 Task: Look for space in Holzkirchen, Germany from 5th June, 2023 to 16th June, 2023 for 2 adults in price range Rs.14000 to Rs.18000. Place can be entire place with 1  bedroom having 1 bed and 1 bathroom. Property type can be house, flat, guest house, hotel. Booking option can be shelf check-in. Required host language is English.
Action: Mouse moved to (504, 132)
Screenshot: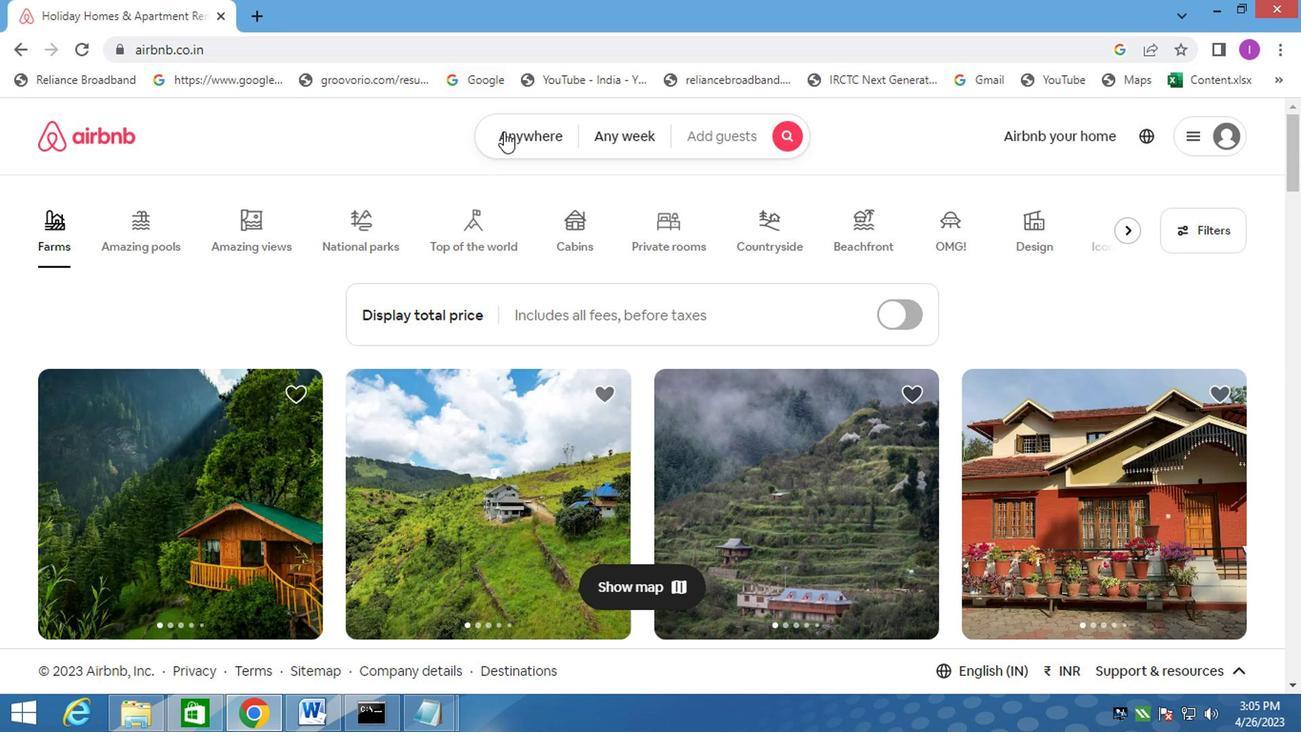 
Action: Mouse pressed left at (504, 132)
Screenshot: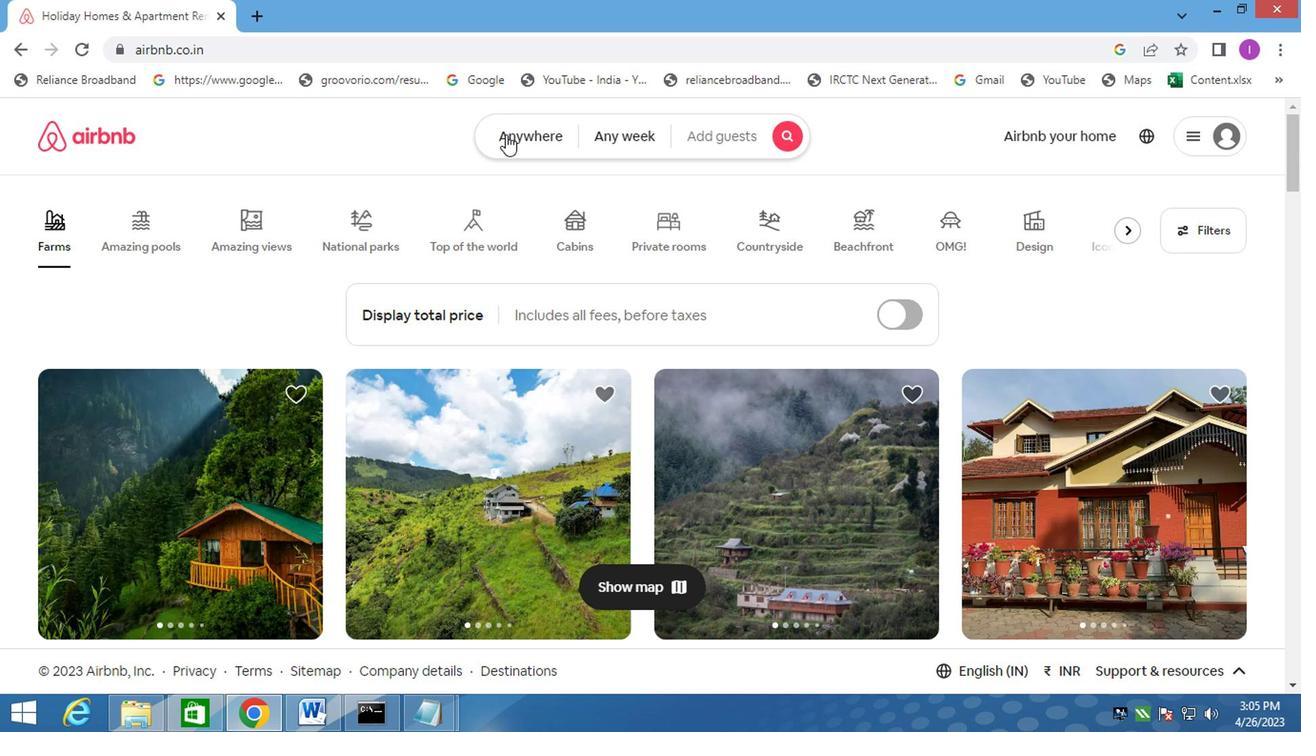
Action: Mouse moved to (322, 221)
Screenshot: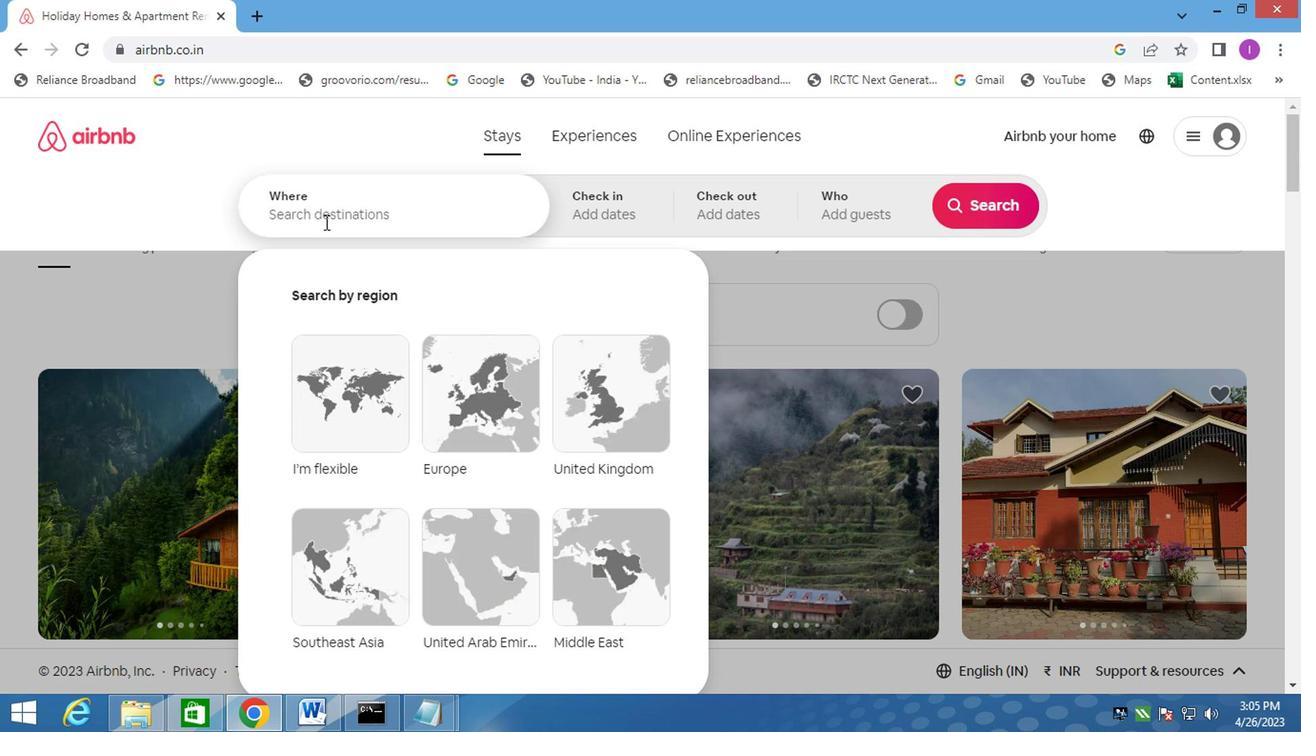 
Action: Mouse pressed left at (322, 221)
Screenshot: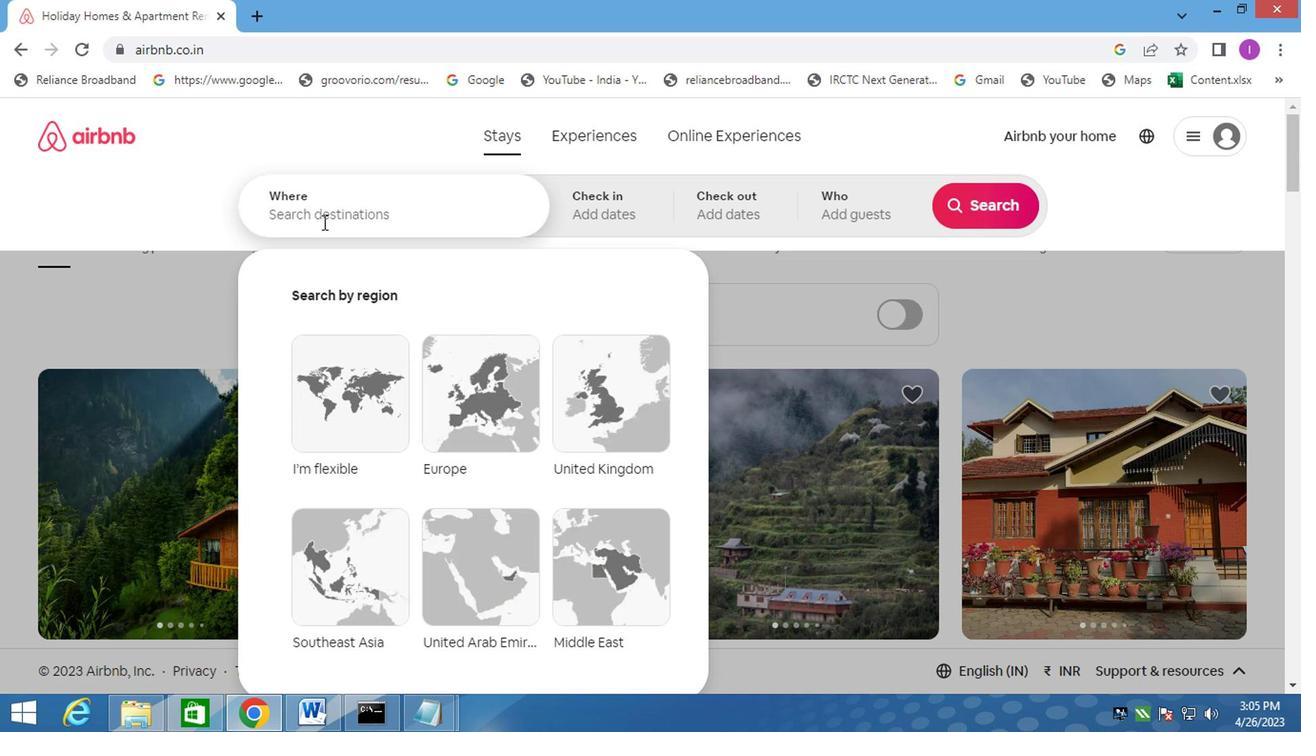 
Action: Mouse moved to (410, 201)
Screenshot: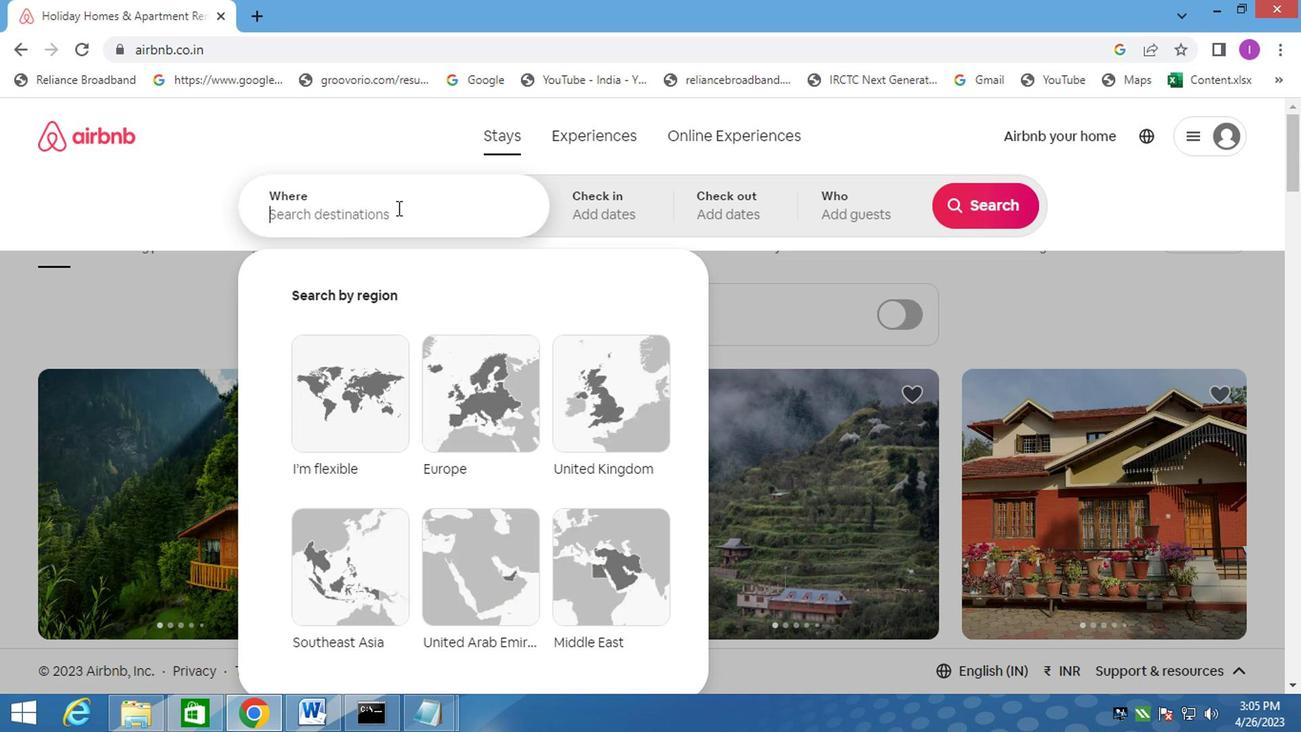 
Action: Key pressed h
Screenshot: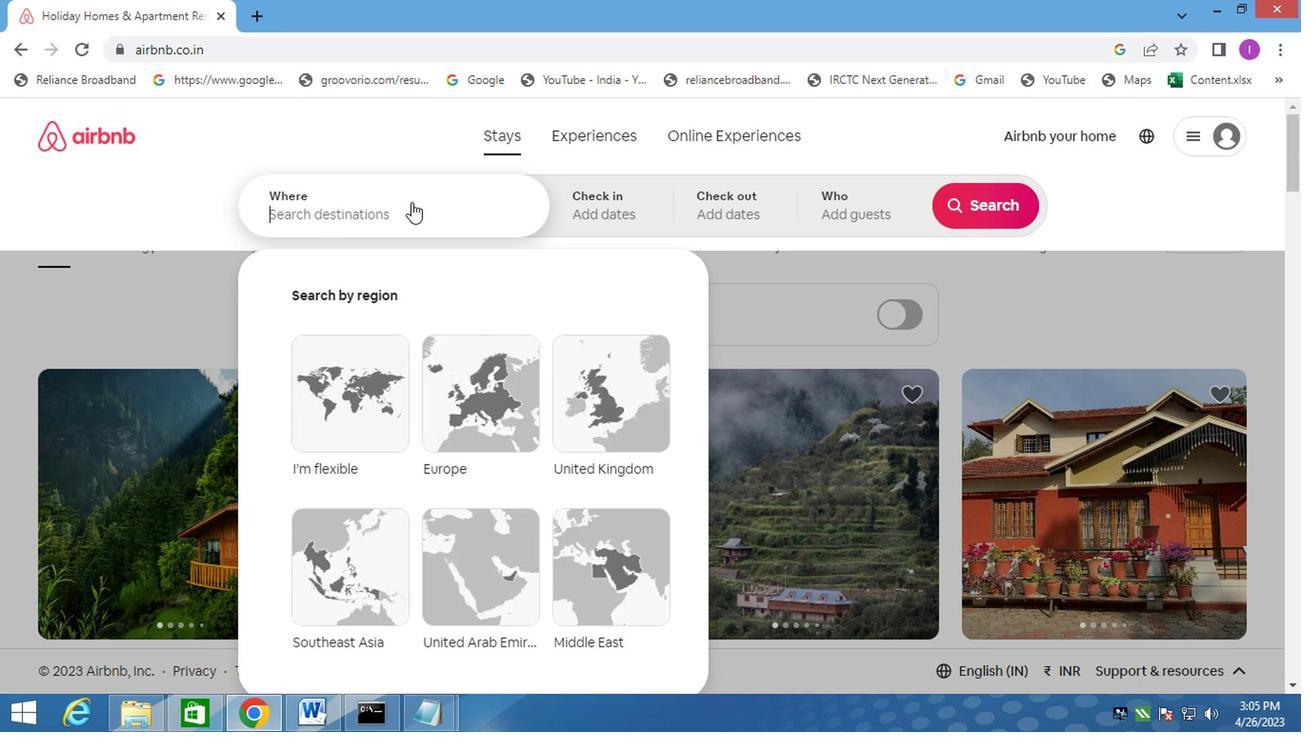 
Action: Mouse moved to (411, 201)
Screenshot: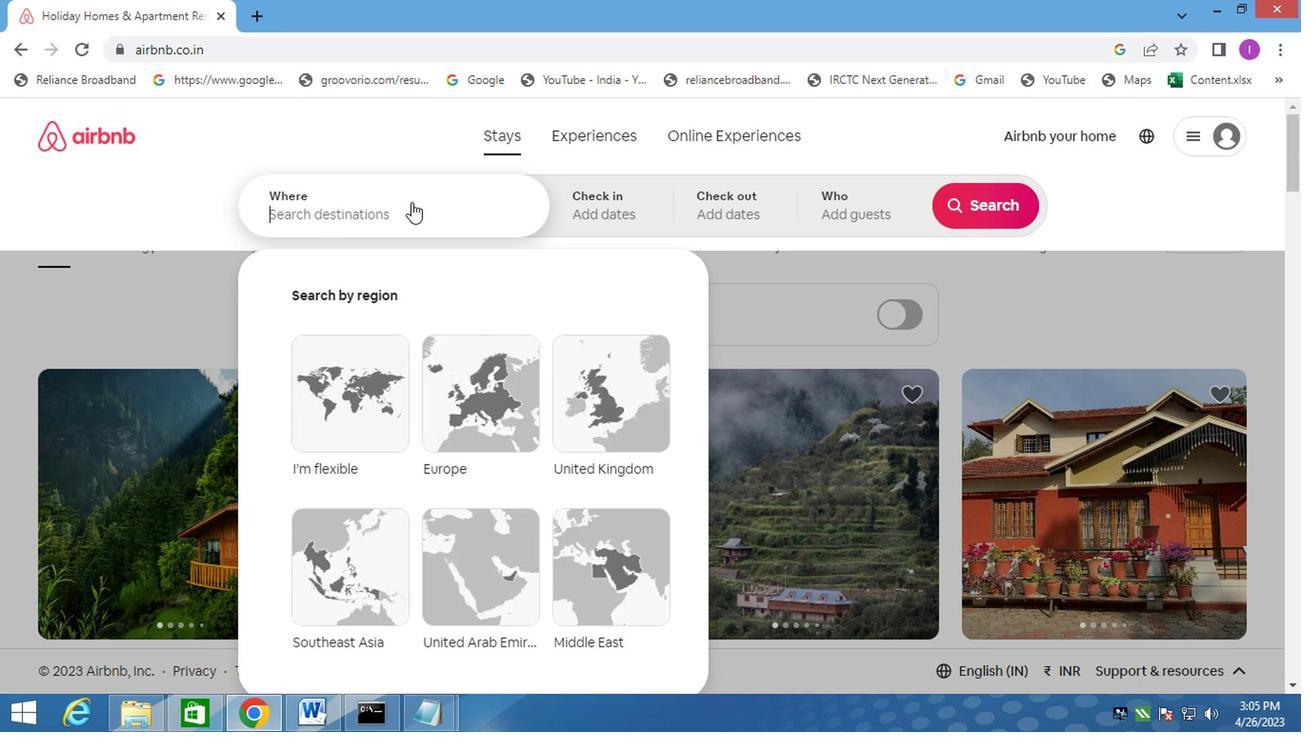 
Action: Key pressed olzkirchen,ger,<Key.backspace>many
Screenshot: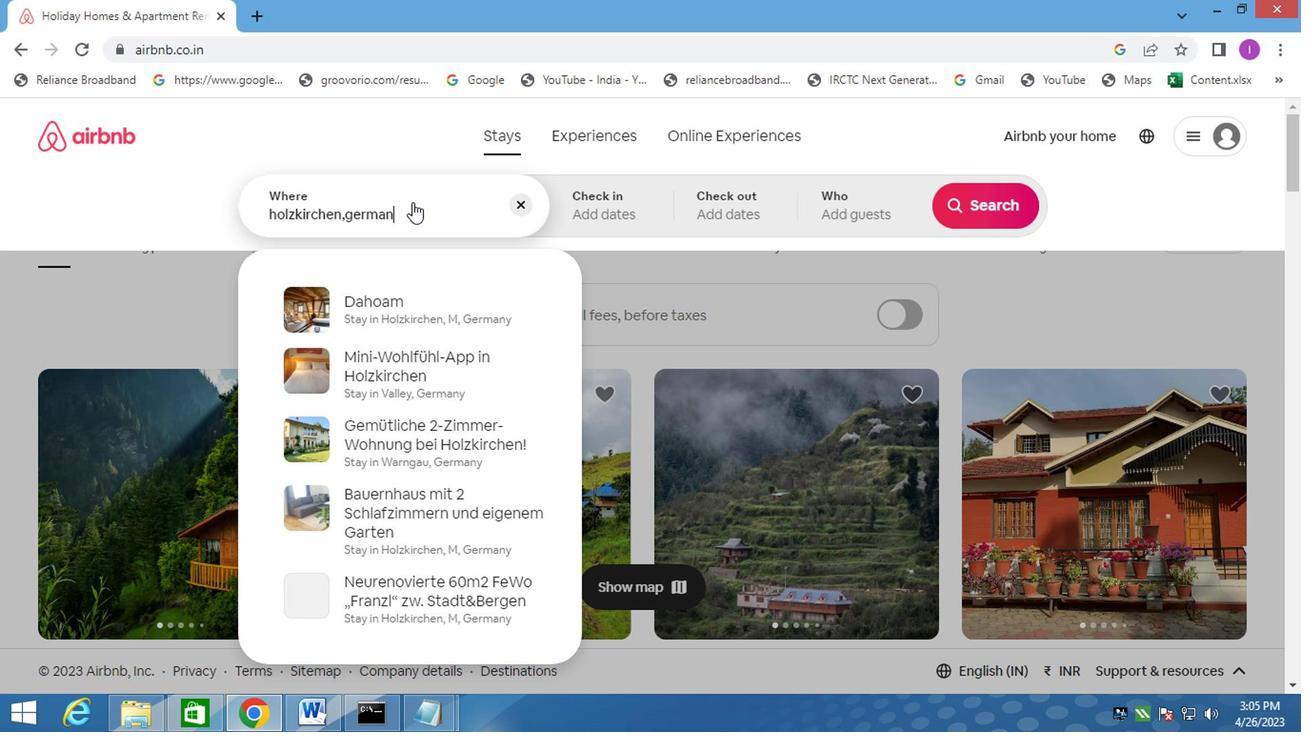 
Action: Mouse moved to (439, 311)
Screenshot: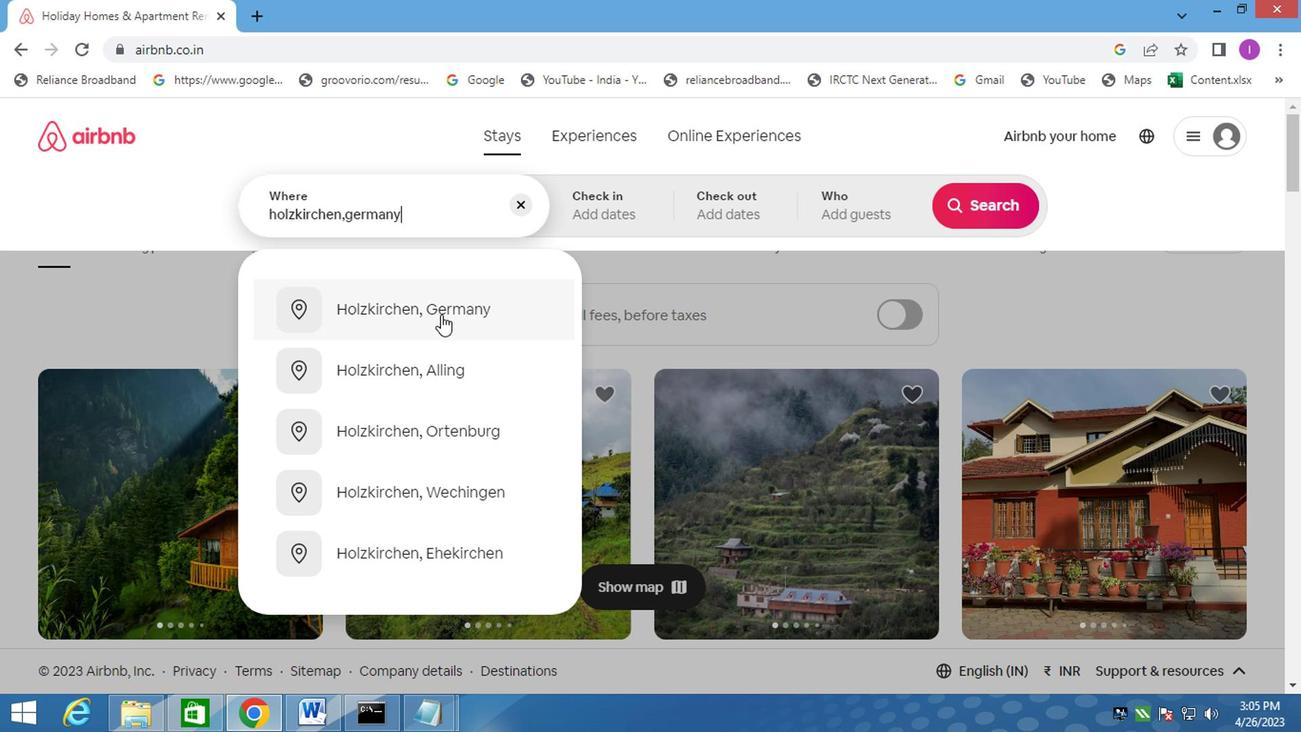 
Action: Mouse pressed left at (439, 311)
Screenshot: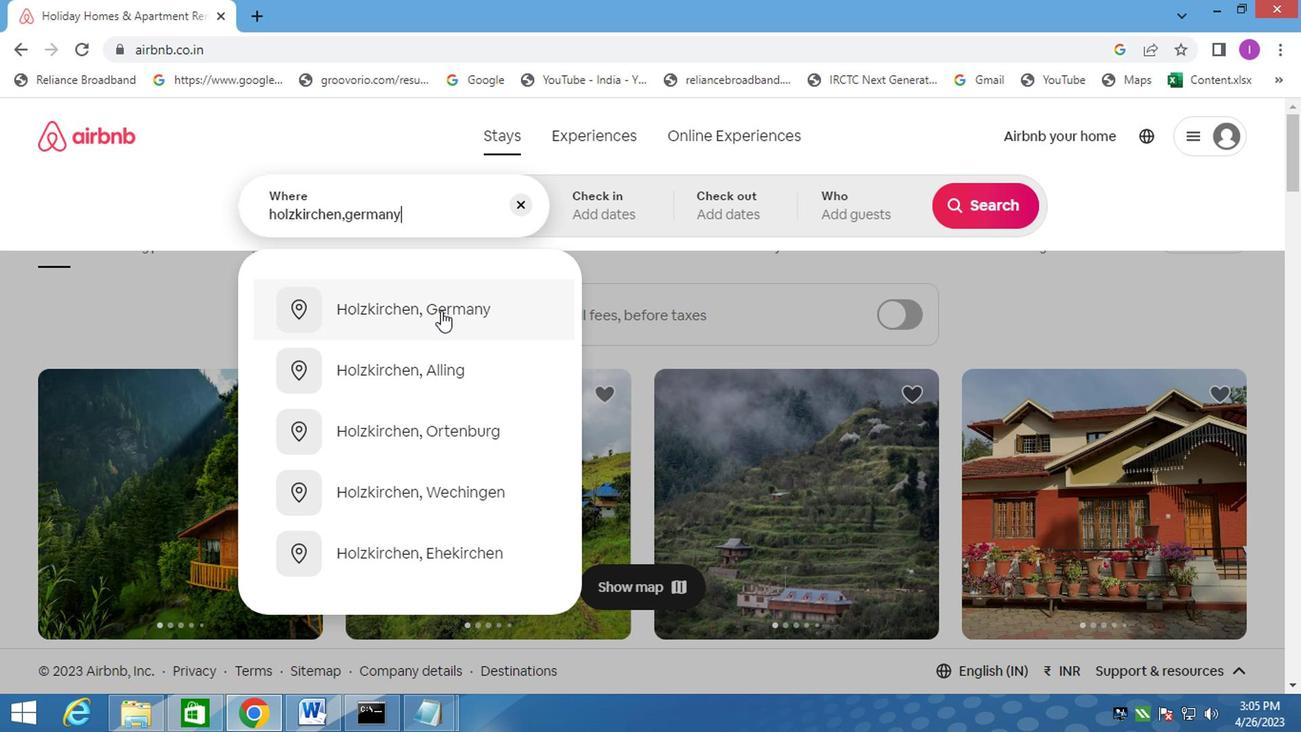 
Action: Mouse moved to (967, 364)
Screenshot: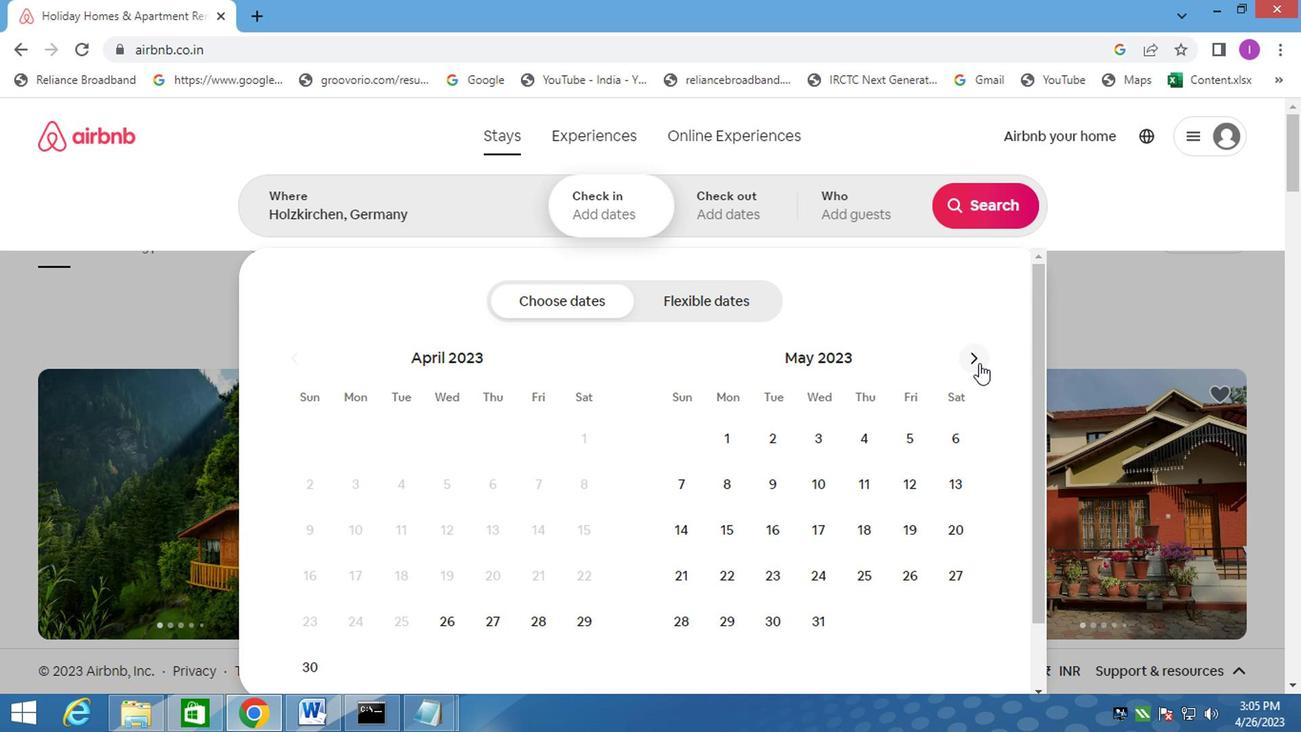 
Action: Mouse pressed left at (967, 364)
Screenshot: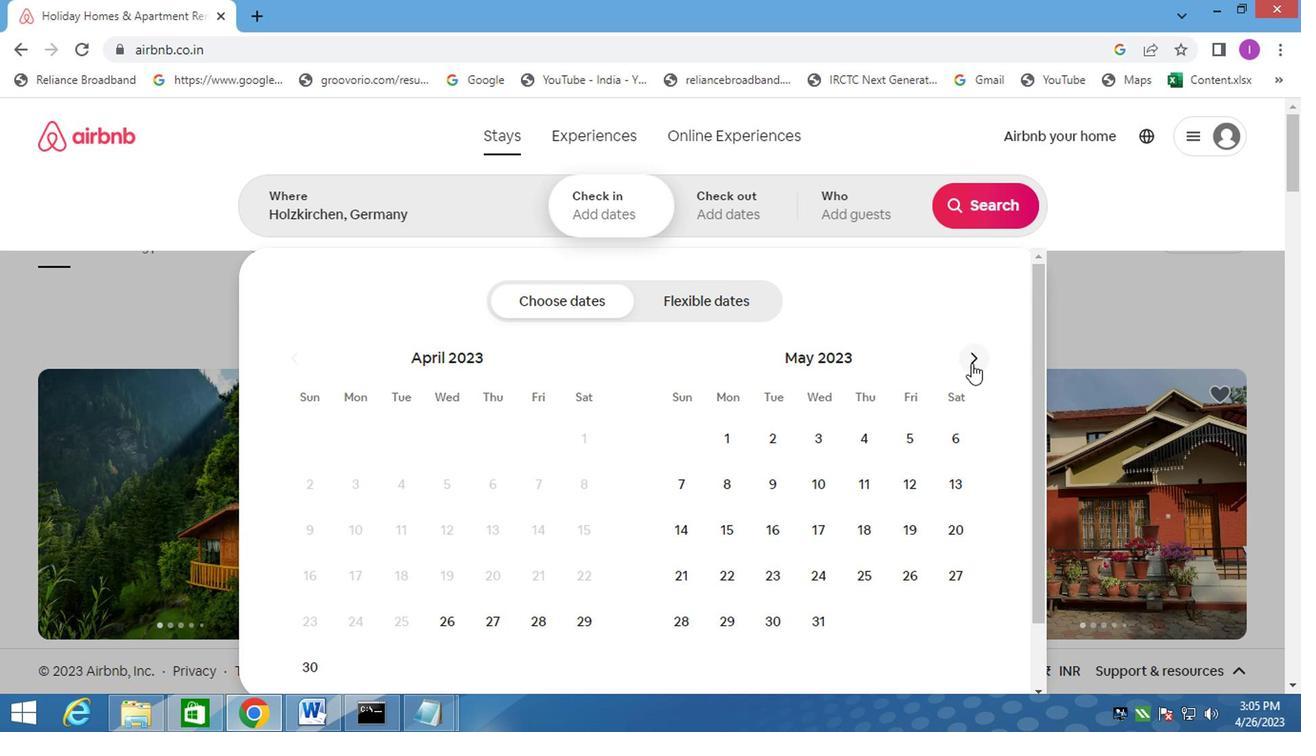 
Action: Mouse moved to (967, 362)
Screenshot: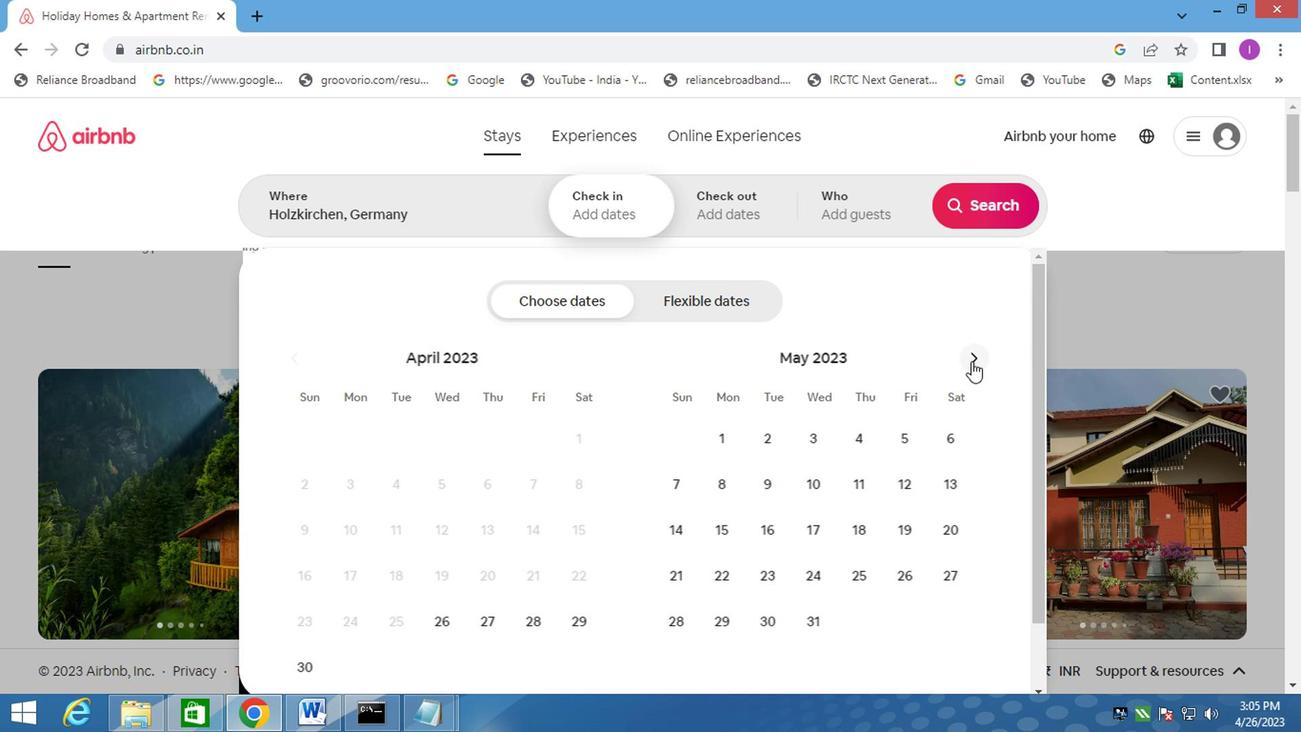 
Action: Mouse pressed left at (967, 362)
Screenshot: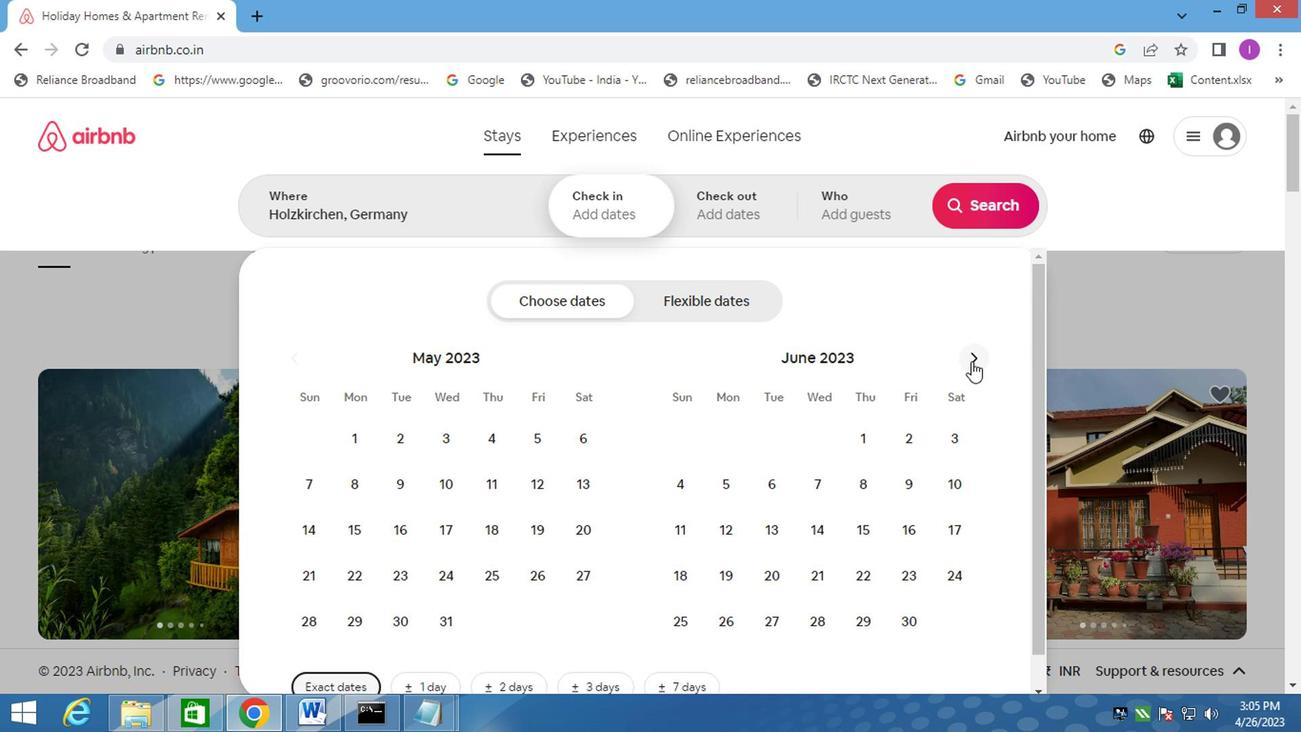 
Action: Mouse moved to (355, 490)
Screenshot: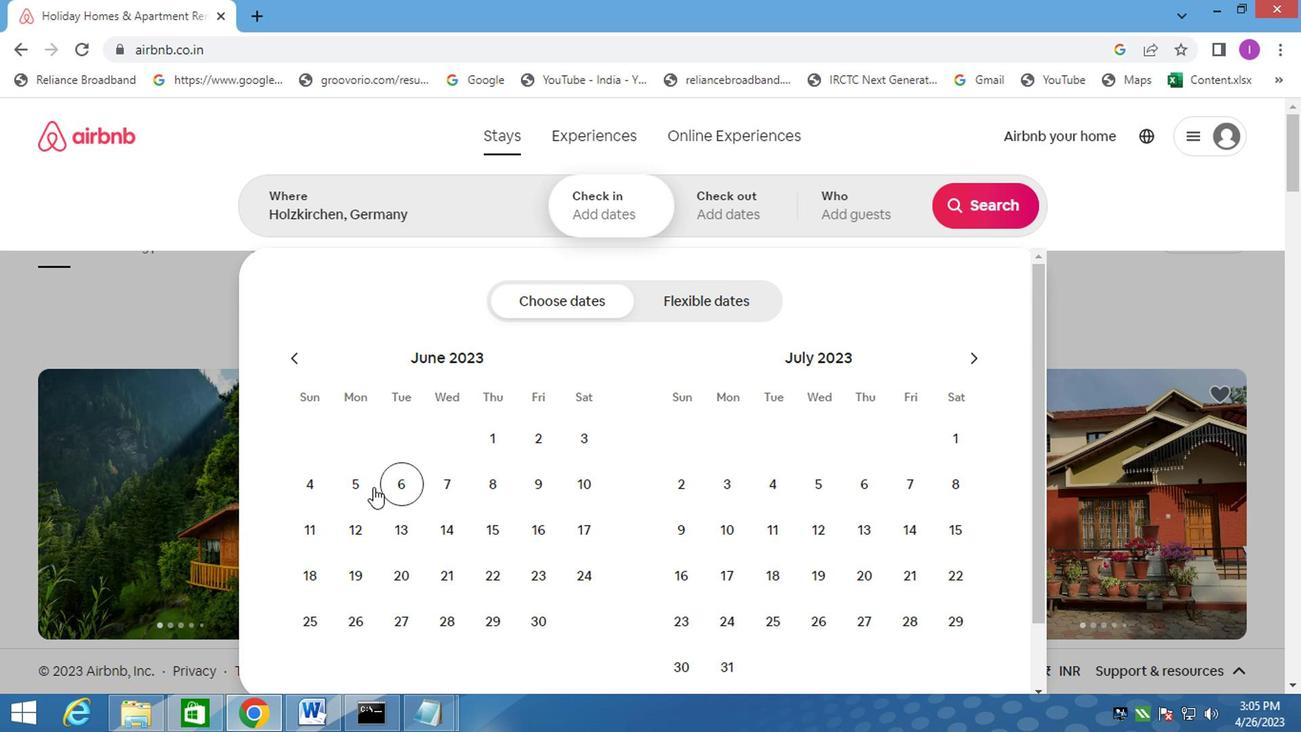 
Action: Mouse pressed left at (355, 490)
Screenshot: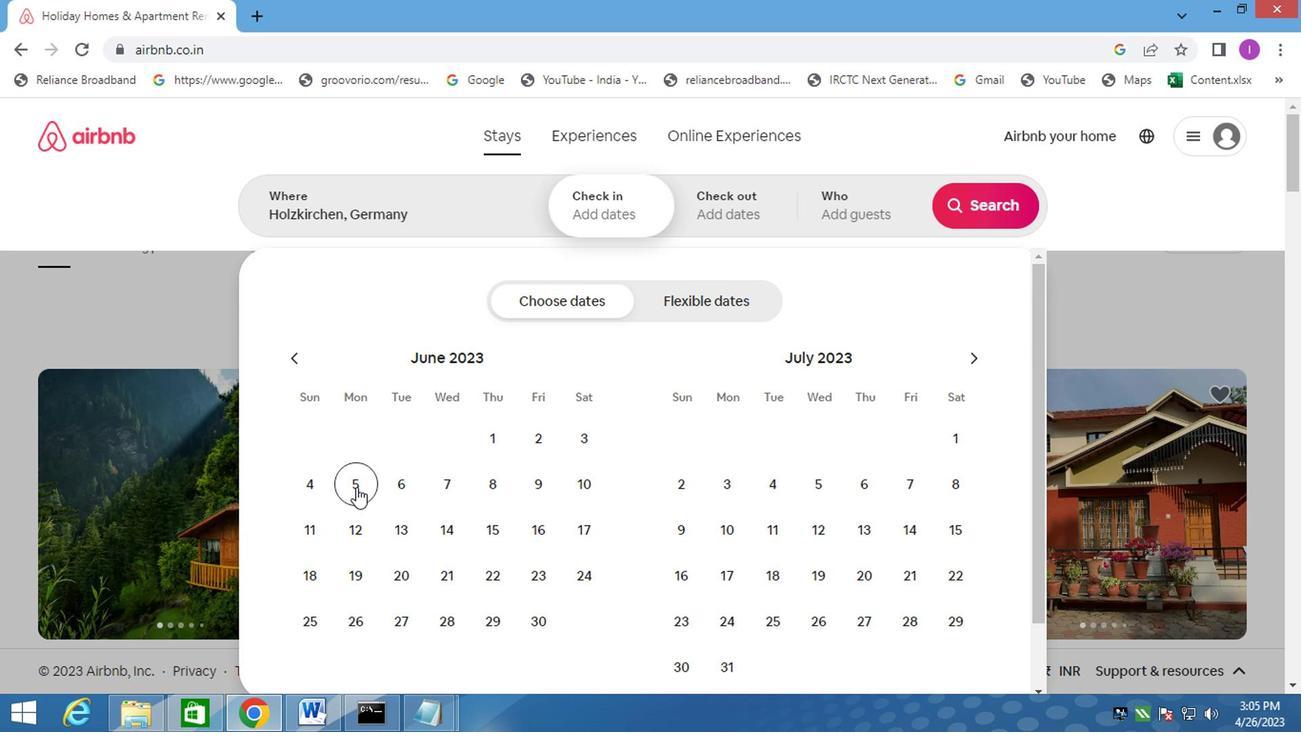 
Action: Mouse moved to (540, 524)
Screenshot: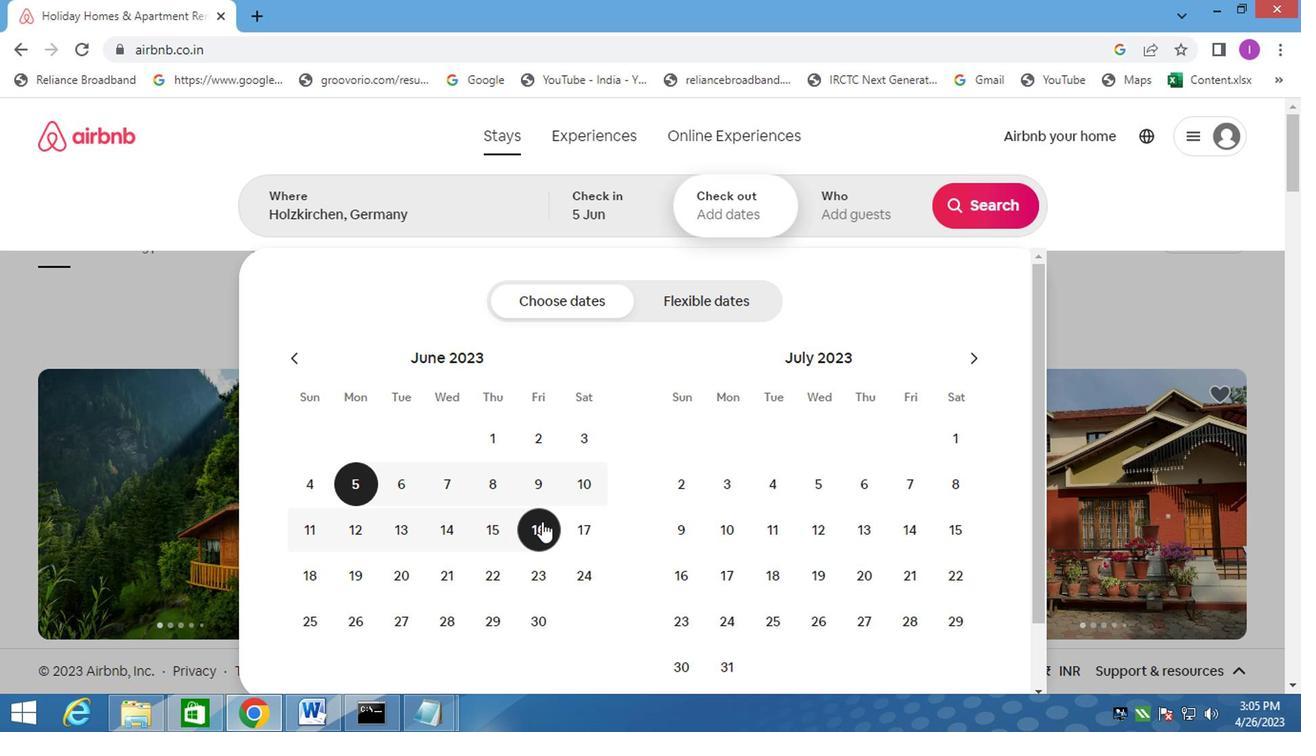 
Action: Mouse pressed left at (540, 524)
Screenshot: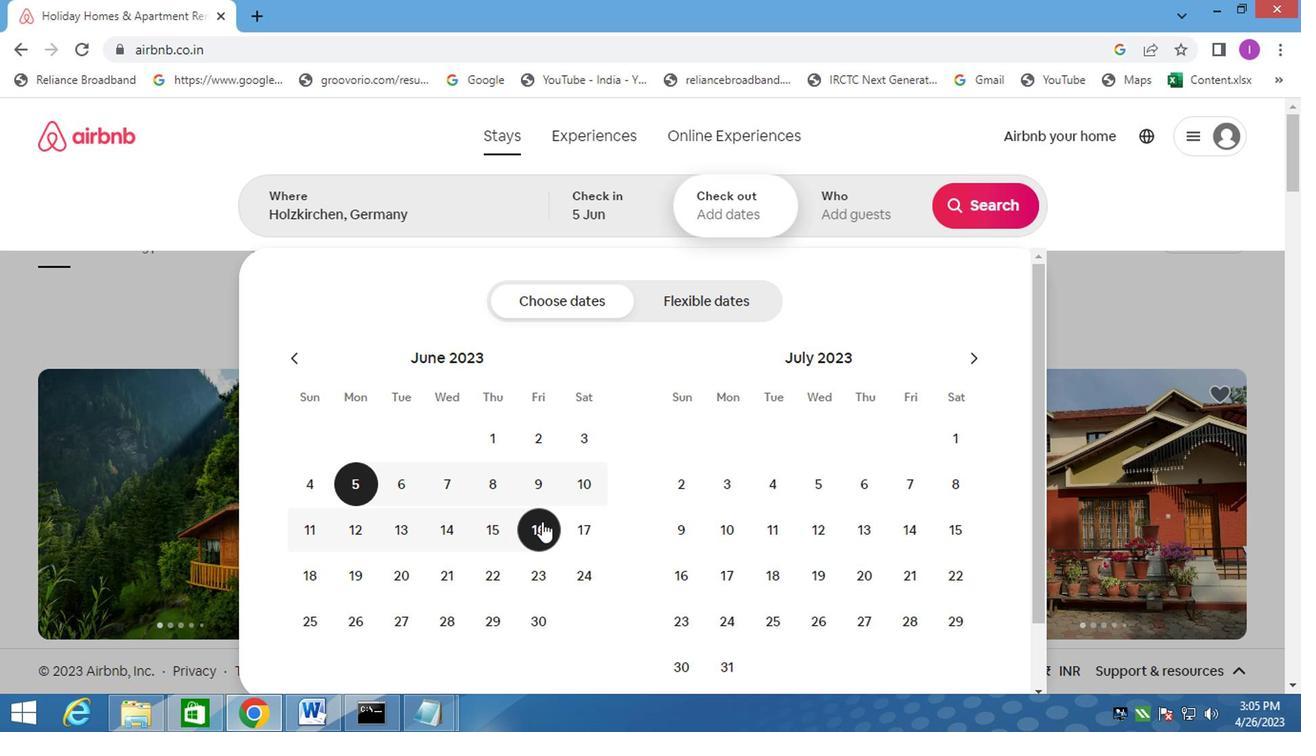 
Action: Mouse moved to (865, 213)
Screenshot: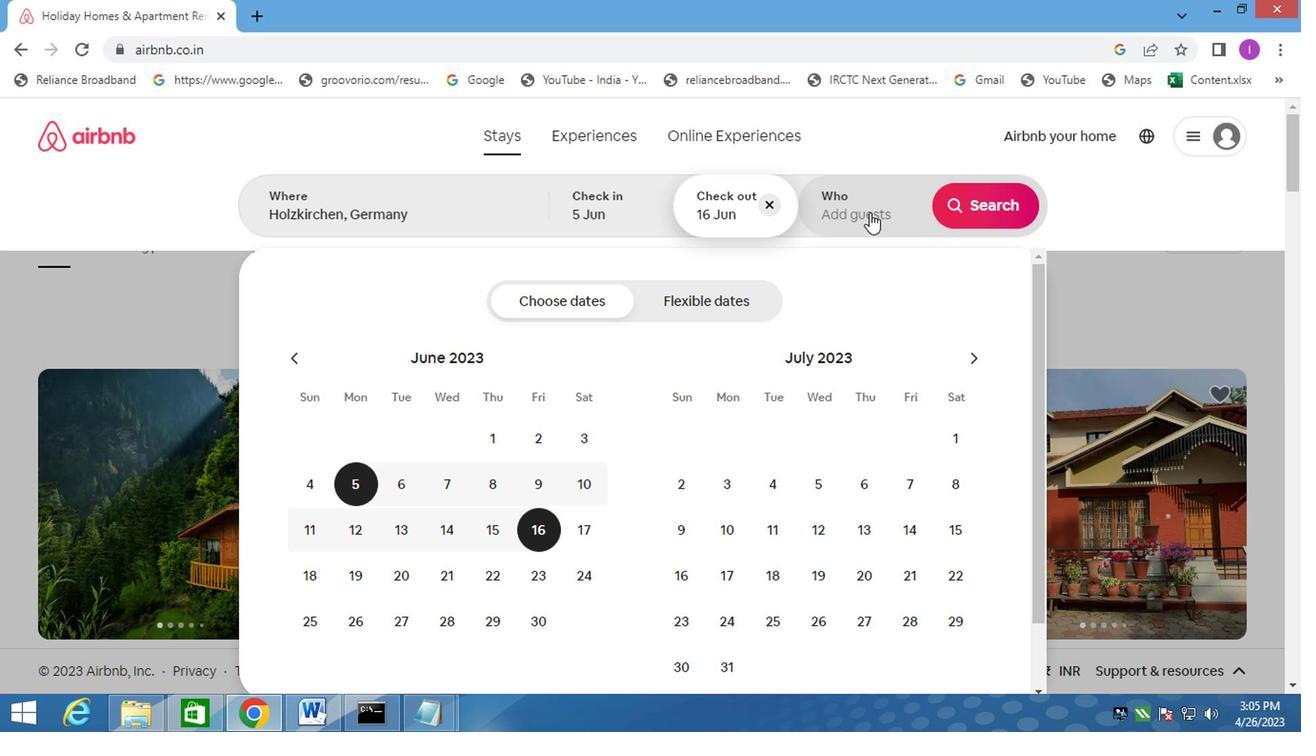 
Action: Mouse pressed left at (865, 213)
Screenshot: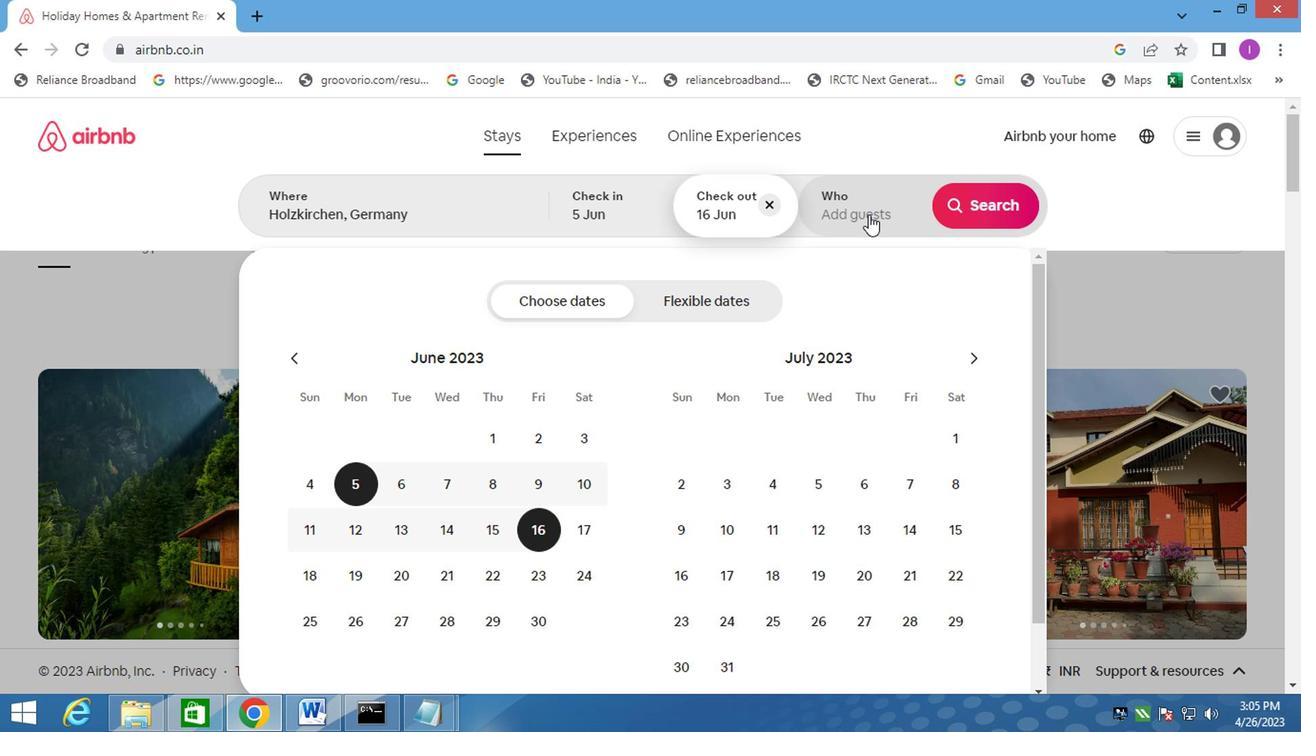 
Action: Mouse moved to (986, 304)
Screenshot: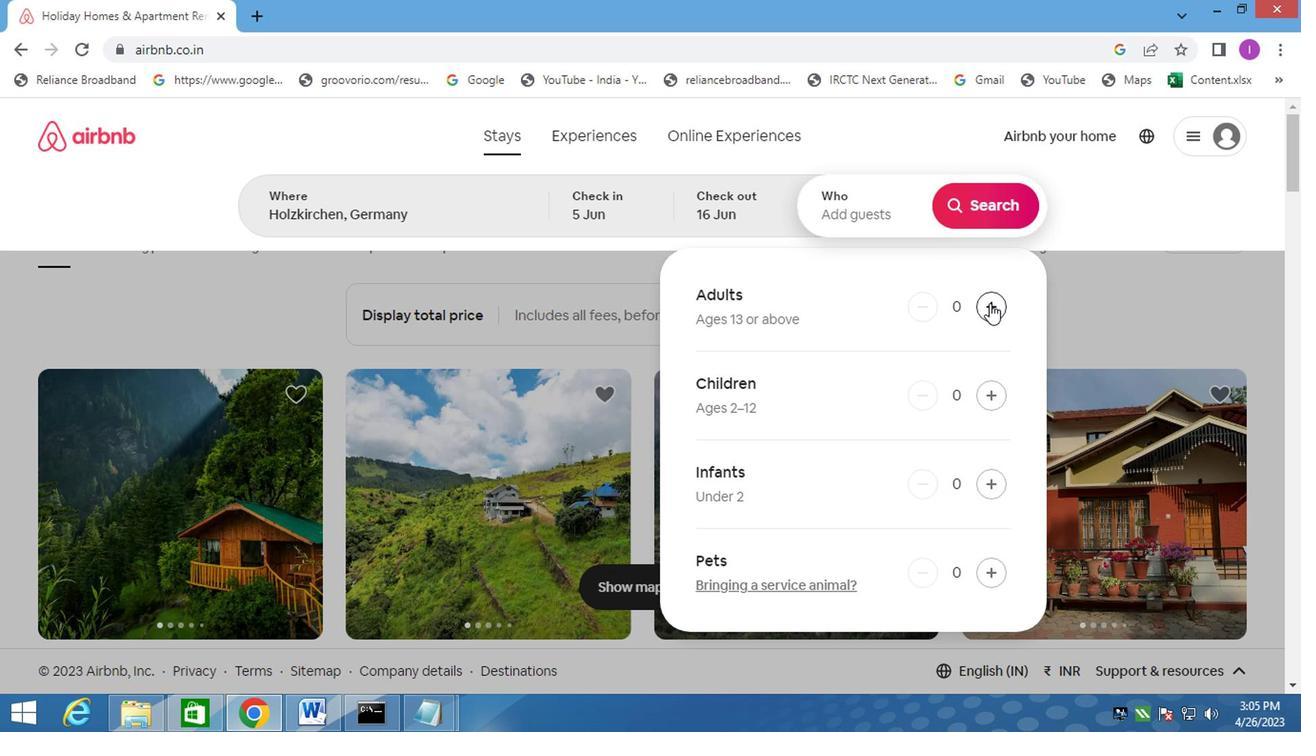
Action: Mouse pressed left at (986, 304)
Screenshot: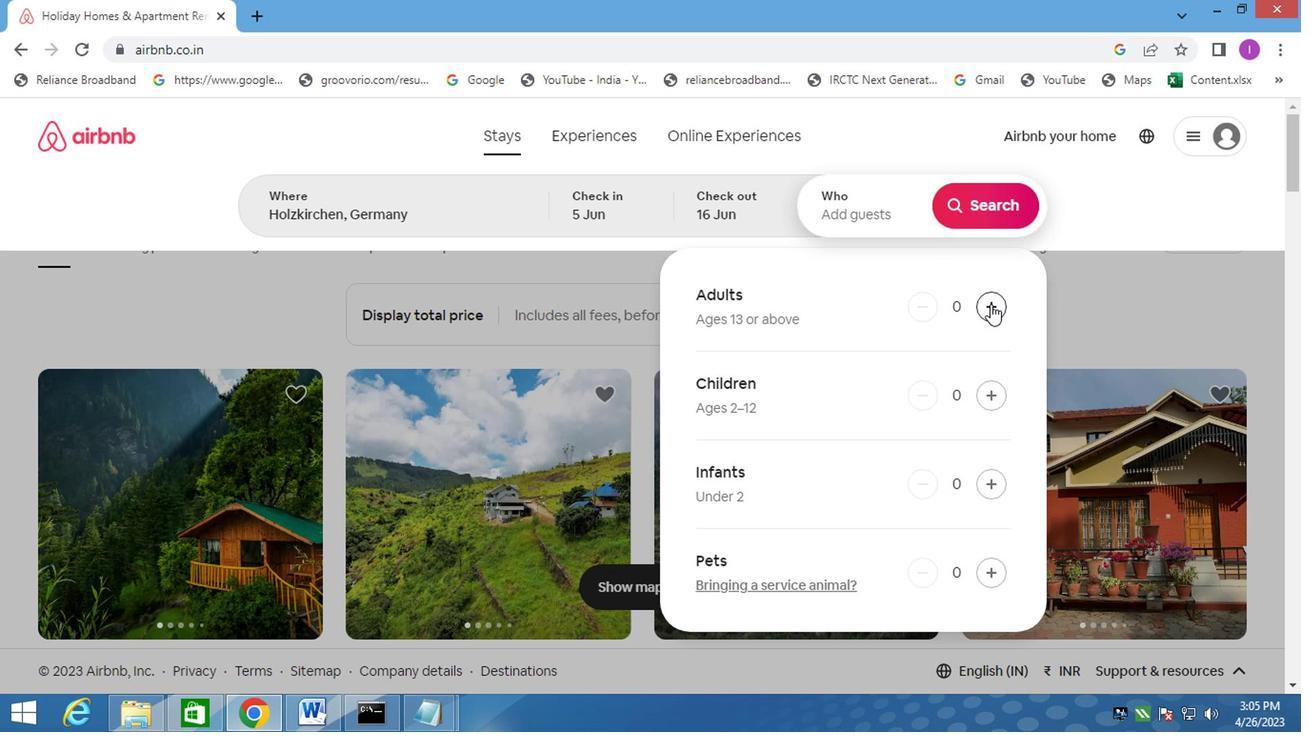 
Action: Mouse pressed left at (986, 304)
Screenshot: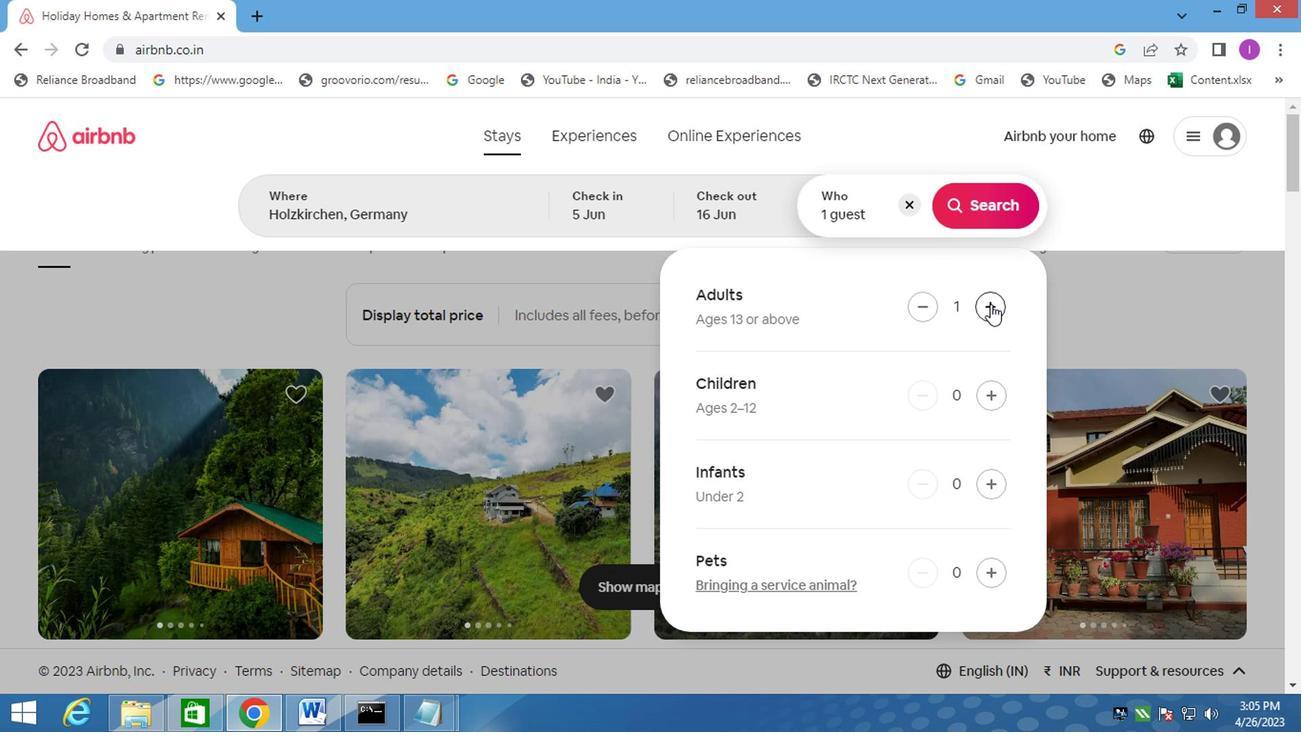 
Action: Mouse moved to (977, 212)
Screenshot: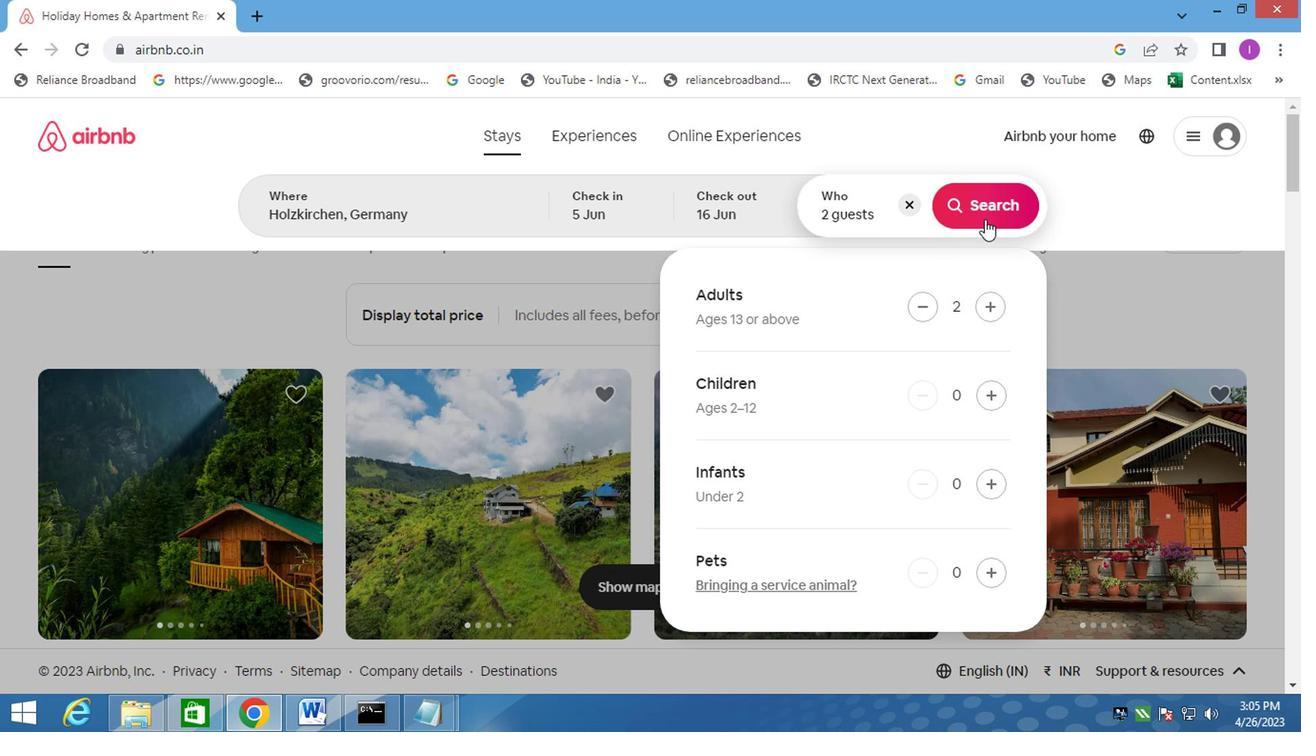 
Action: Mouse pressed left at (977, 212)
Screenshot: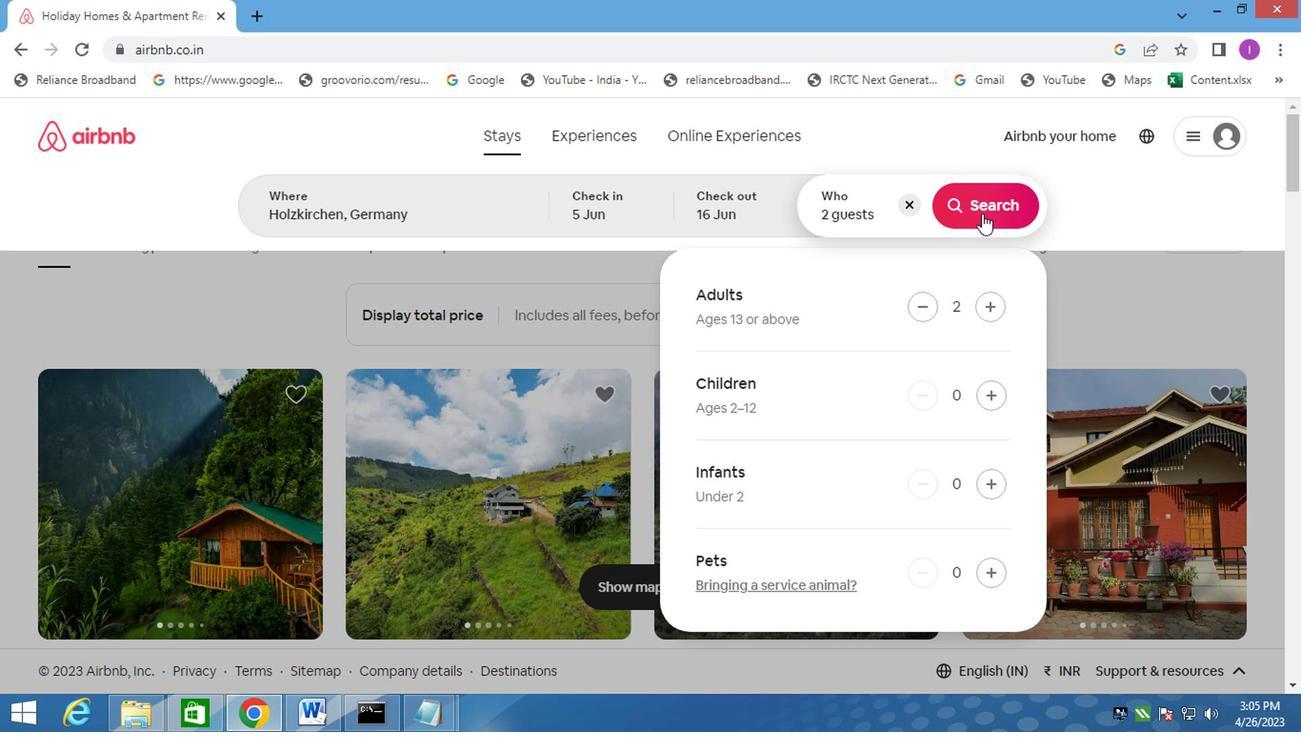 
Action: Mouse moved to (1210, 208)
Screenshot: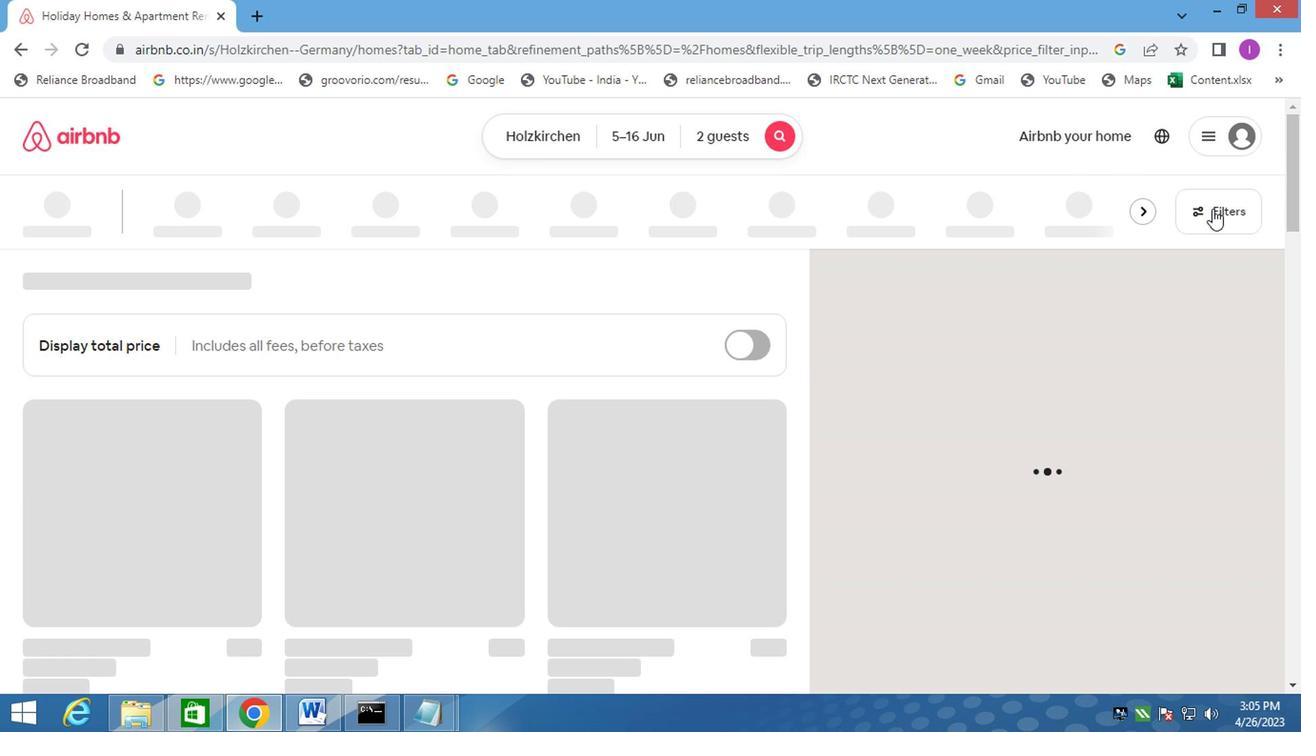 
Action: Mouse pressed left at (1210, 208)
Screenshot: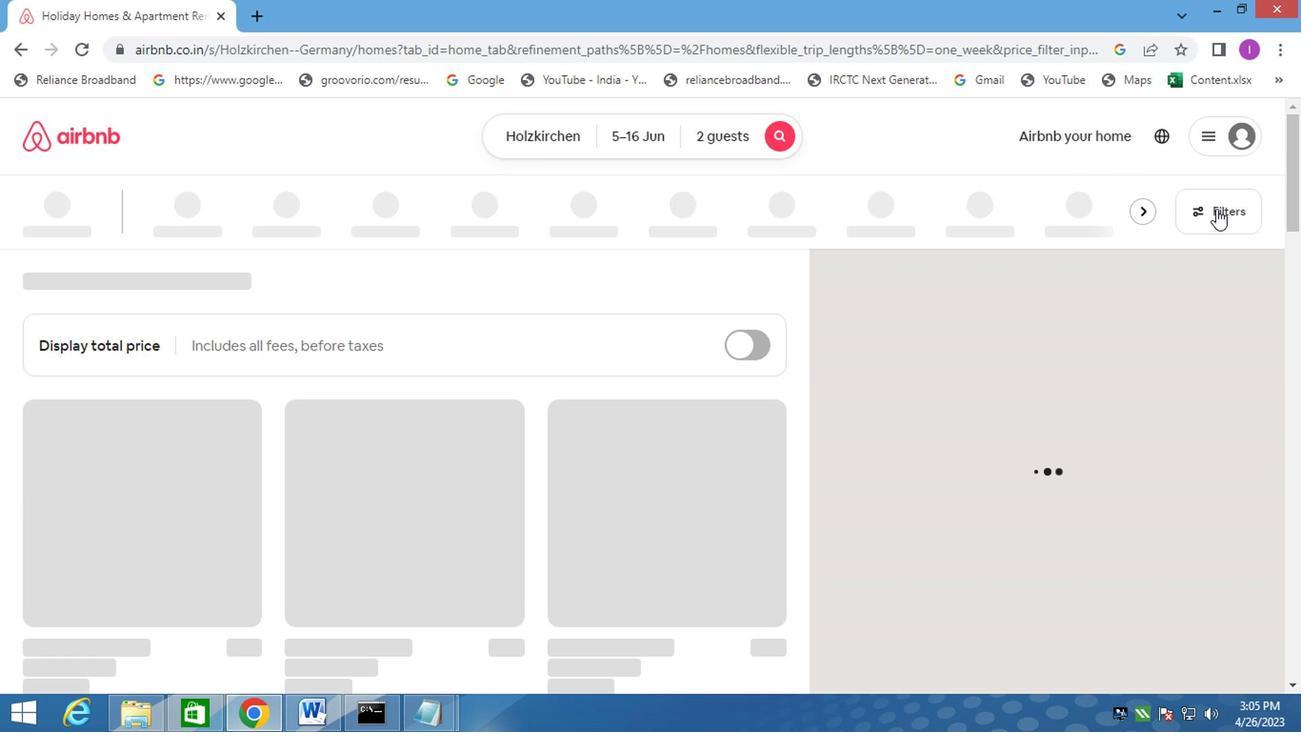 
Action: Mouse moved to (399, 450)
Screenshot: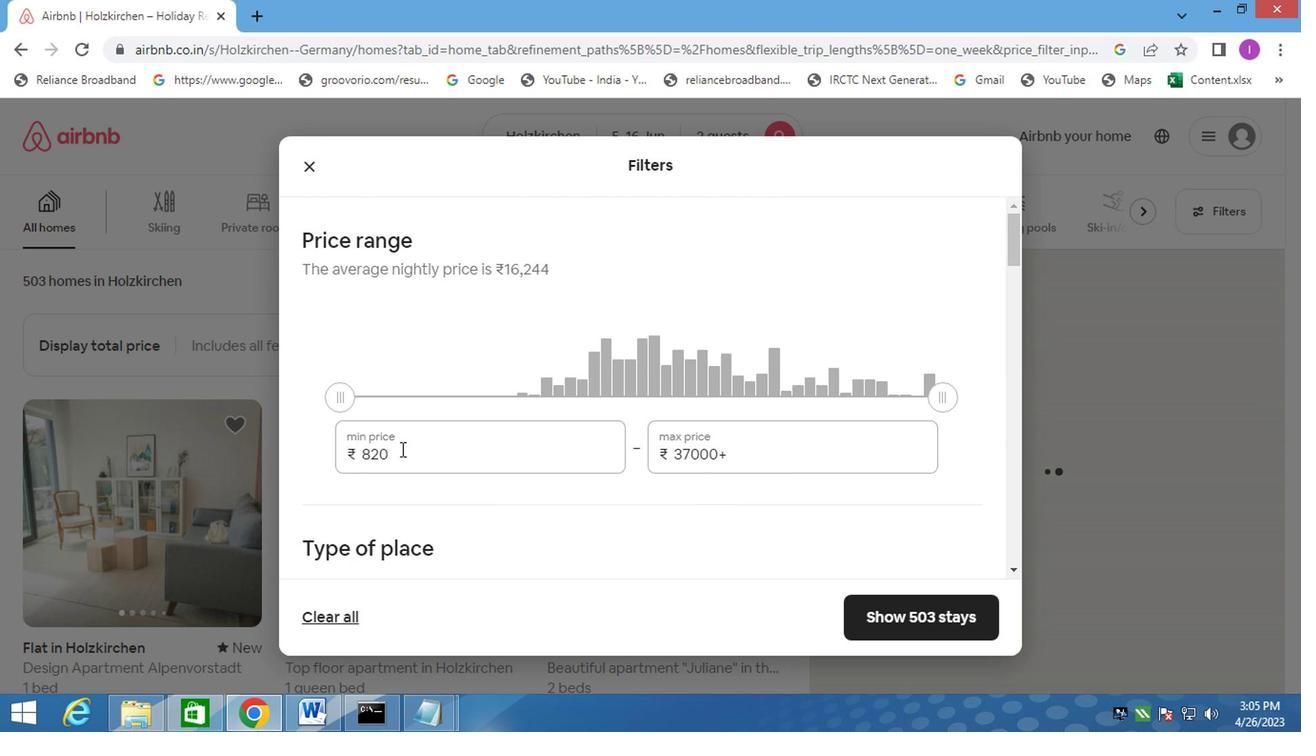 
Action: Mouse pressed left at (399, 450)
Screenshot: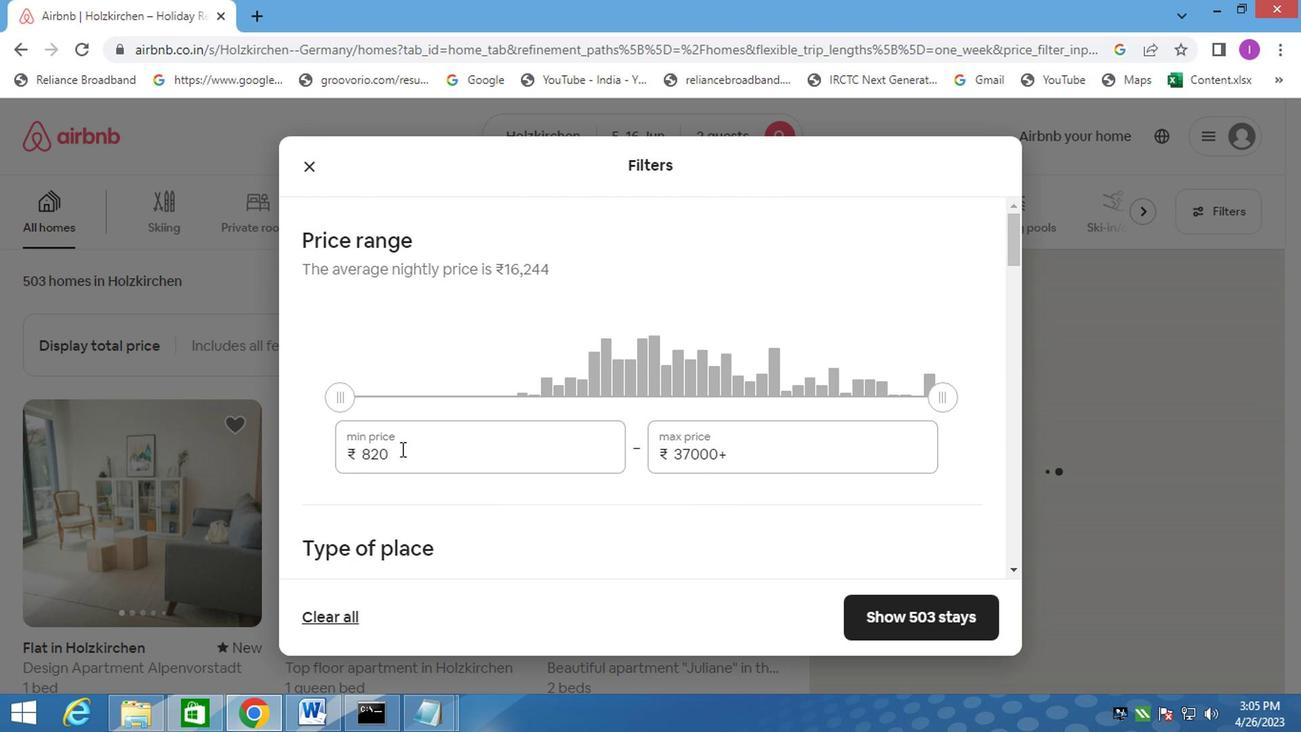 
Action: Mouse moved to (395, 481)
Screenshot: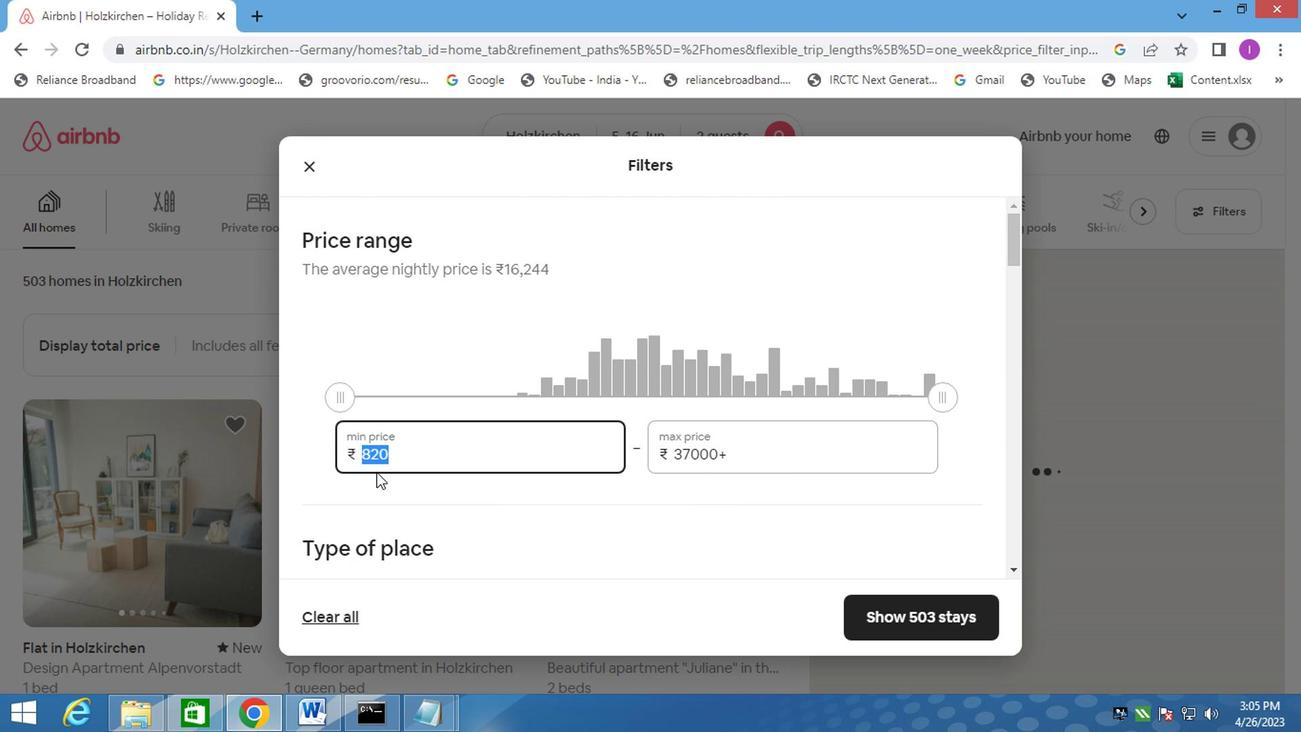 
Action: Key pressed 14000
Screenshot: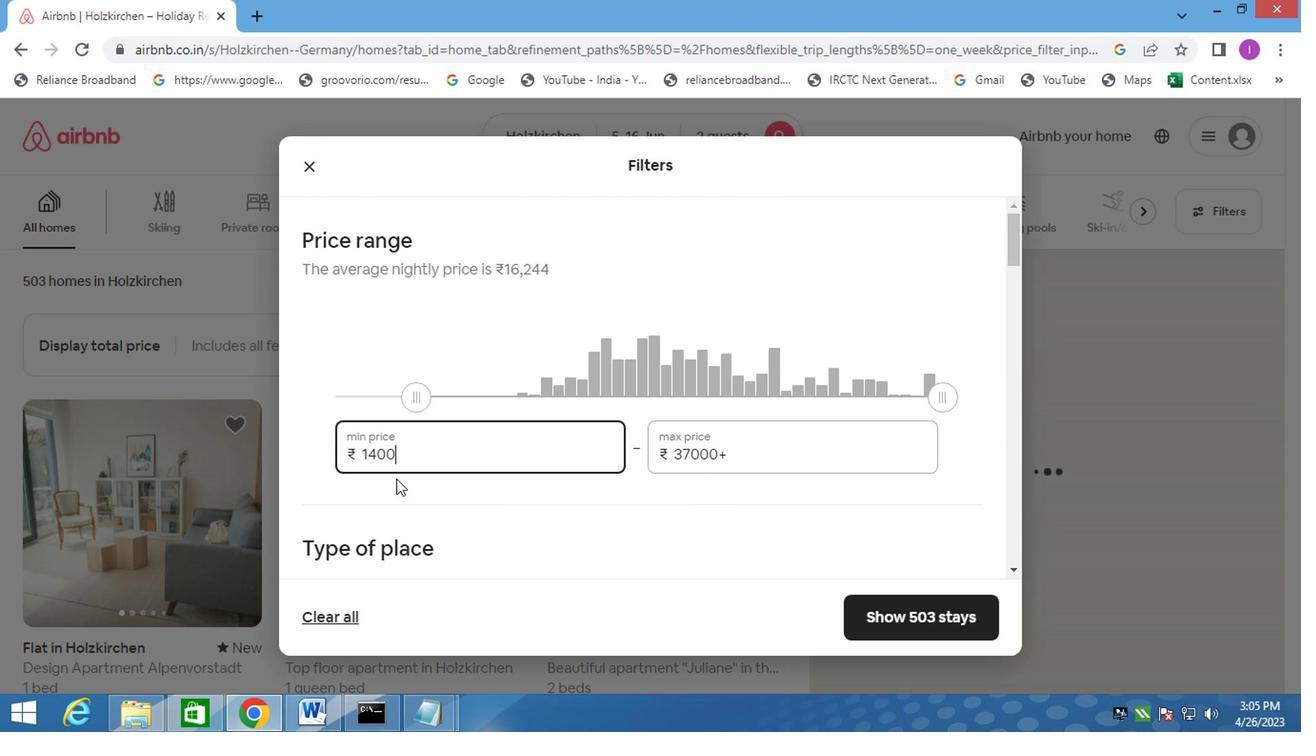 
Action: Mouse moved to (397, 490)
Screenshot: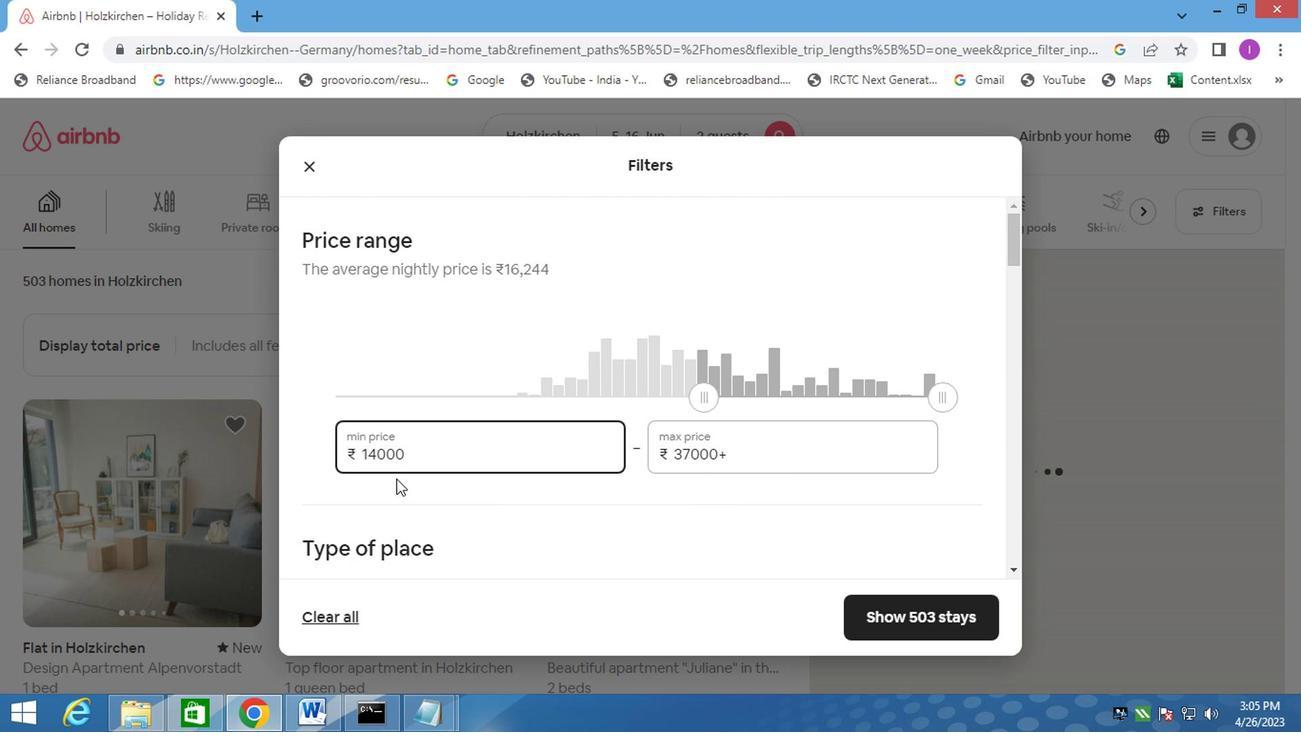 
Action: Mouse scrolled (397, 489) with delta (0, 0)
Screenshot: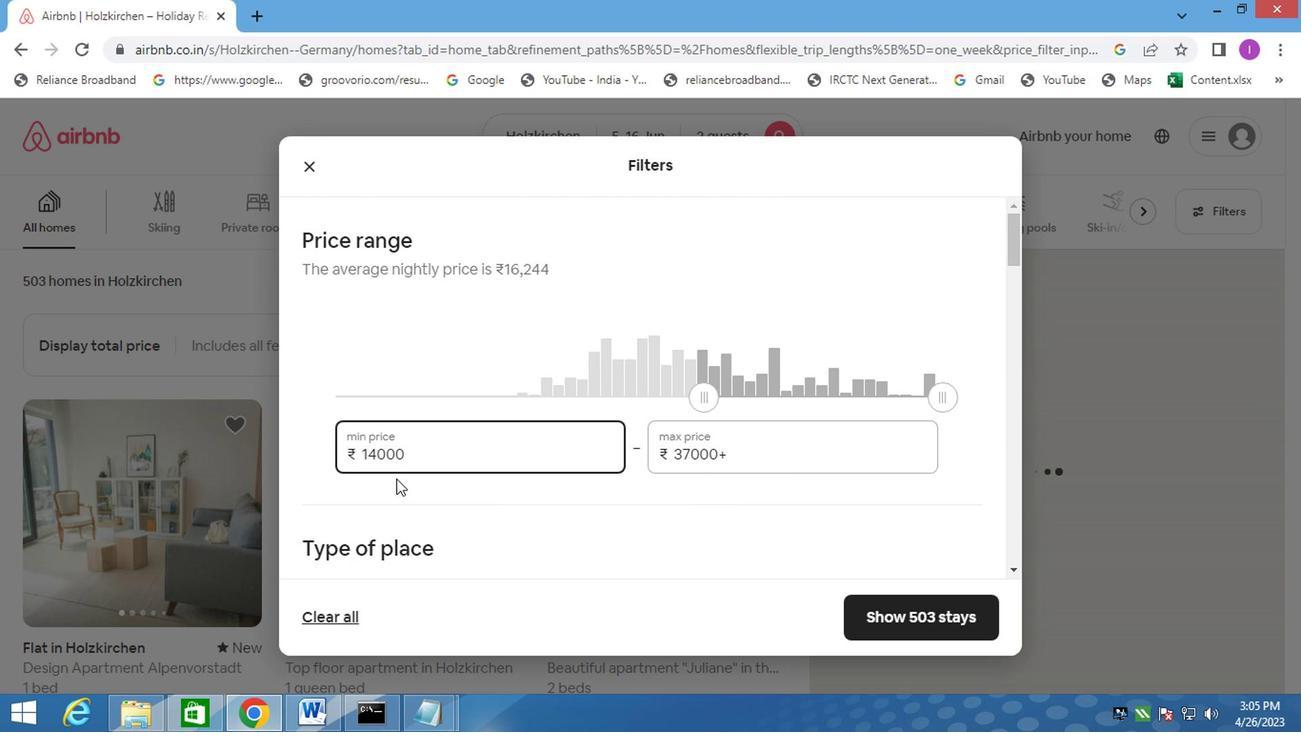 
Action: Mouse moved to (430, 574)
Screenshot: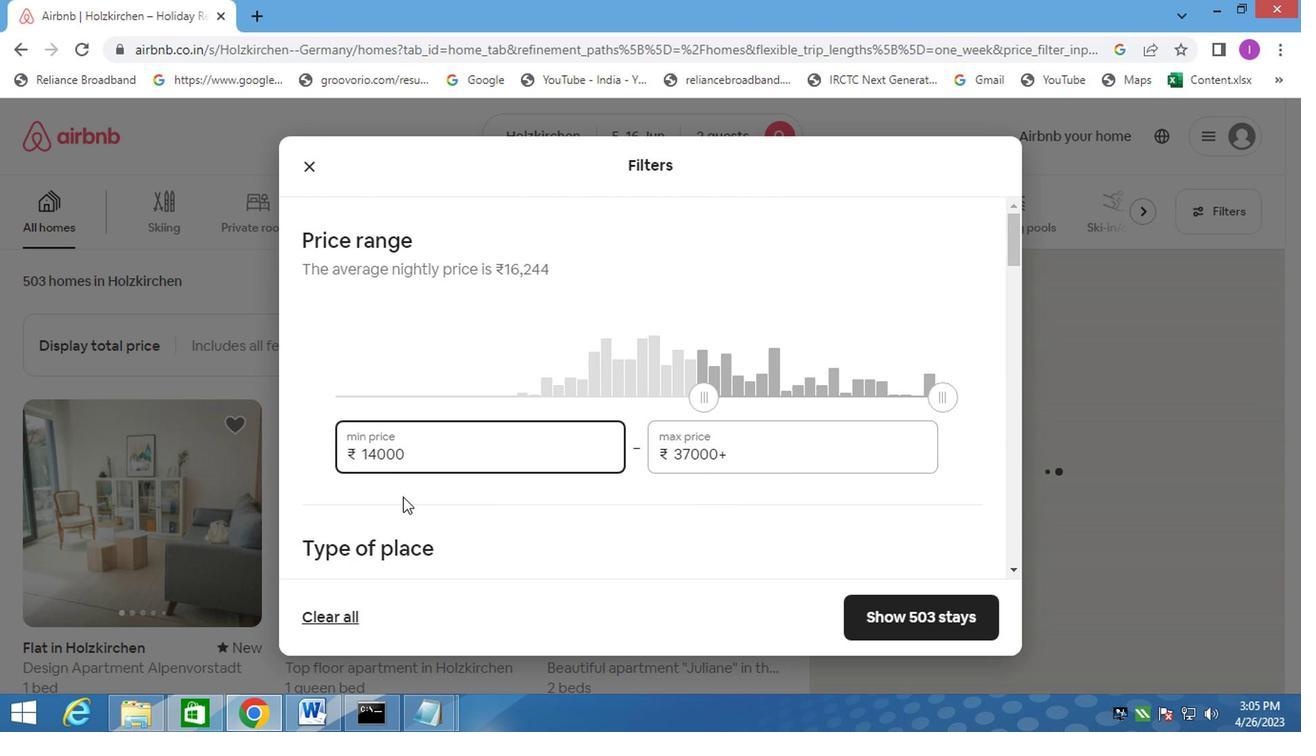 
Action: Mouse scrolled (430, 573) with delta (0, 0)
Screenshot: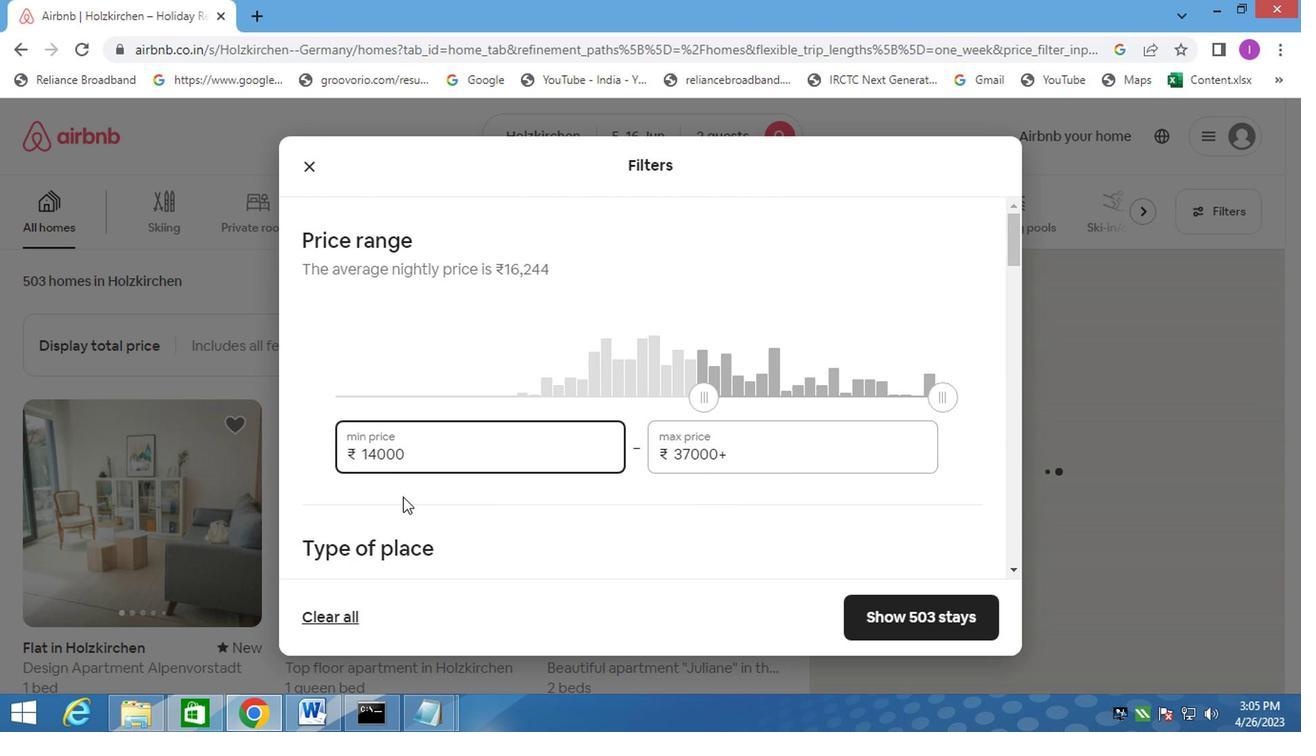 
Action: Mouse moved to (729, 256)
Screenshot: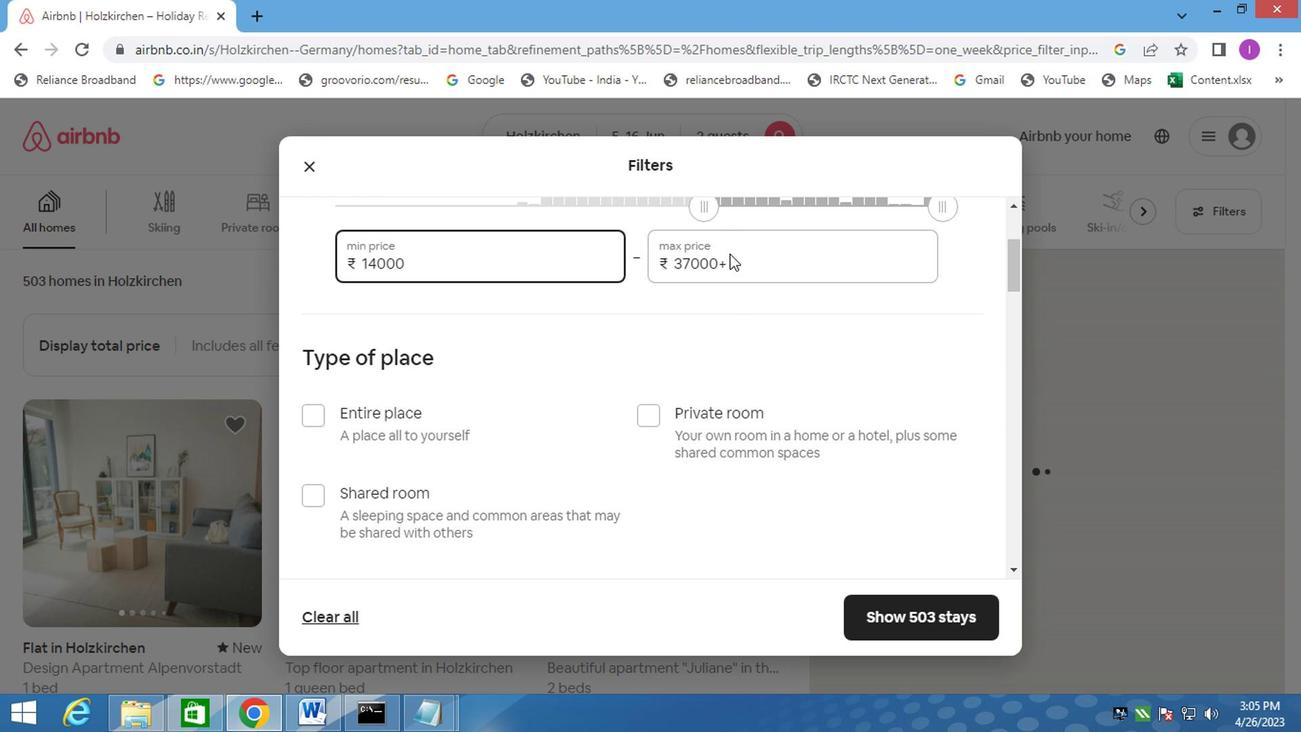 
Action: Mouse pressed left at (729, 256)
Screenshot: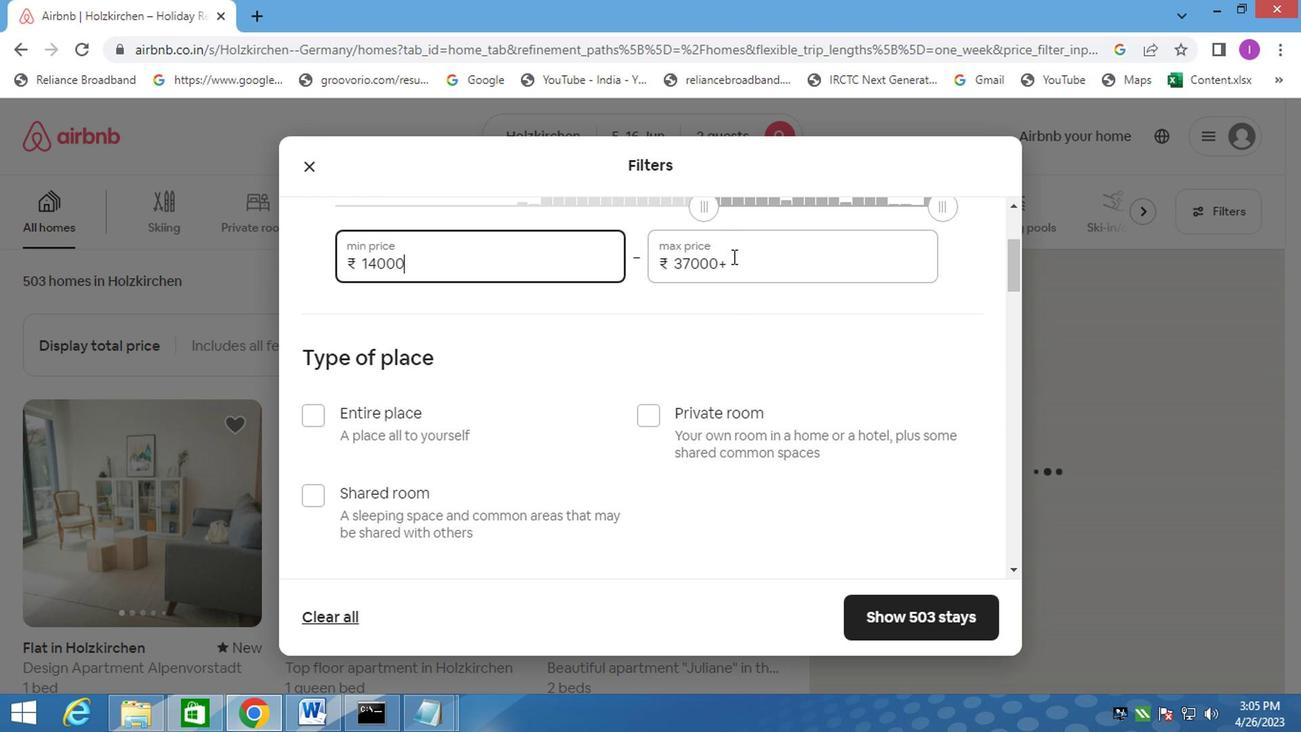 
Action: Mouse moved to (666, 267)
Screenshot: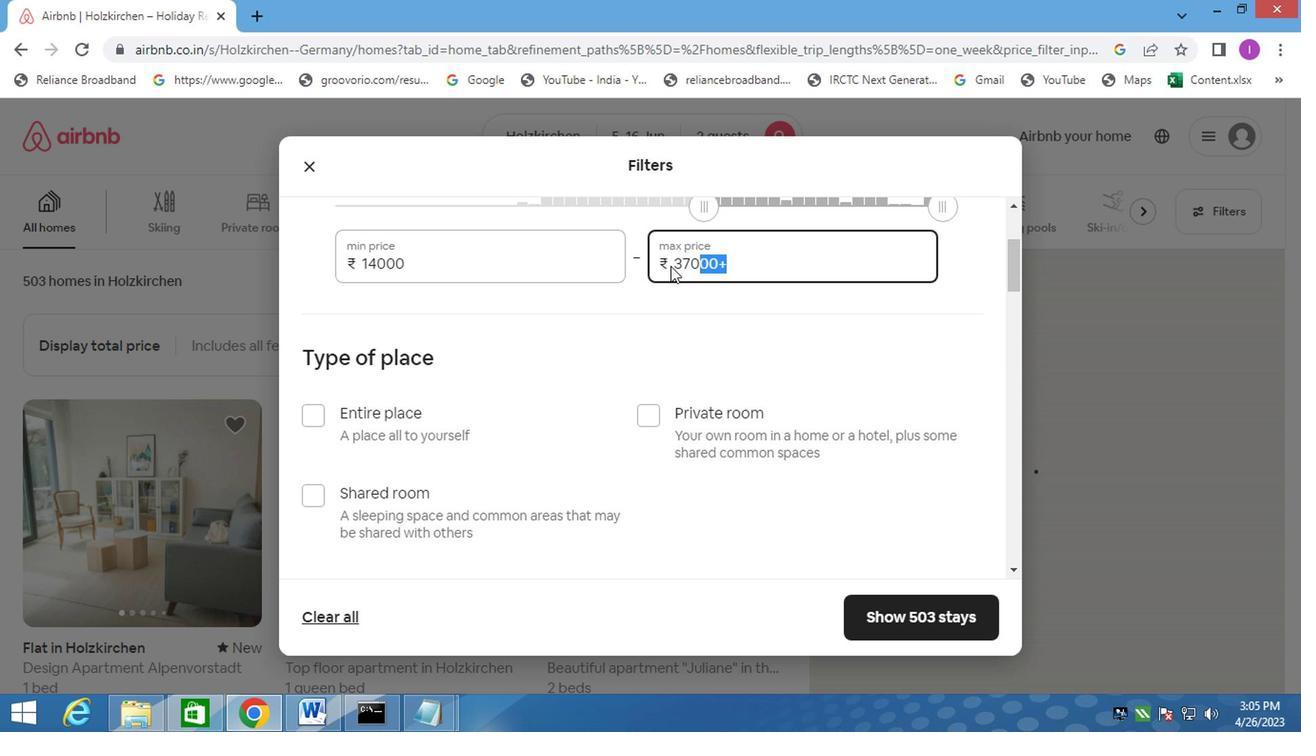 
Action: Key pressed 18000
Screenshot: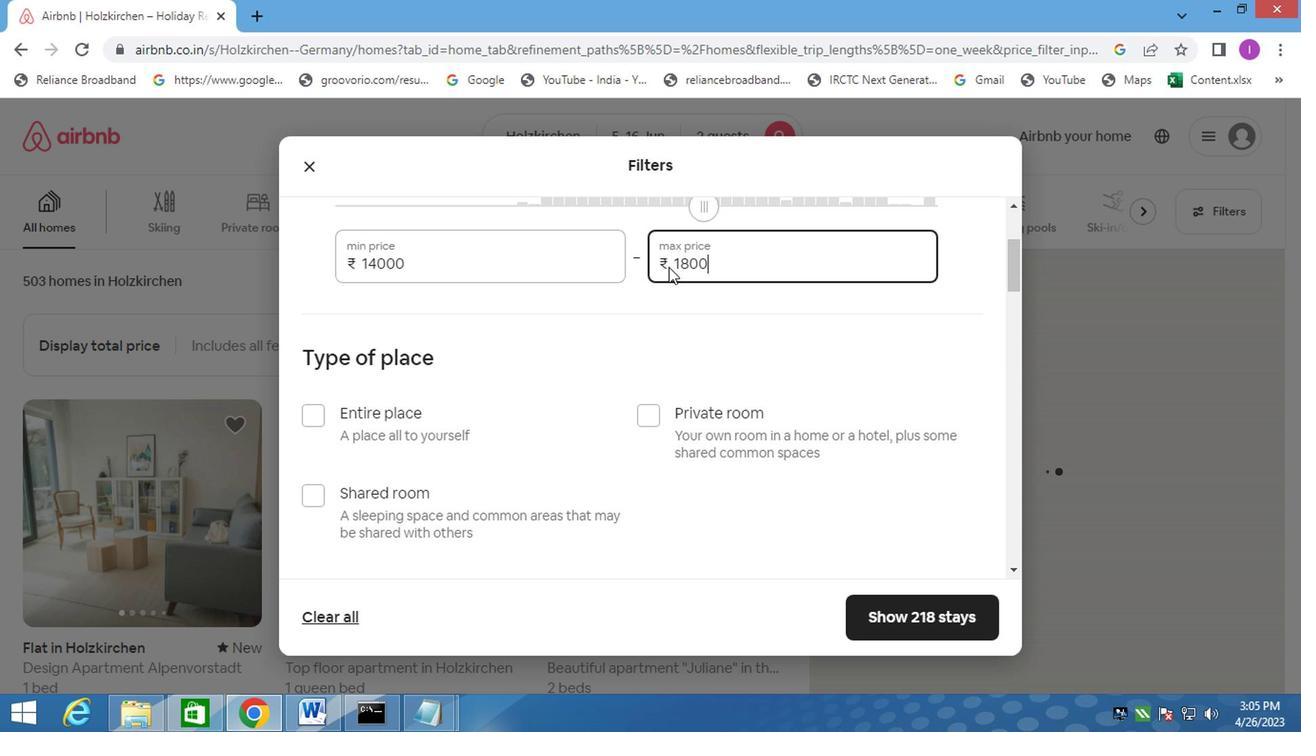 
Action: Mouse moved to (299, 420)
Screenshot: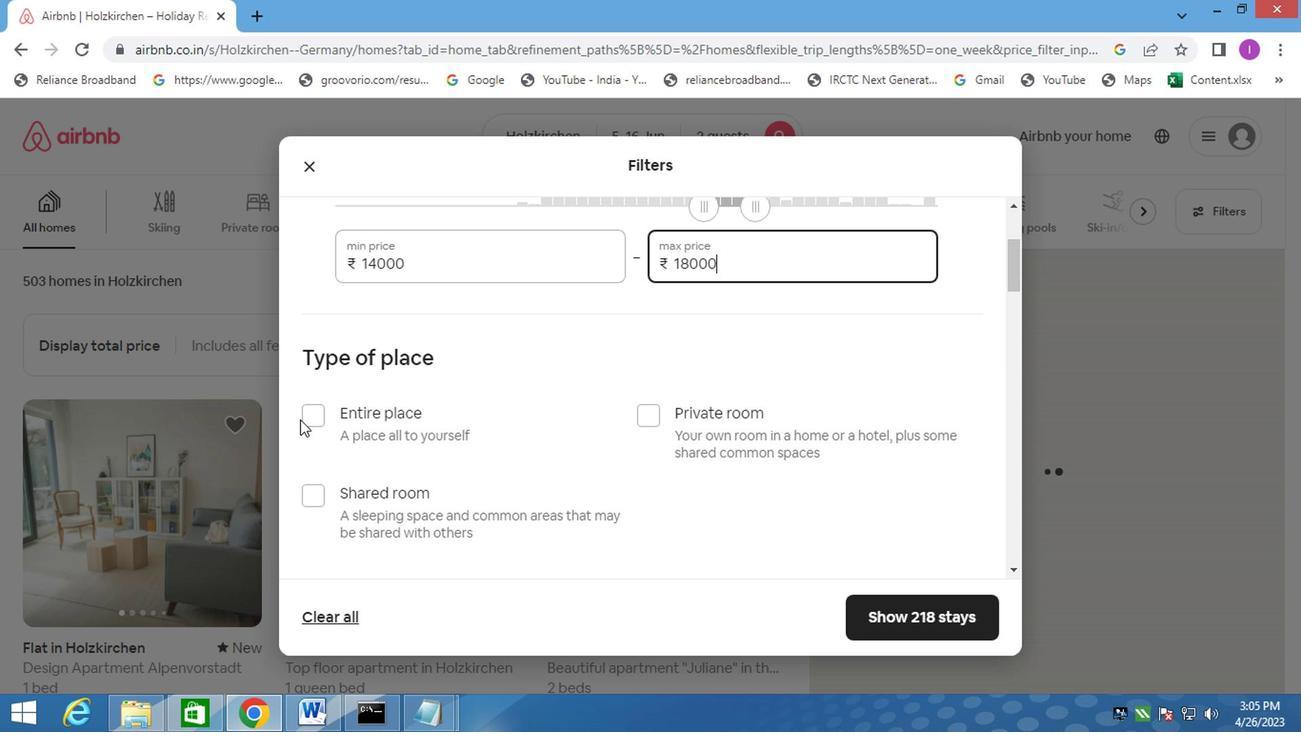 
Action: Mouse pressed left at (299, 420)
Screenshot: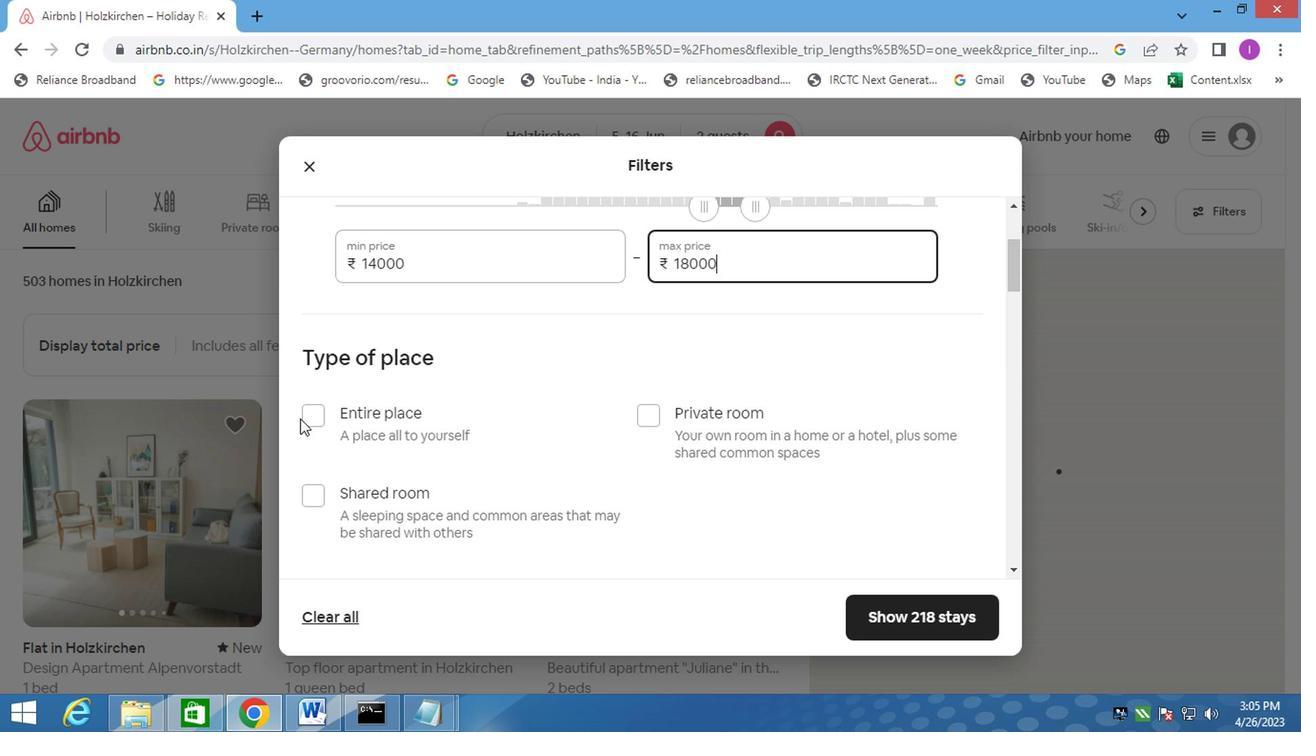 
Action: Mouse moved to (334, 412)
Screenshot: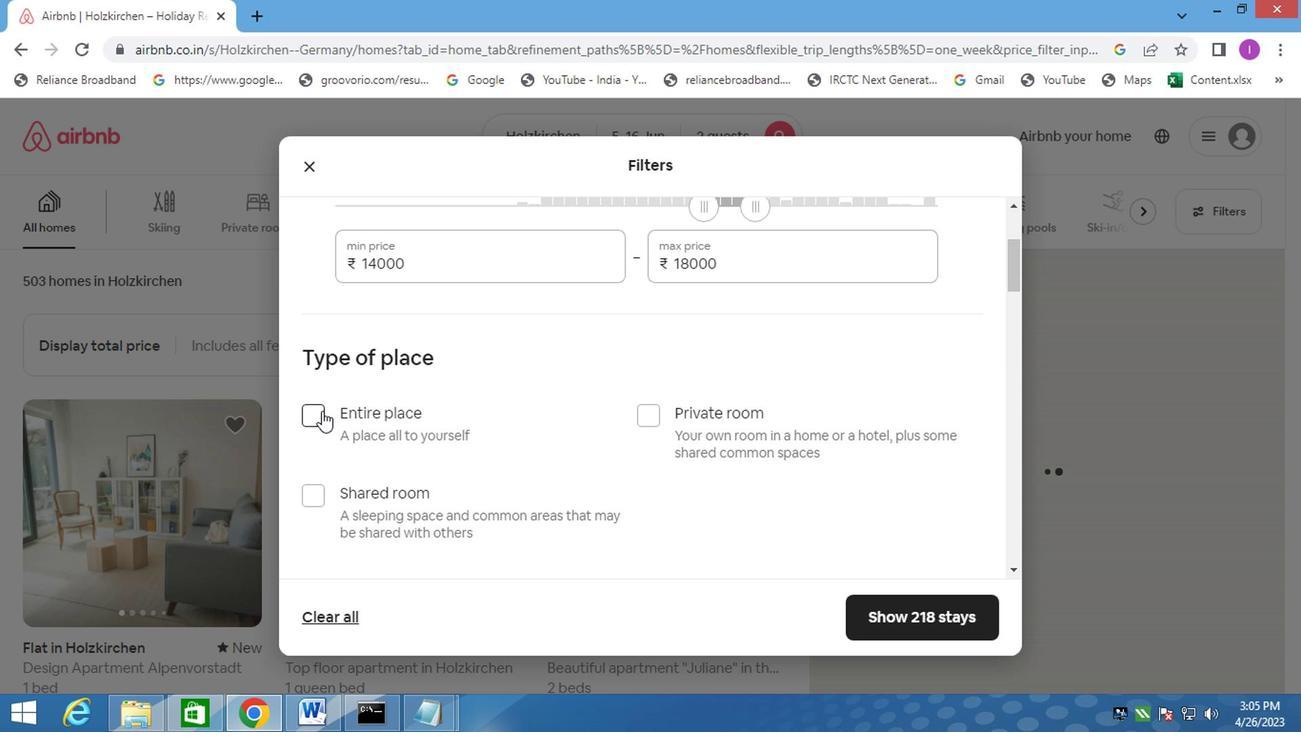
Action: Mouse pressed left at (336, 412)
Screenshot: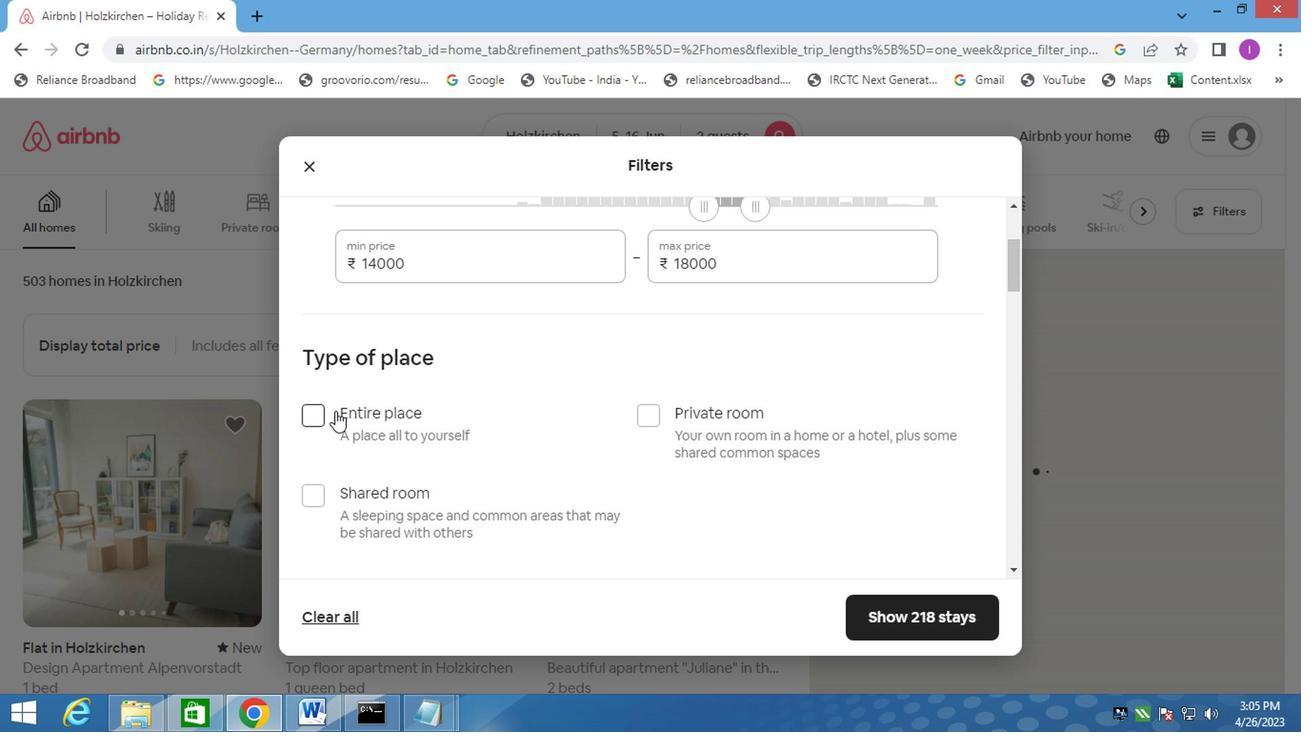 
Action: Mouse moved to (460, 371)
Screenshot: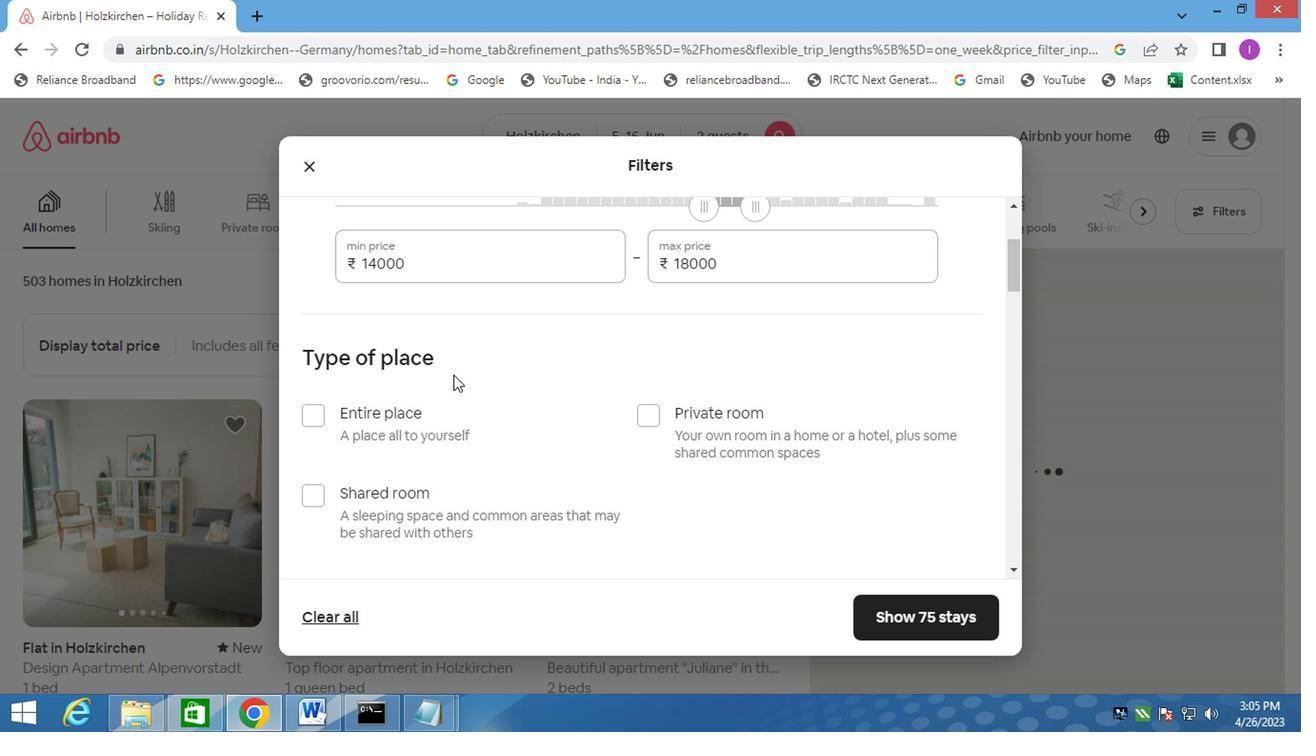 
Action: Mouse scrolled (452, 374) with delta (0, -1)
Screenshot: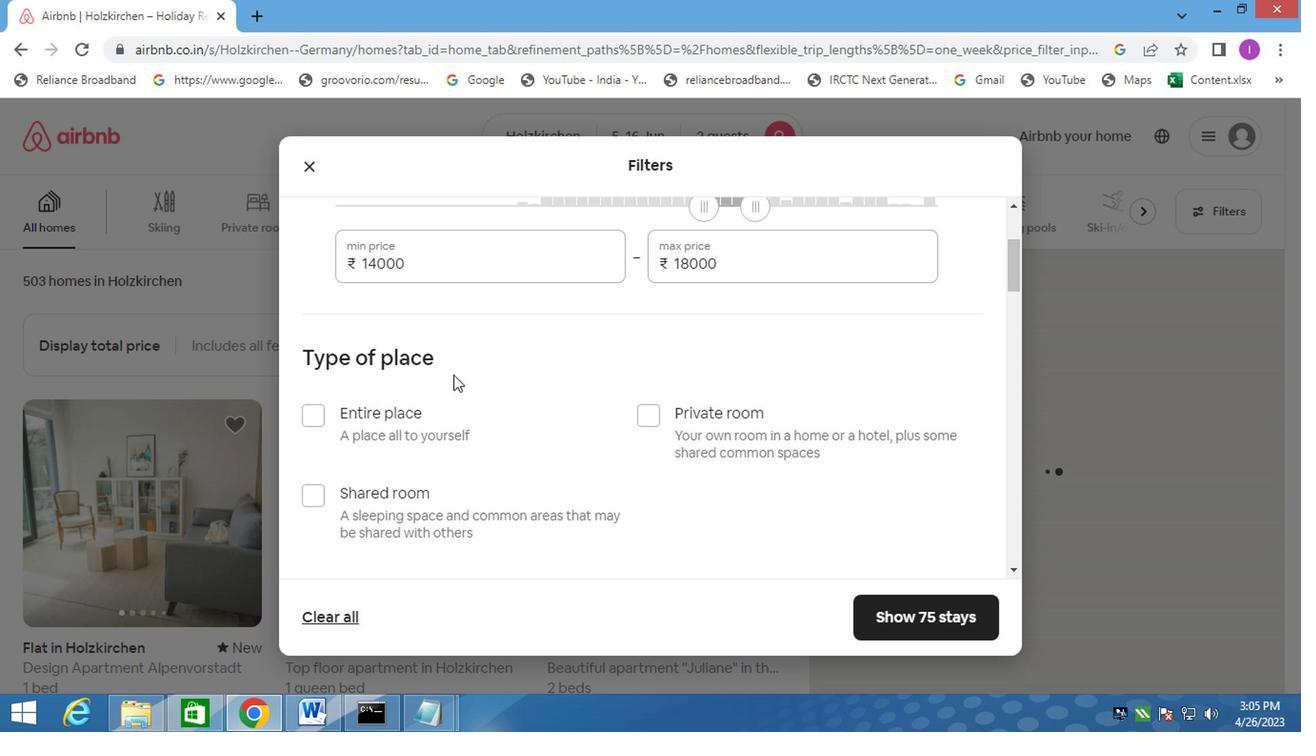
Action: Mouse moved to (455, 366)
Screenshot: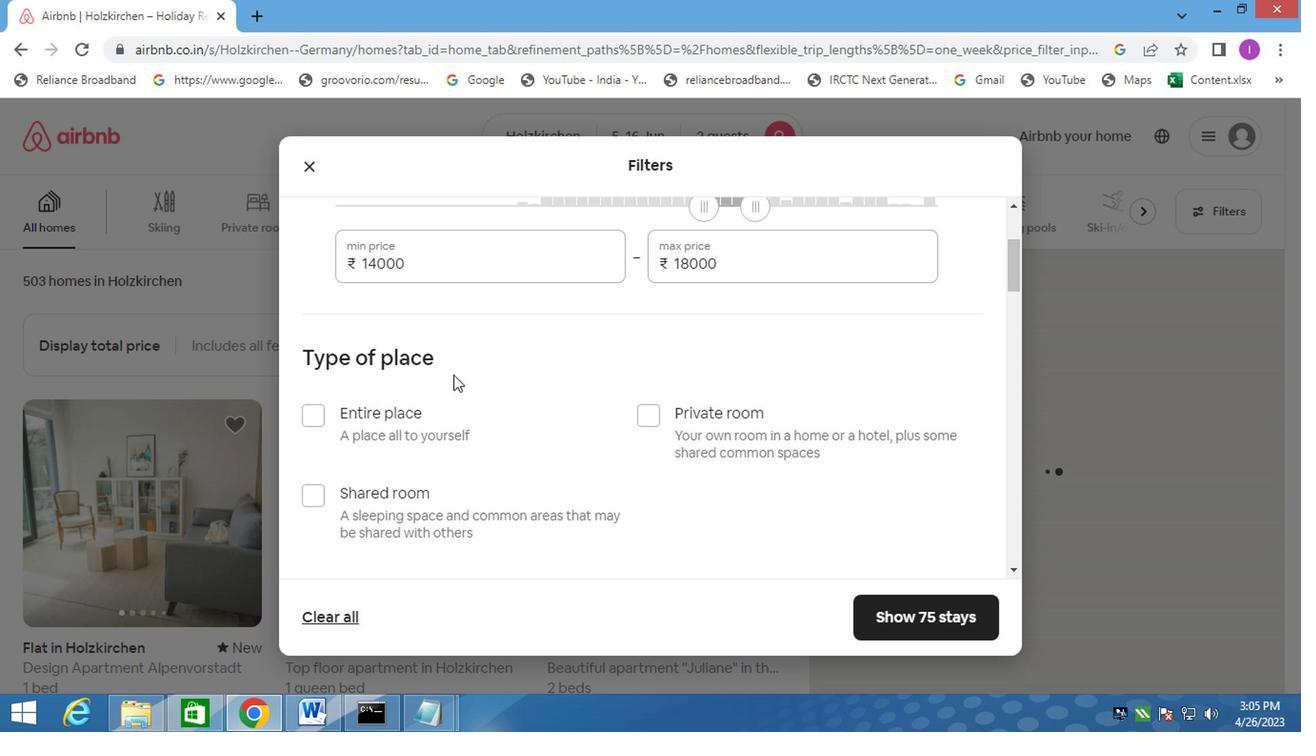 
Action: Mouse scrolled (452, 374) with delta (0, -1)
Screenshot: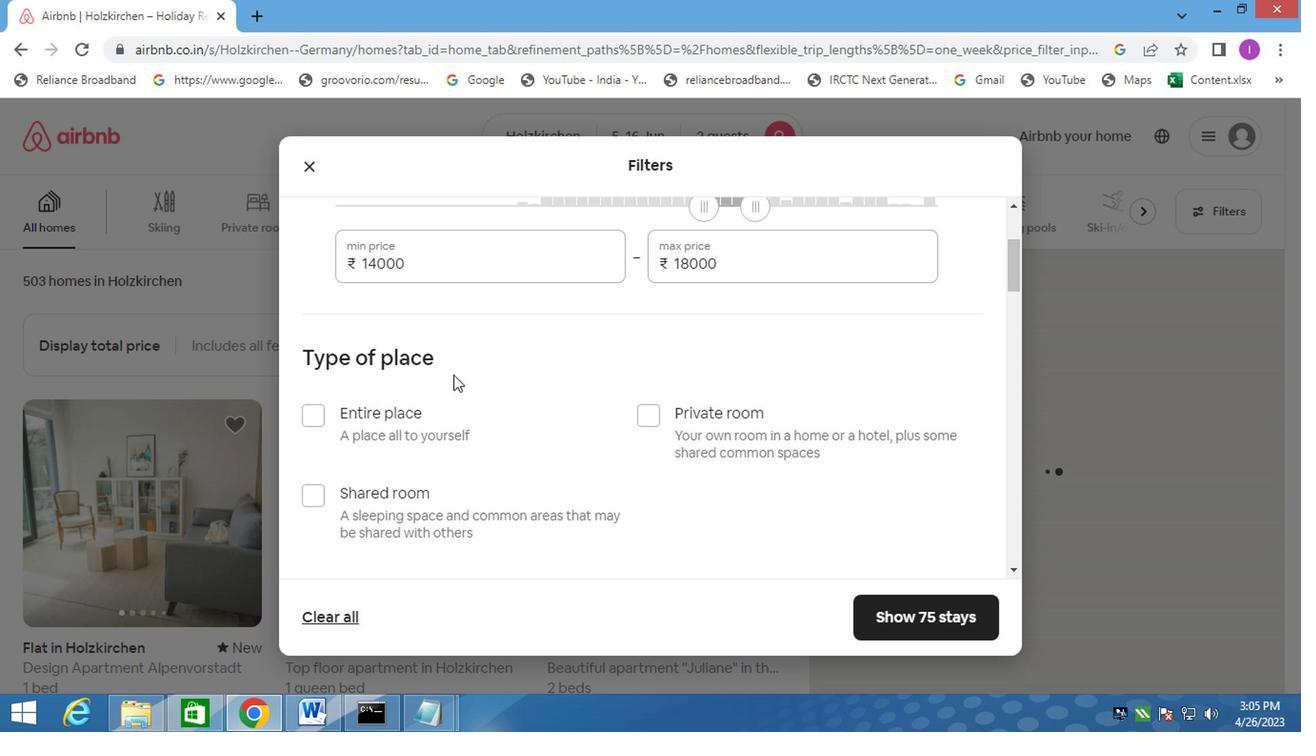 
Action: Mouse moved to (451, 475)
Screenshot: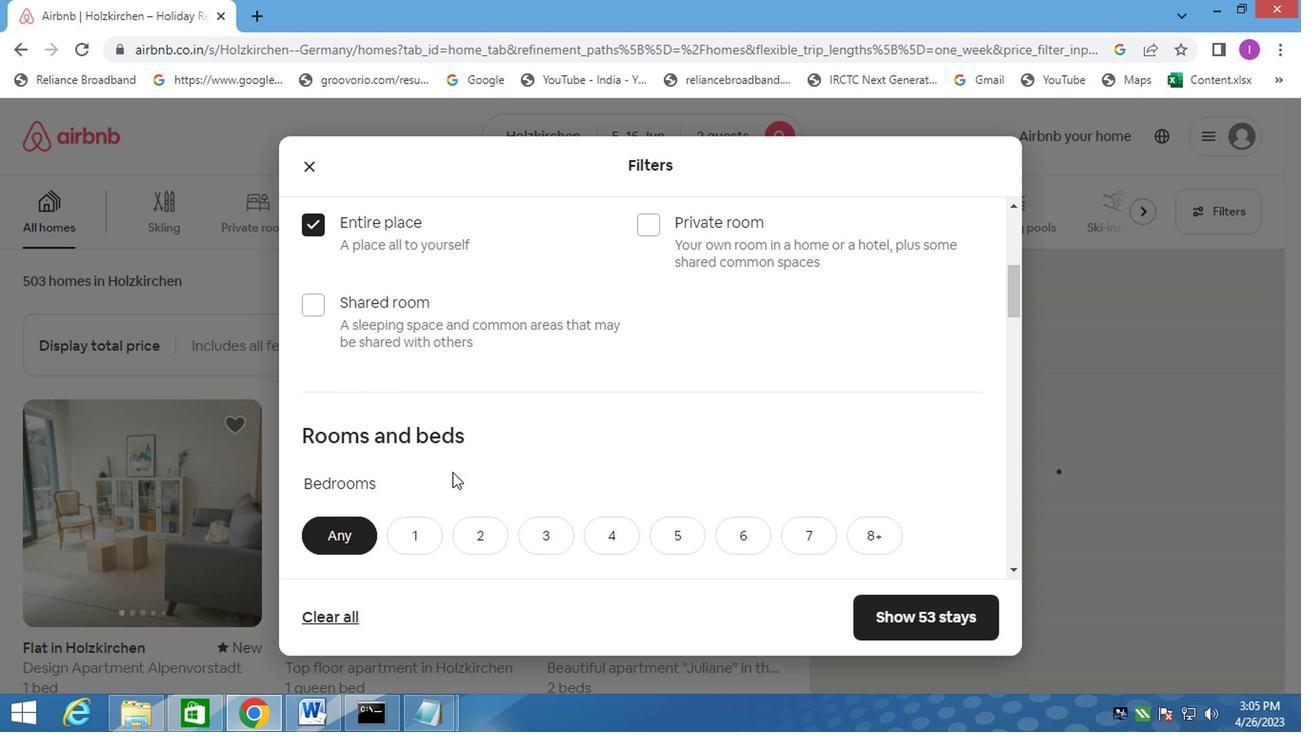 
Action: Mouse scrolled (451, 474) with delta (0, -1)
Screenshot: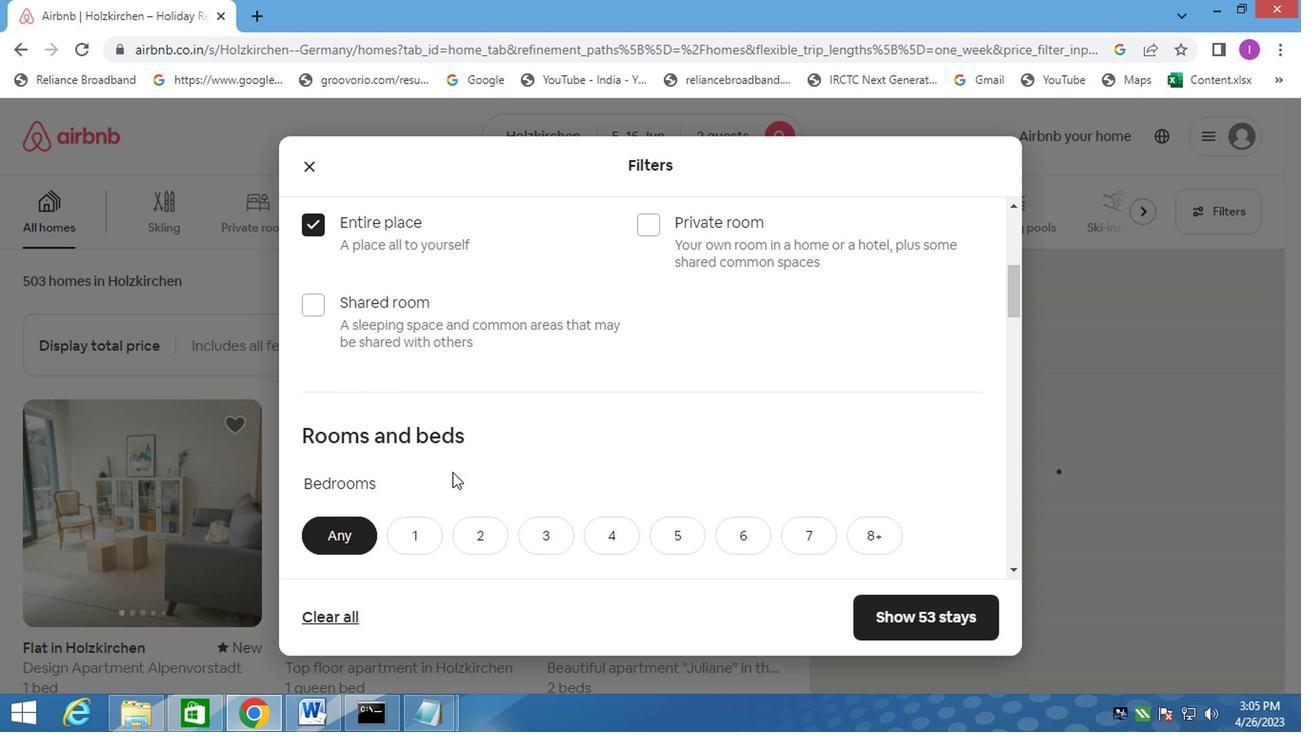 
Action: Mouse moved to (451, 475)
Screenshot: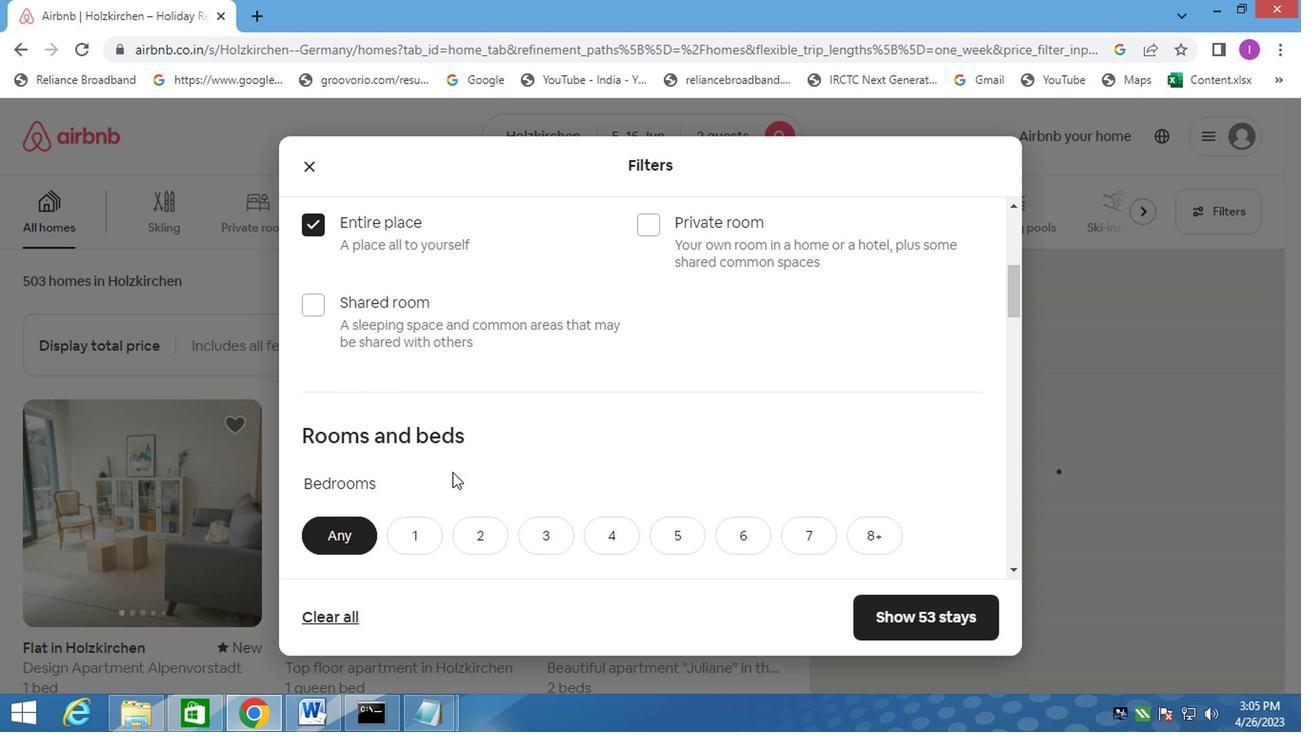 
Action: Mouse scrolled (451, 474) with delta (0, -1)
Screenshot: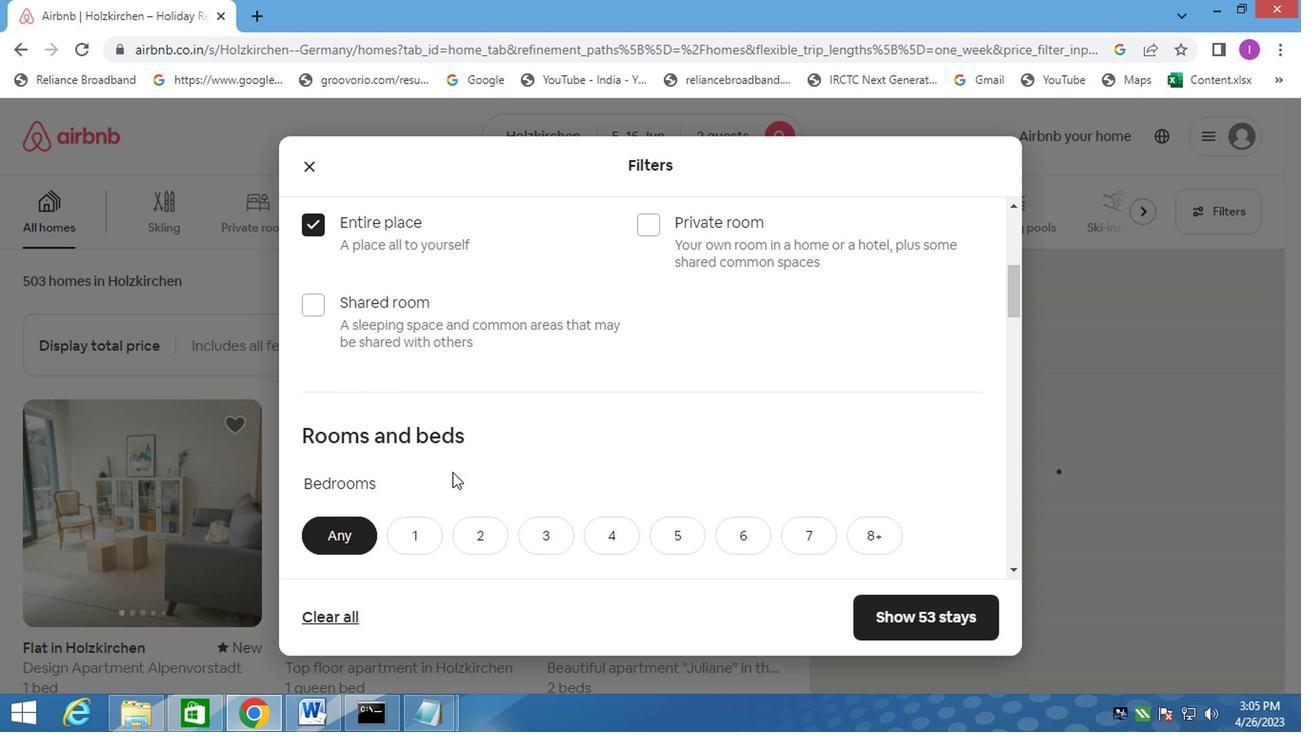 
Action: Mouse moved to (451, 476)
Screenshot: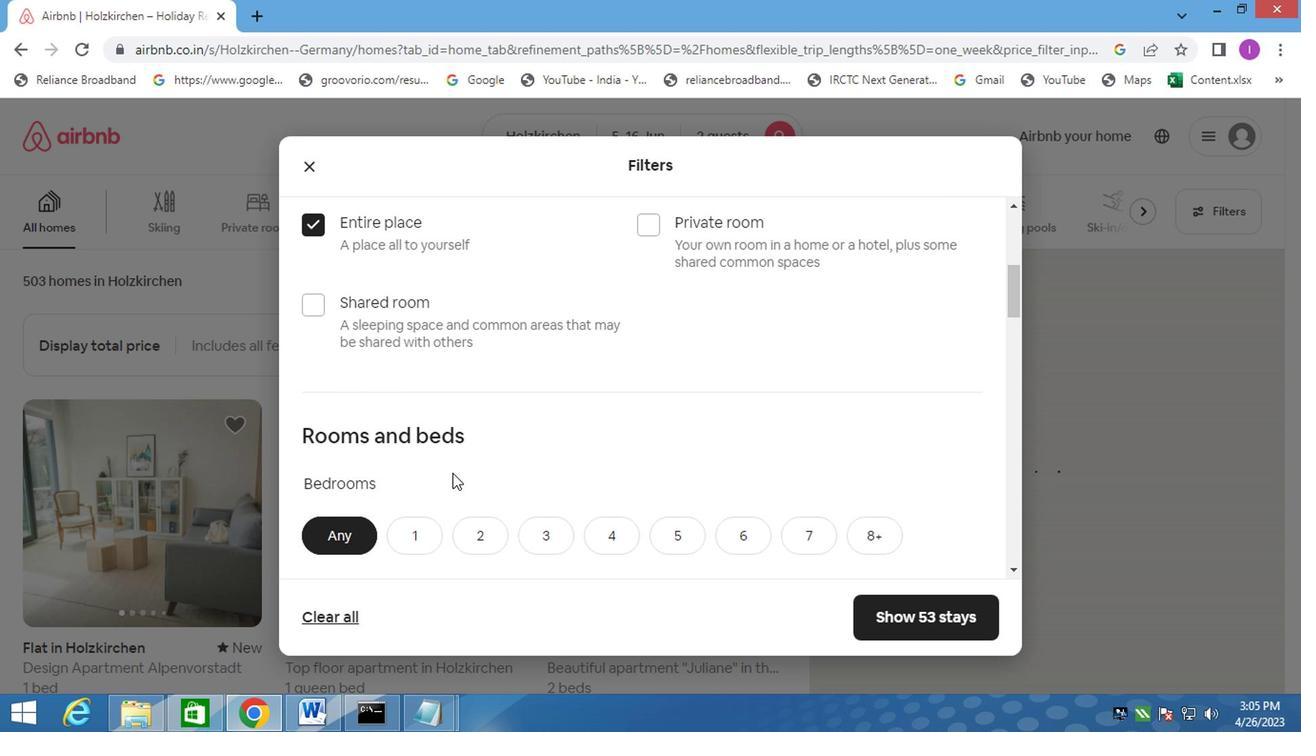 
Action: Mouse scrolled (451, 475) with delta (0, 0)
Screenshot: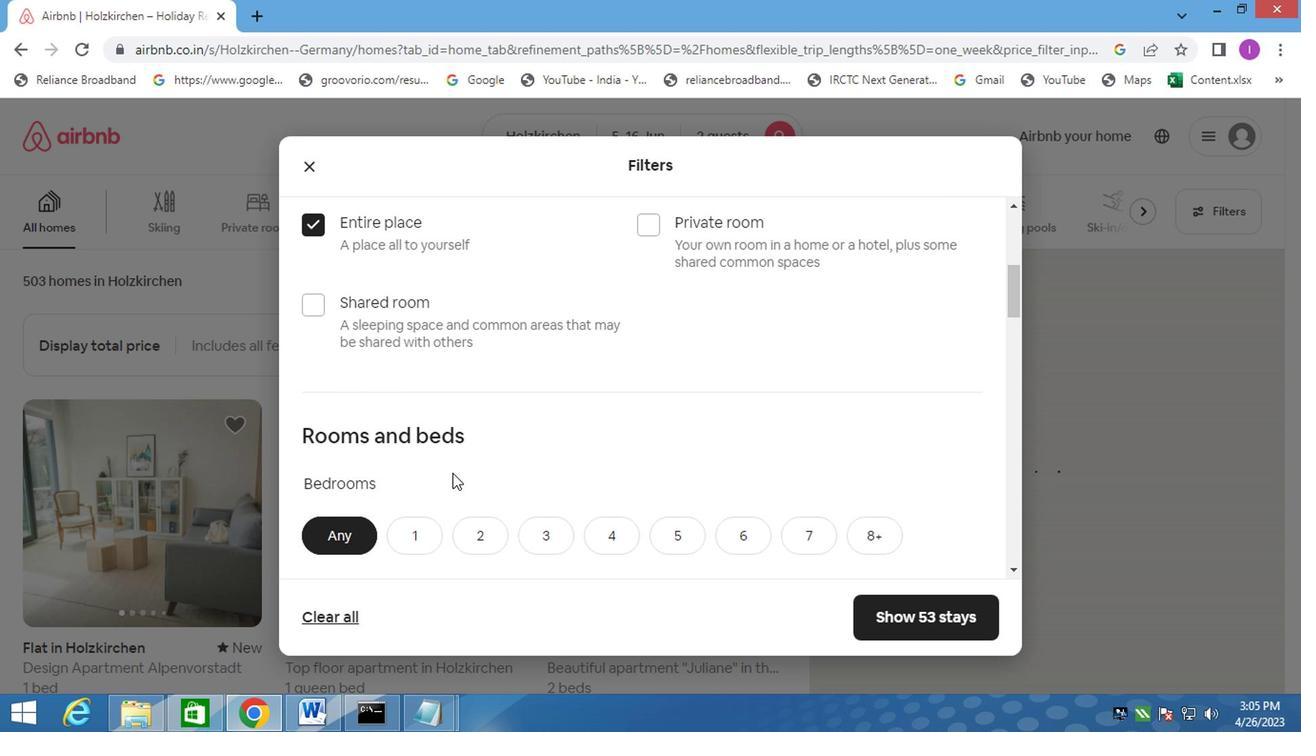 
Action: Mouse moved to (407, 253)
Screenshot: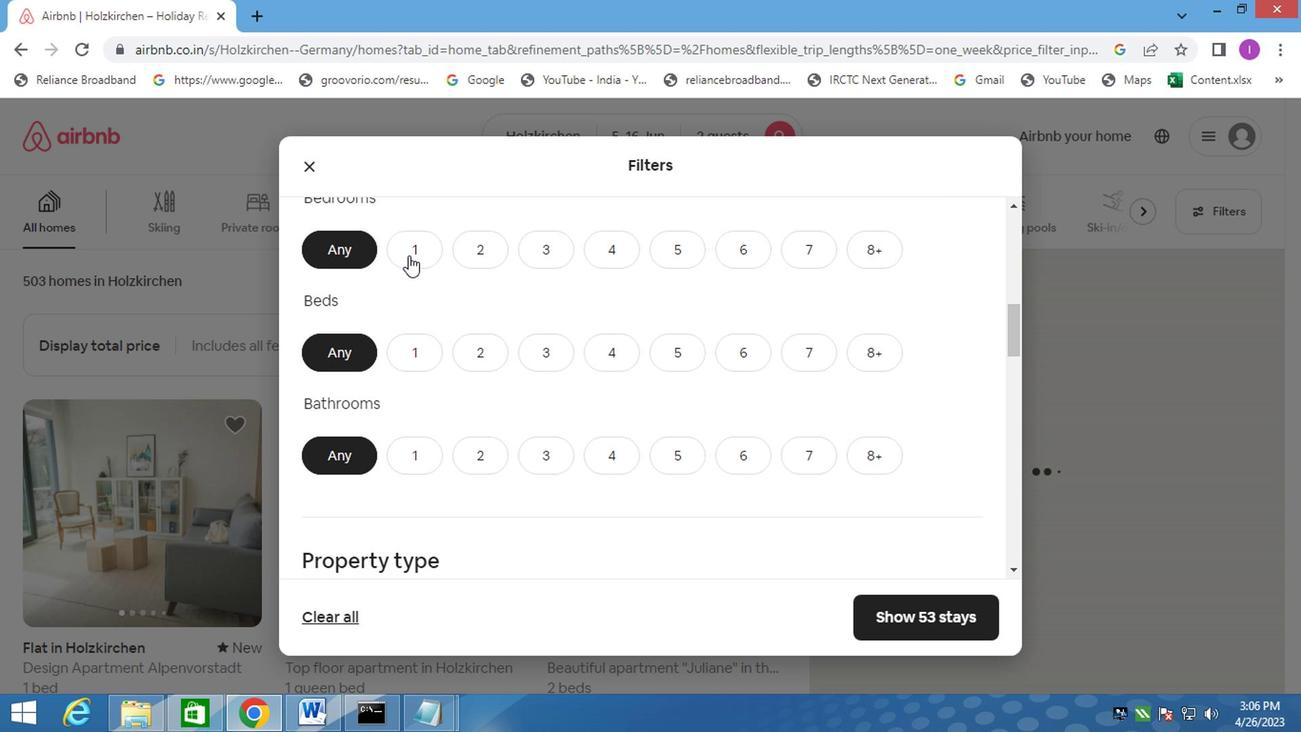
Action: Mouse pressed left at (407, 253)
Screenshot: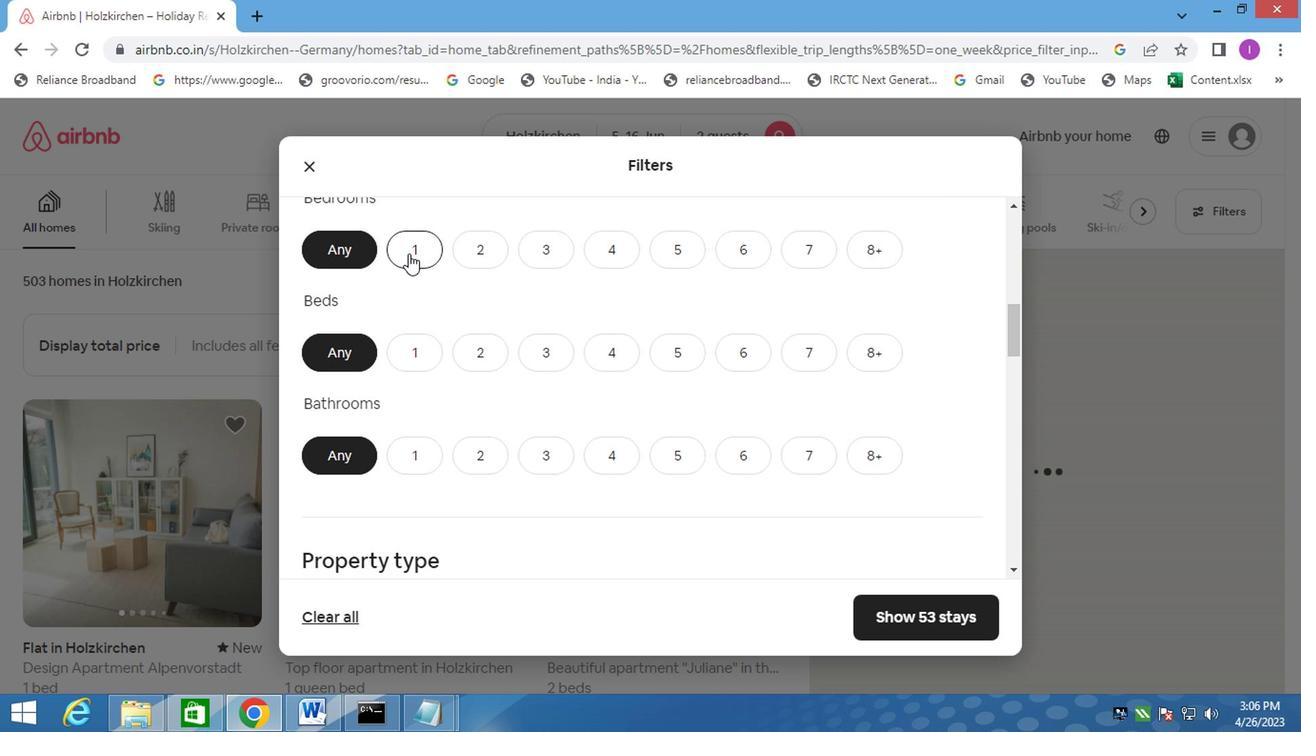 
Action: Mouse moved to (425, 351)
Screenshot: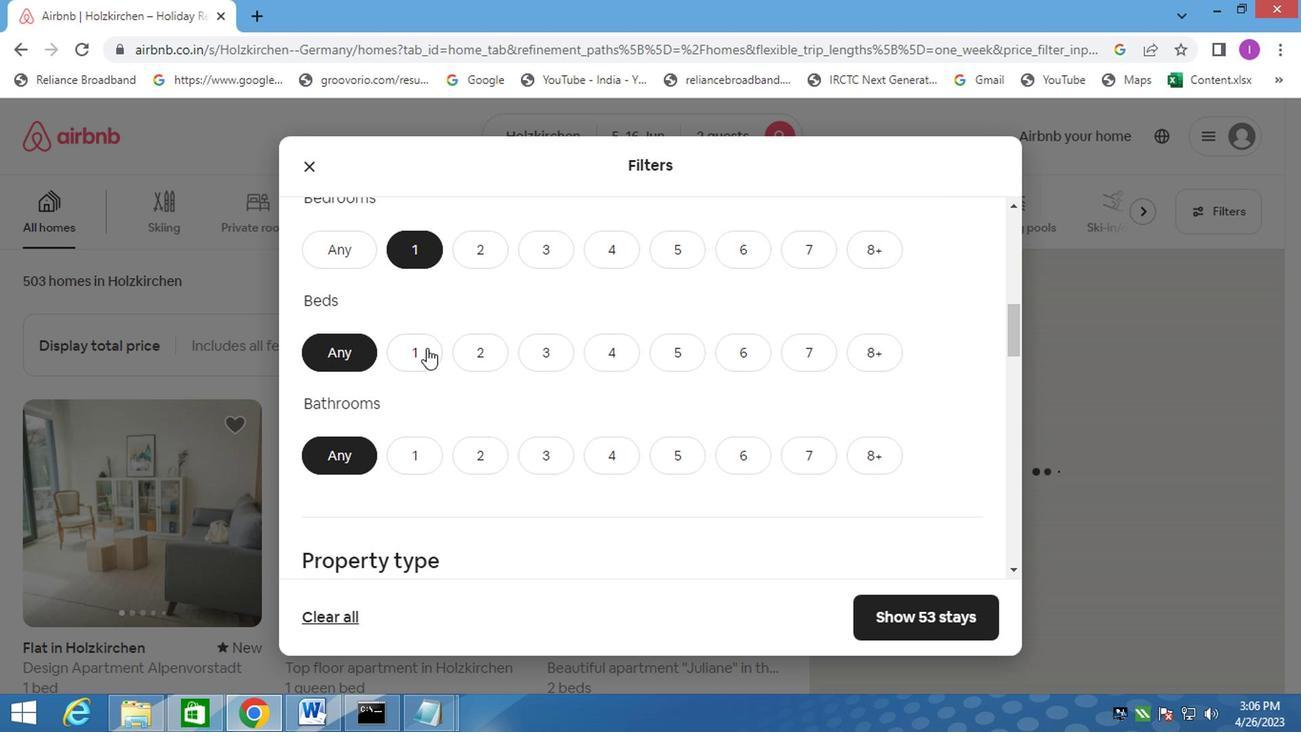 
Action: Mouse pressed left at (425, 351)
Screenshot: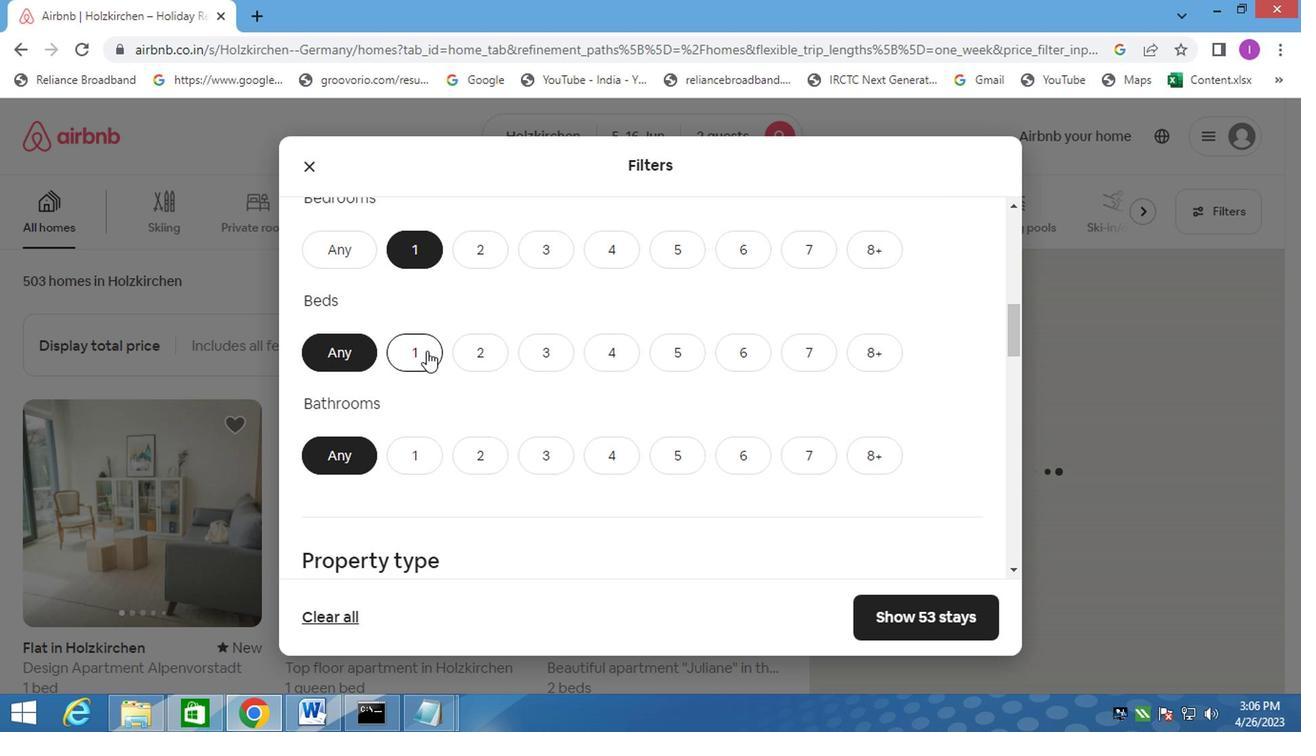 
Action: Mouse moved to (418, 446)
Screenshot: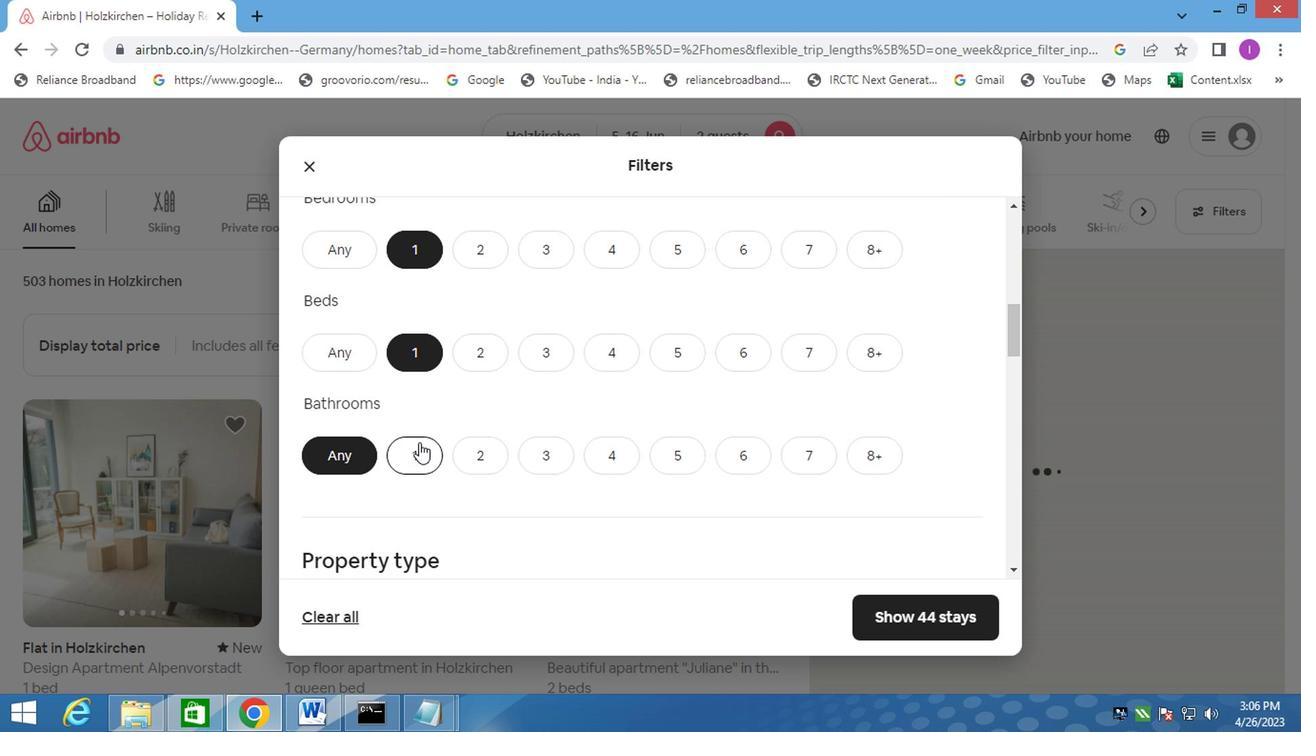 
Action: Mouse pressed left at (418, 446)
Screenshot: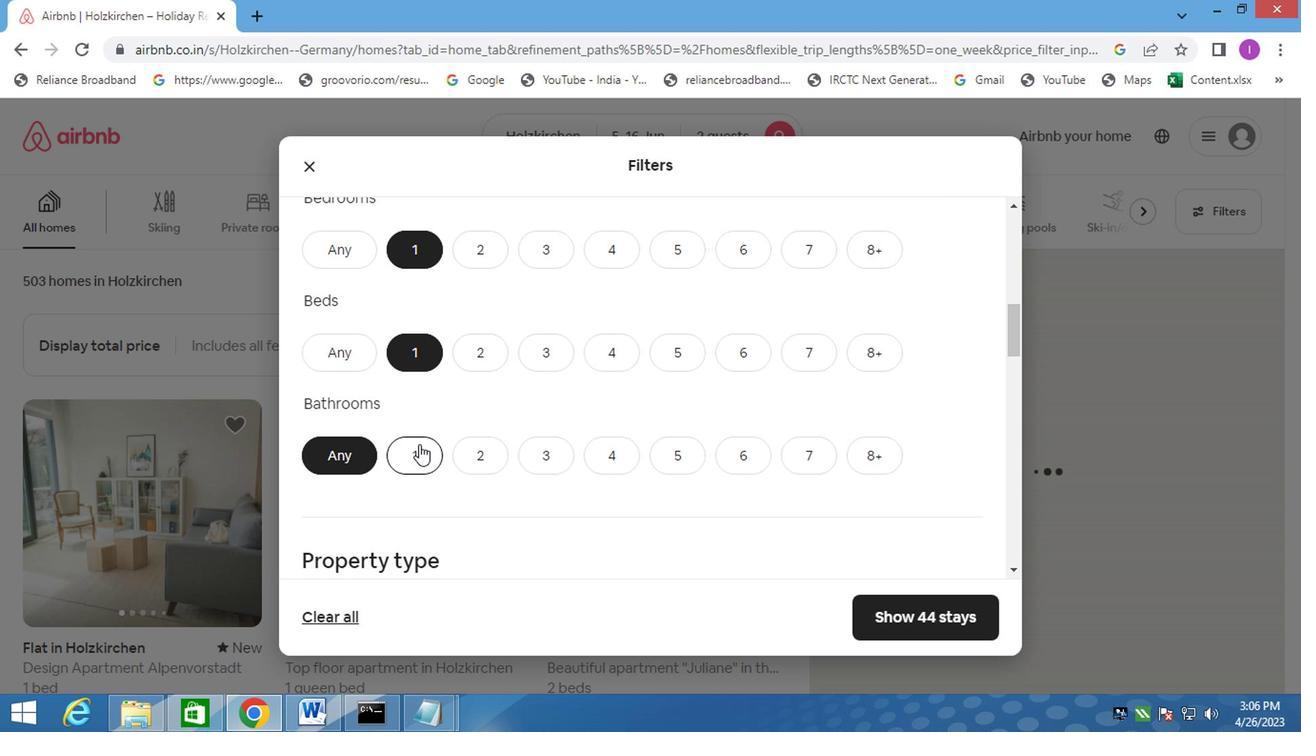 
Action: Mouse moved to (516, 374)
Screenshot: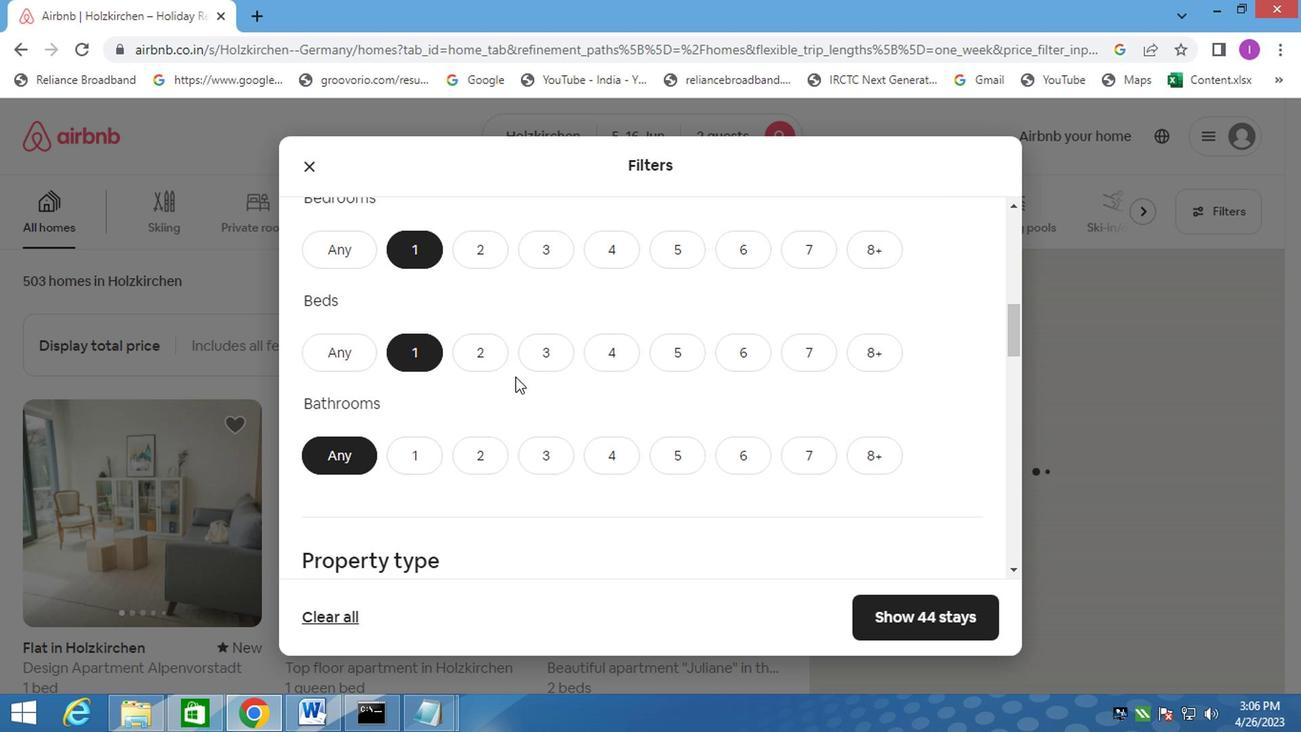 
Action: Mouse scrolled (516, 374) with delta (0, 0)
Screenshot: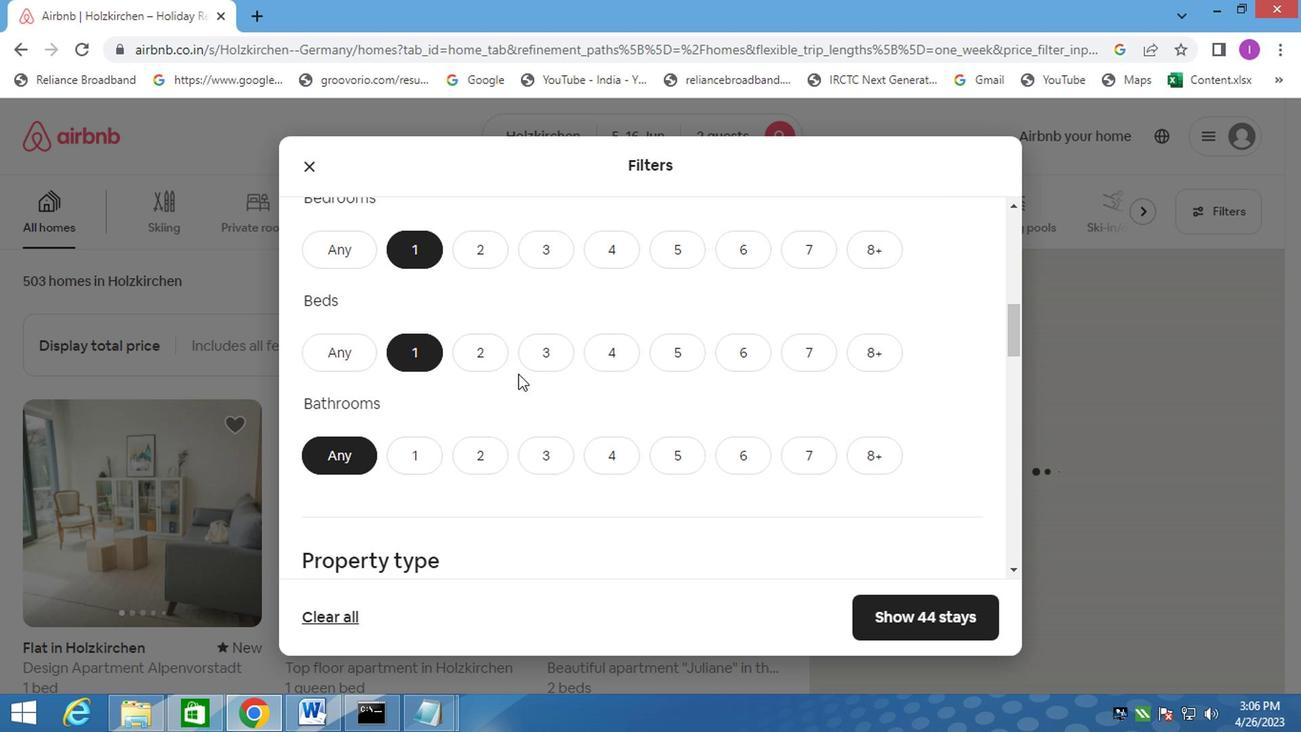 
Action: Mouse scrolled (516, 374) with delta (0, 0)
Screenshot: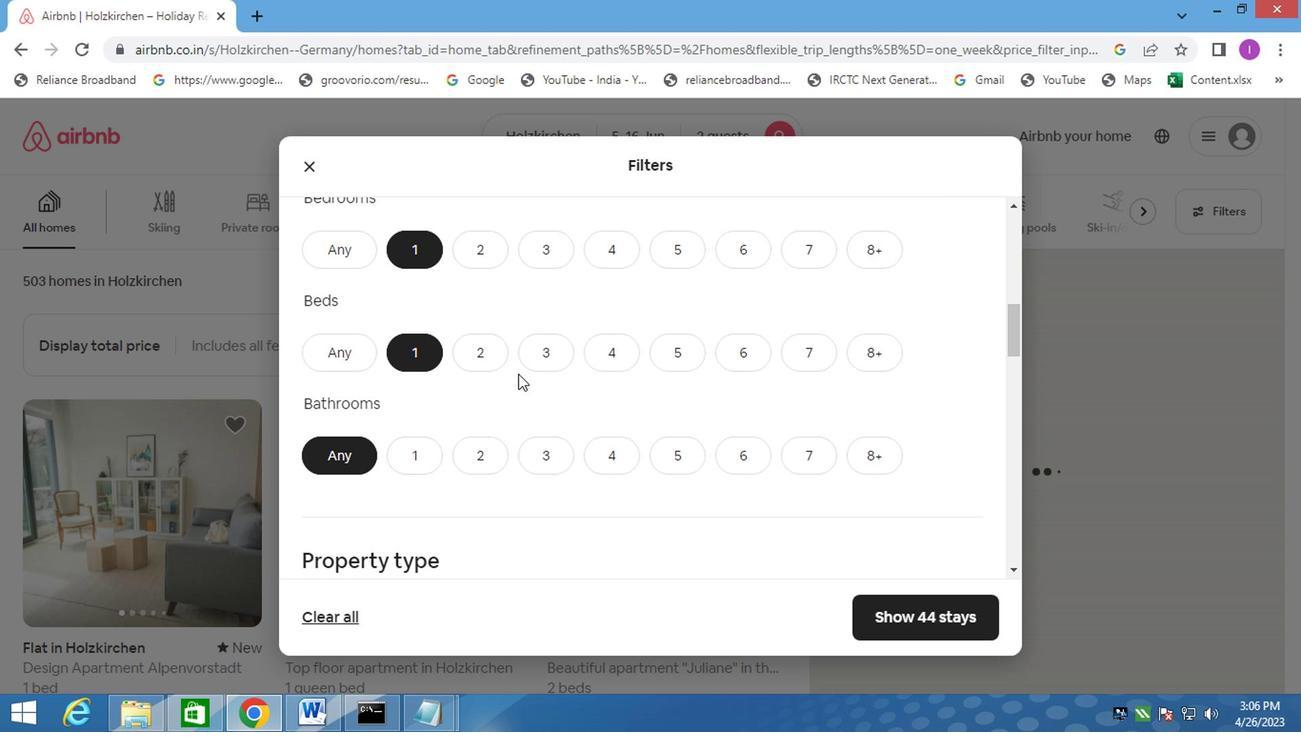 
Action: Mouse scrolled (516, 374) with delta (0, 0)
Screenshot: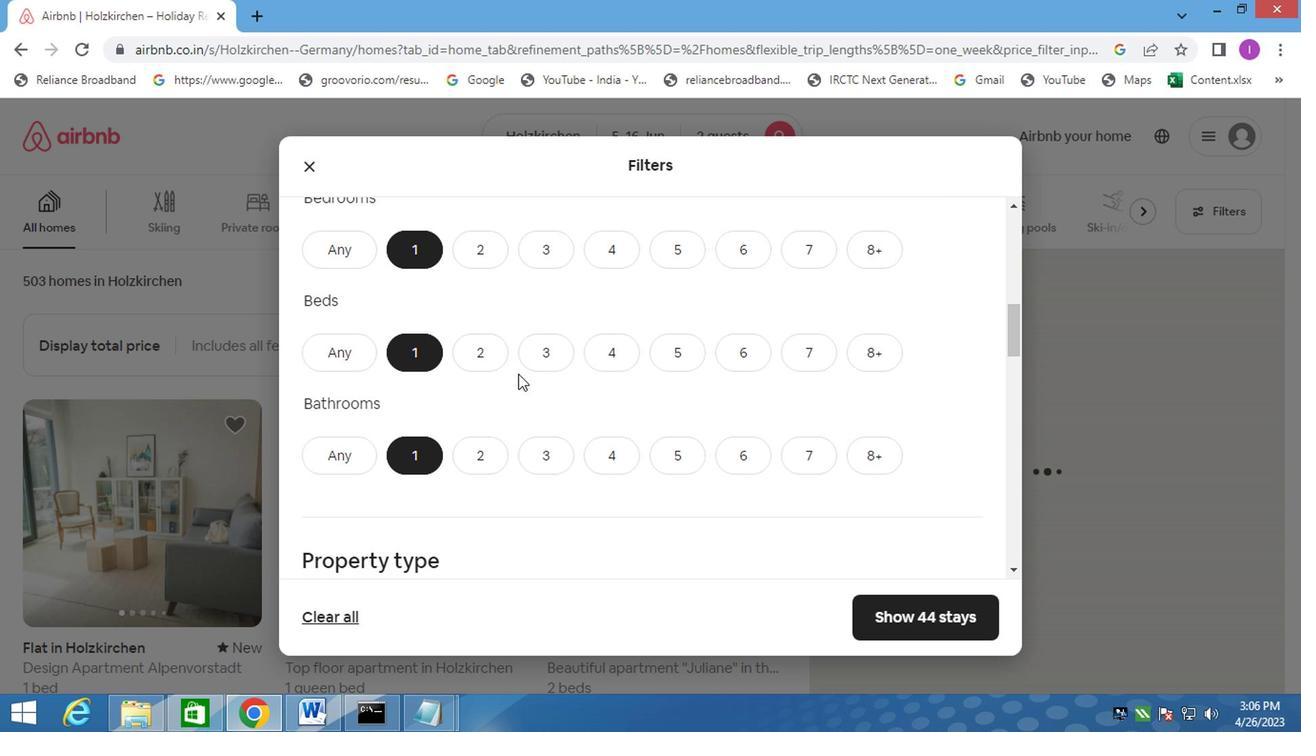 
Action: Mouse moved to (519, 374)
Screenshot: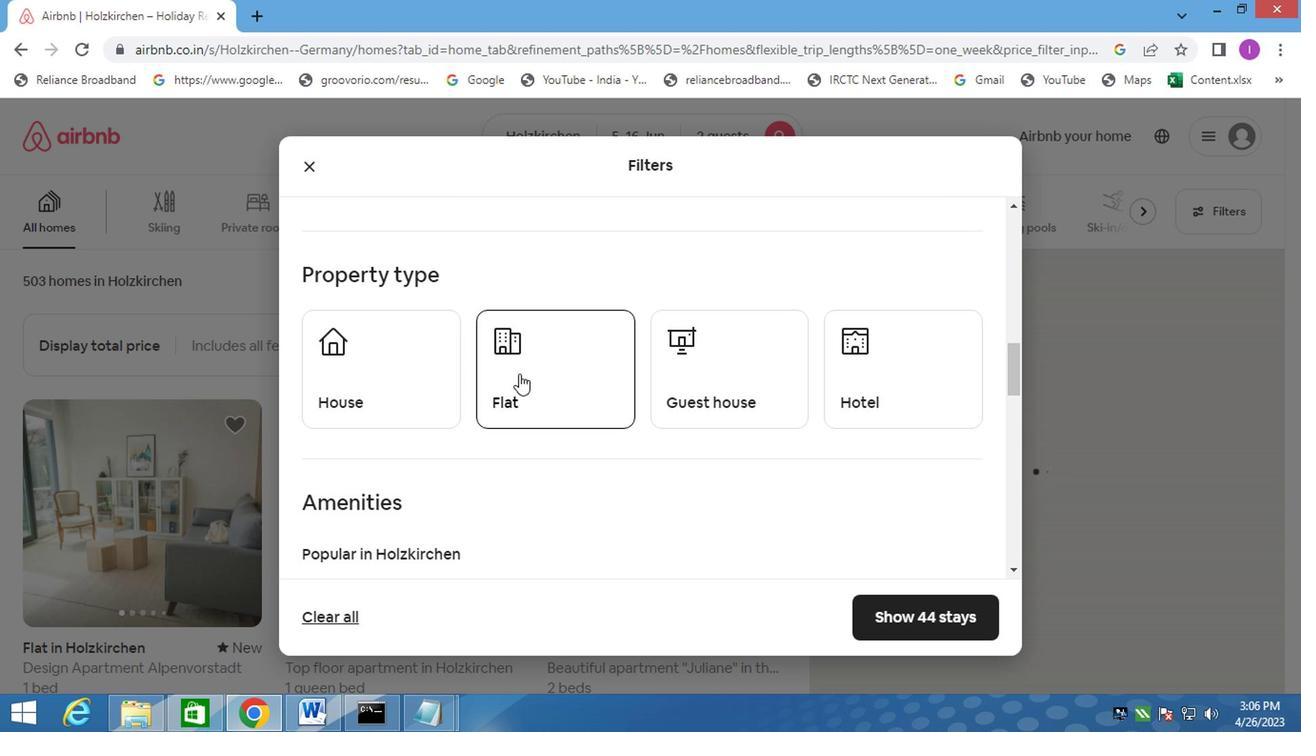 
Action: Mouse scrolled (519, 374) with delta (0, 0)
Screenshot: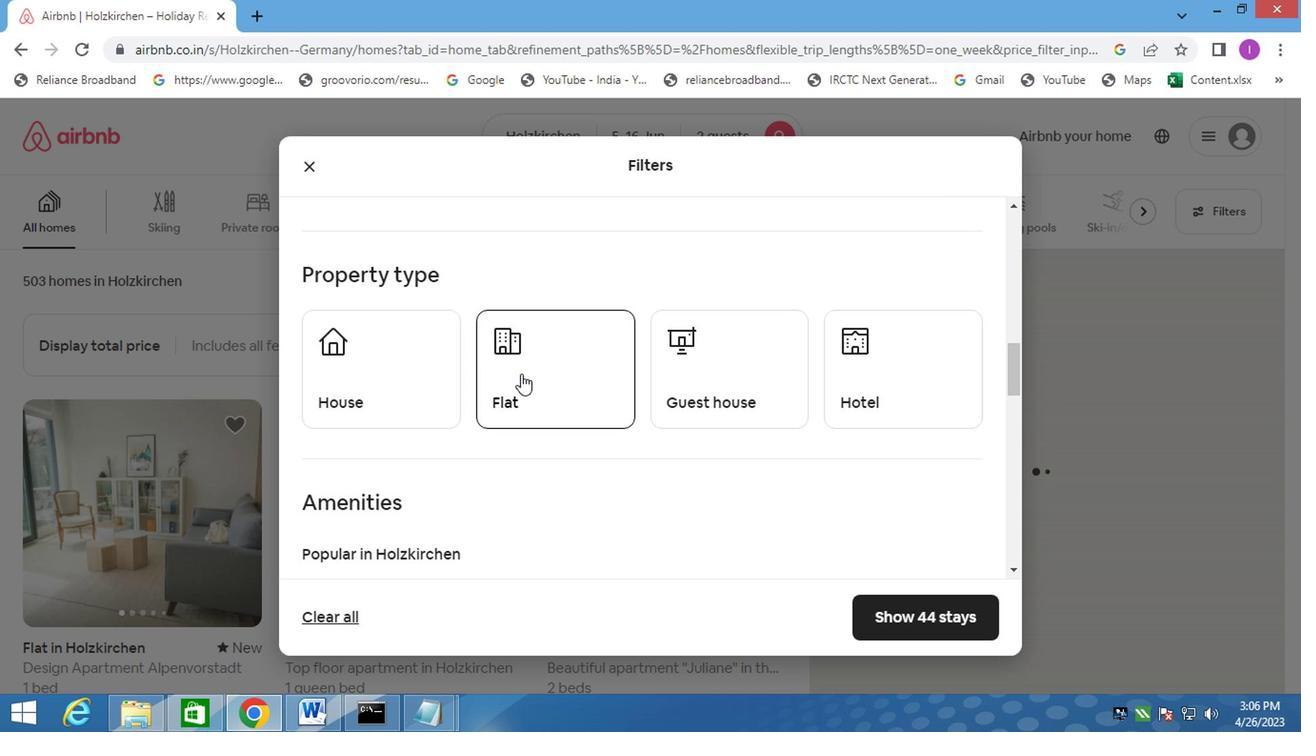 
Action: Mouse scrolled (519, 374) with delta (0, 0)
Screenshot: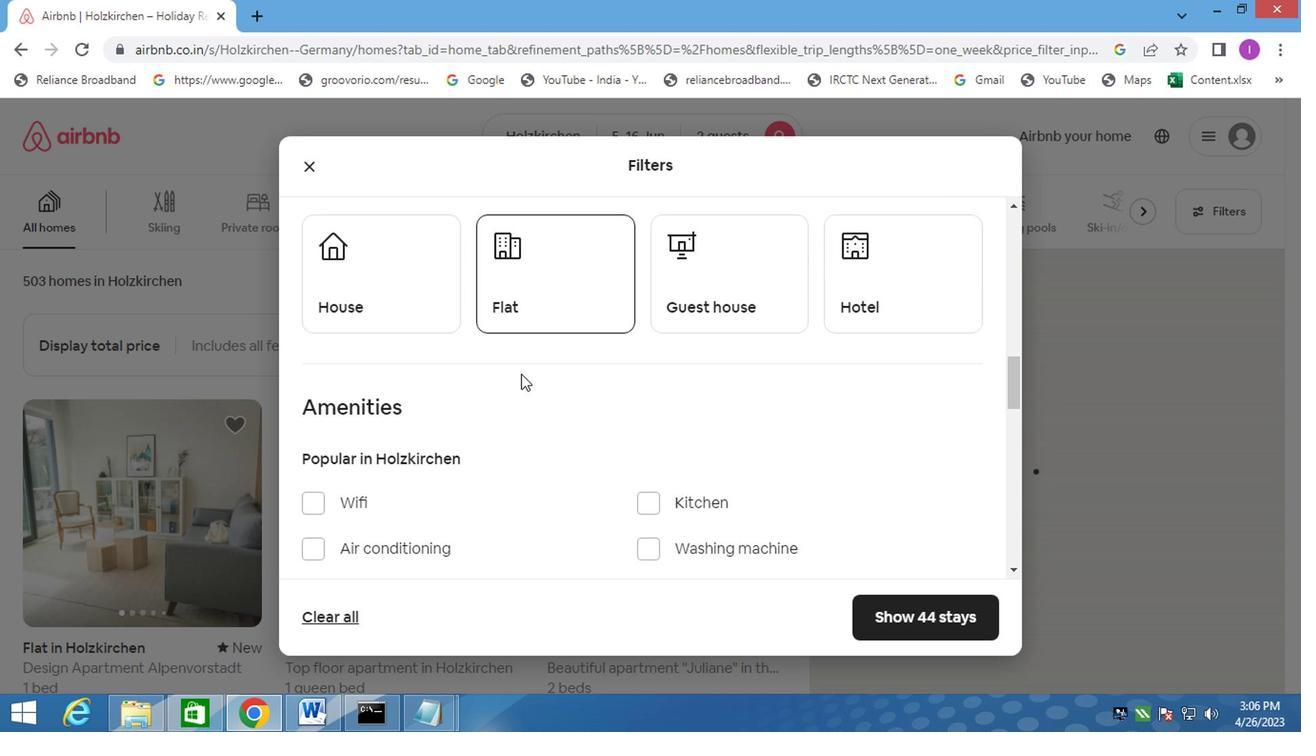 
Action: Mouse moved to (455, 399)
Screenshot: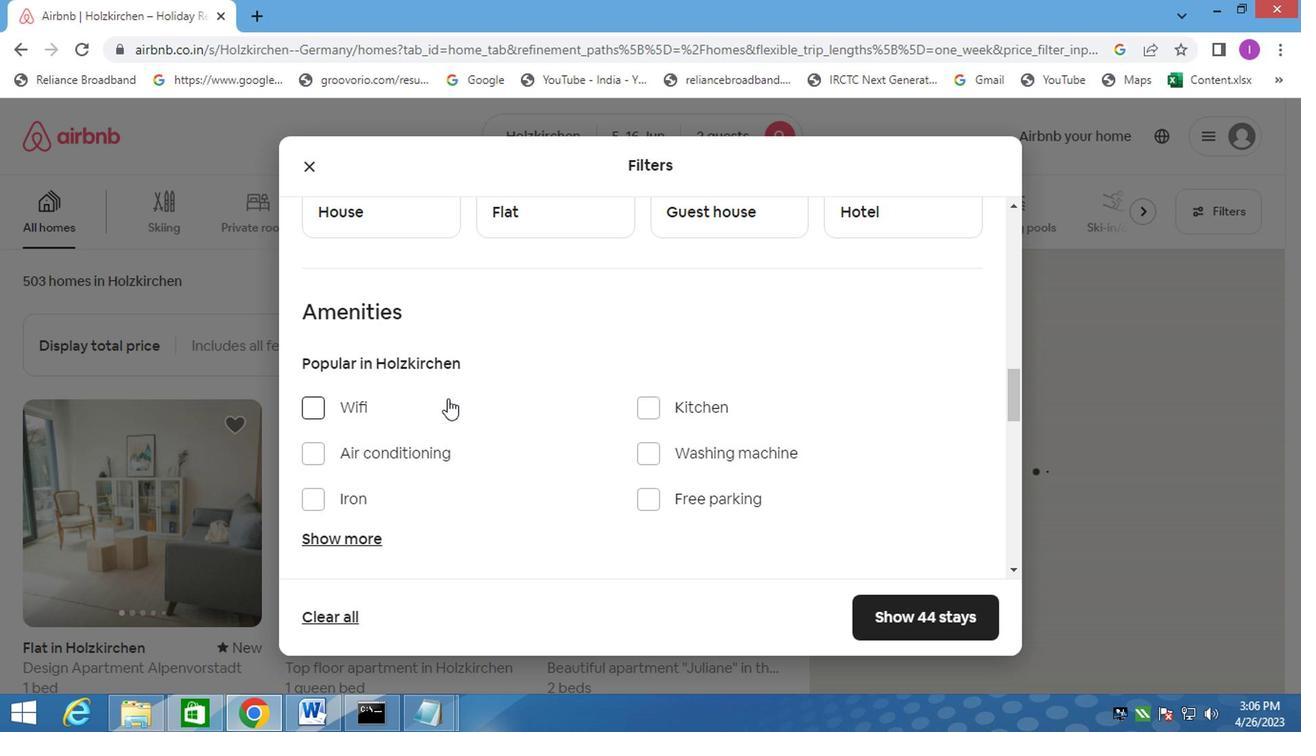 
Action: Mouse scrolled (455, 398) with delta (0, 0)
Screenshot: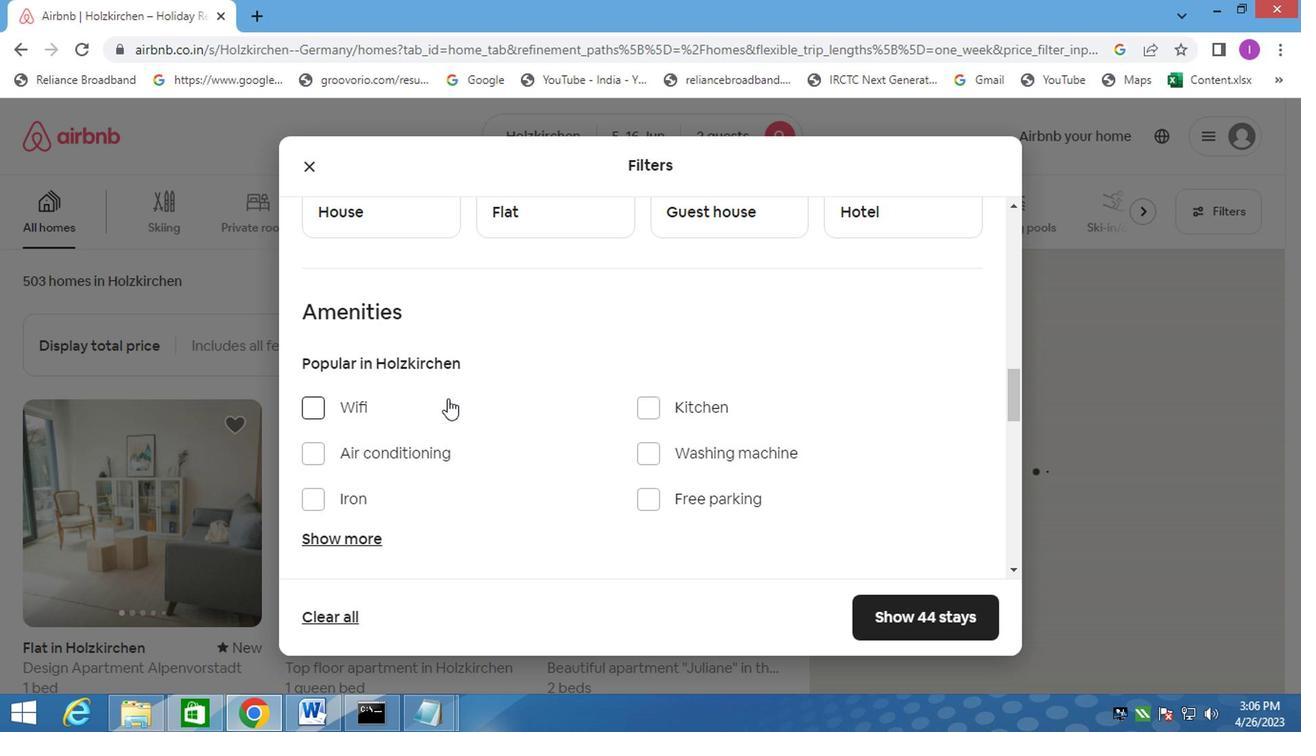 
Action: Mouse moved to (471, 408)
Screenshot: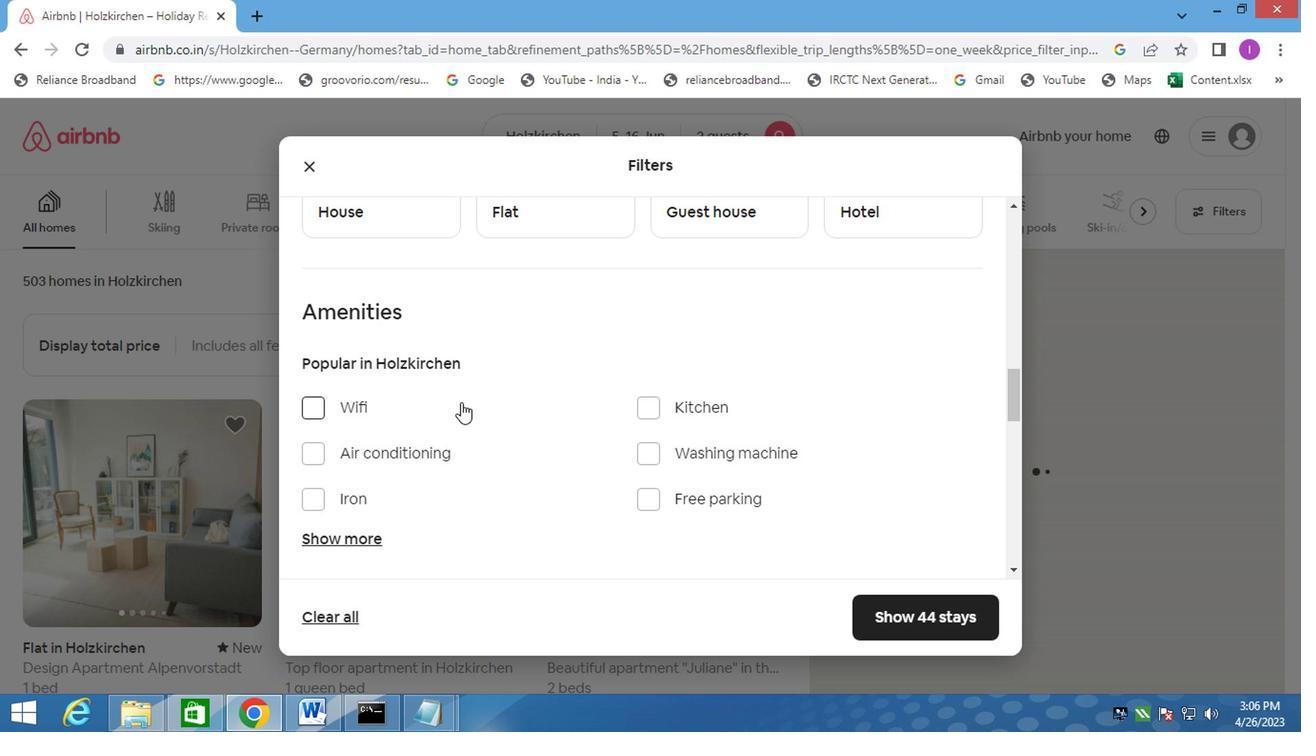 
Action: Mouse scrolled (469, 408) with delta (0, 0)
Screenshot: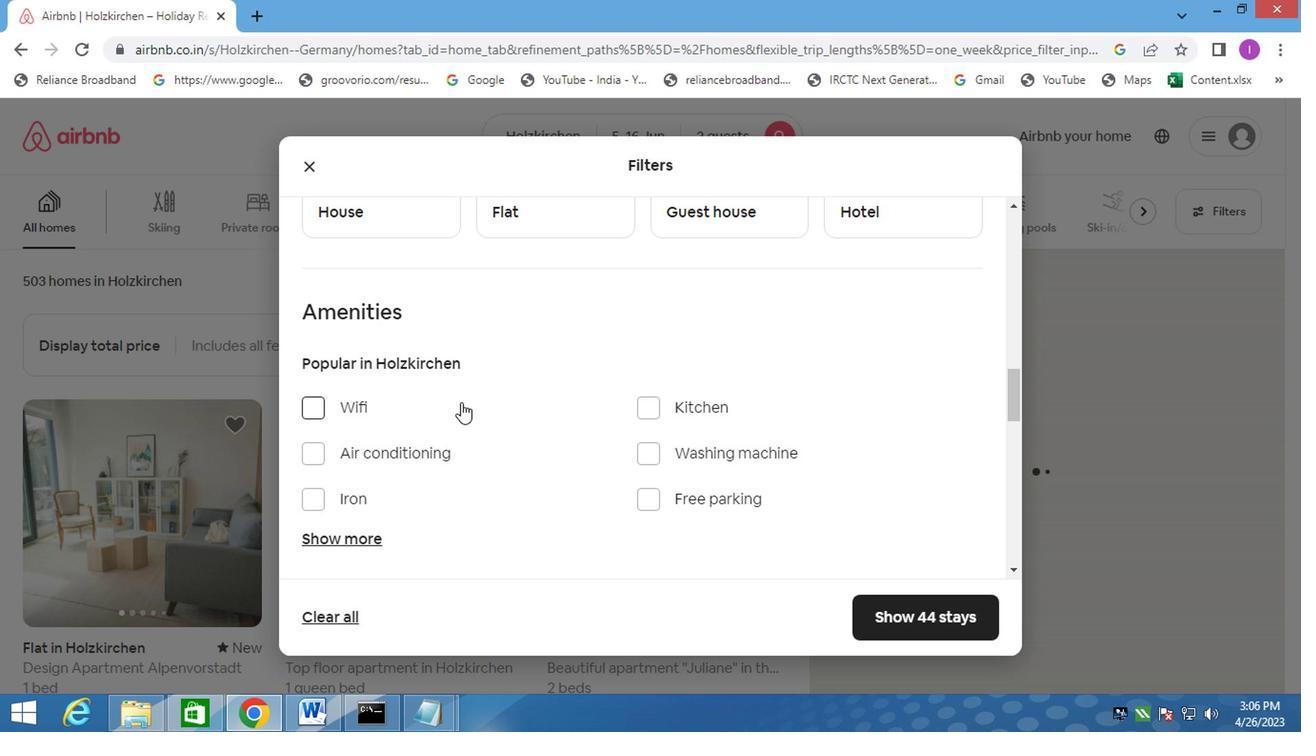 
Action: Mouse scrolled (471, 408) with delta (0, 0)
Screenshot: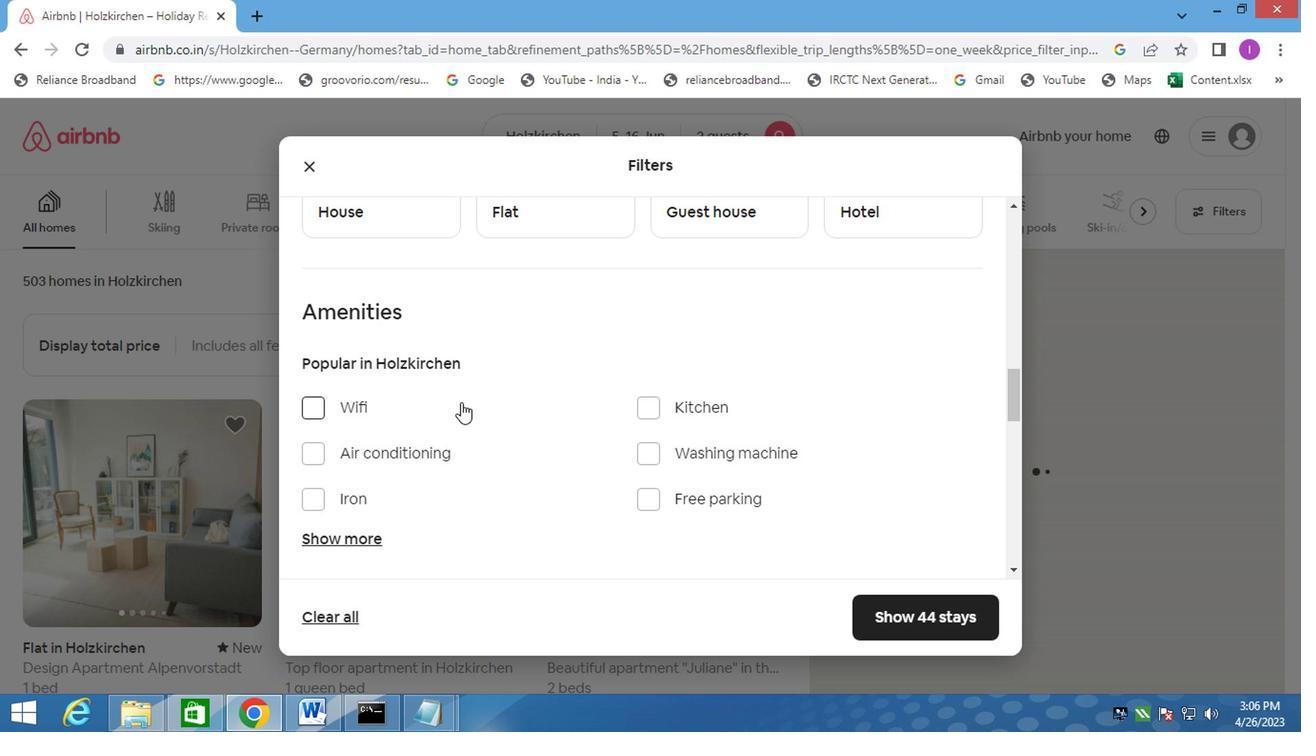 
Action: Mouse moved to (471, 408)
Screenshot: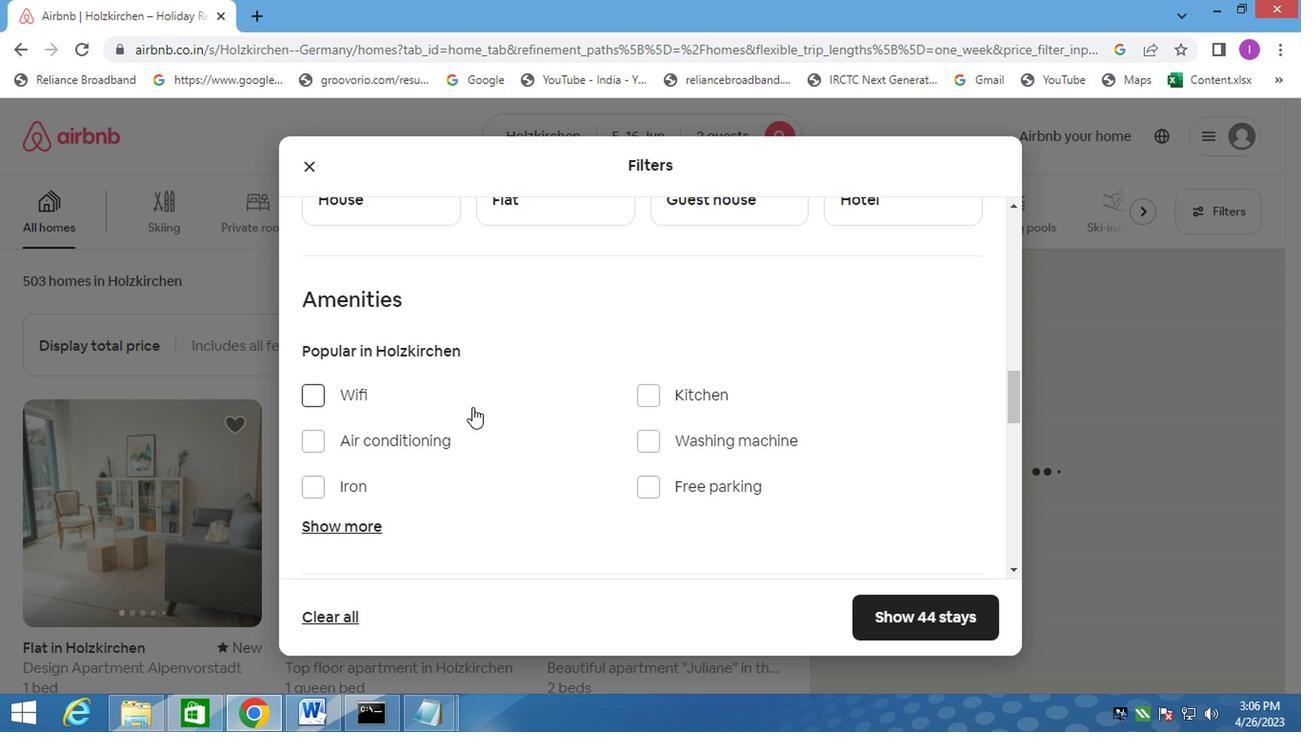 
Action: Mouse scrolled (471, 410) with delta (0, 1)
Screenshot: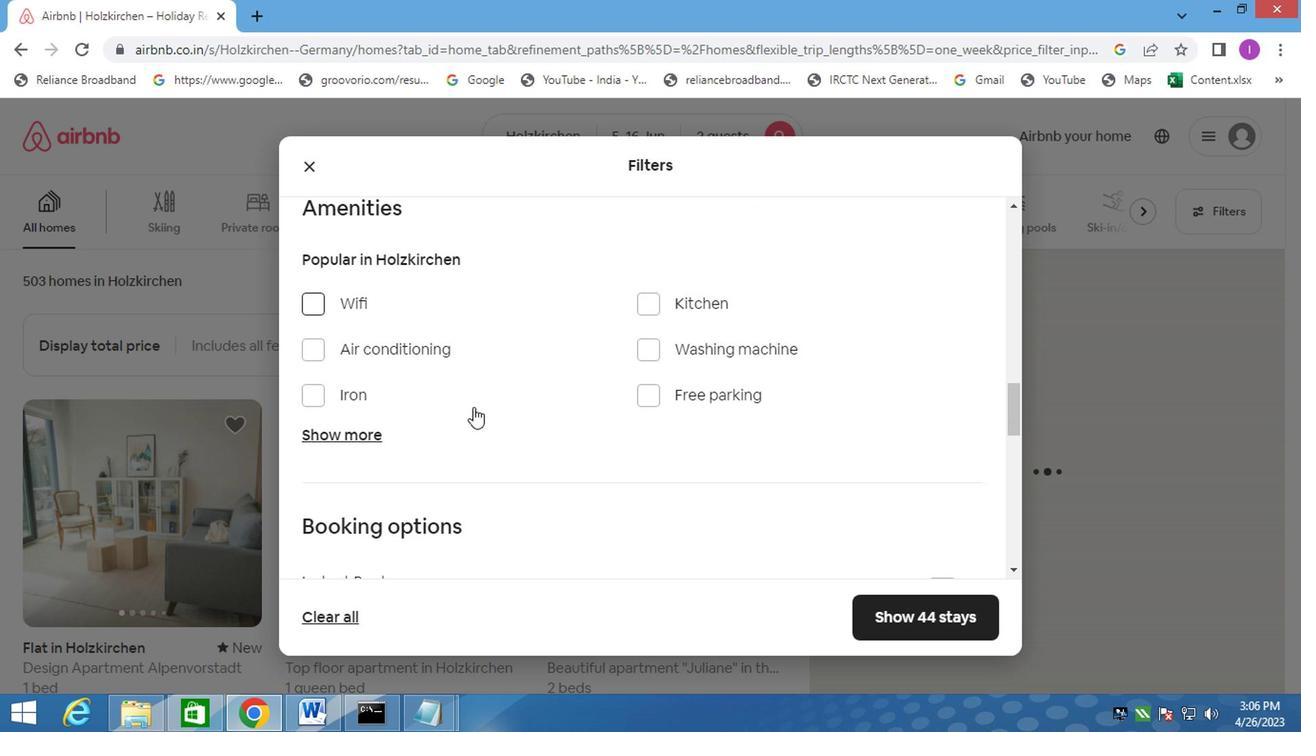
Action: Mouse scrolled (471, 410) with delta (0, 1)
Screenshot: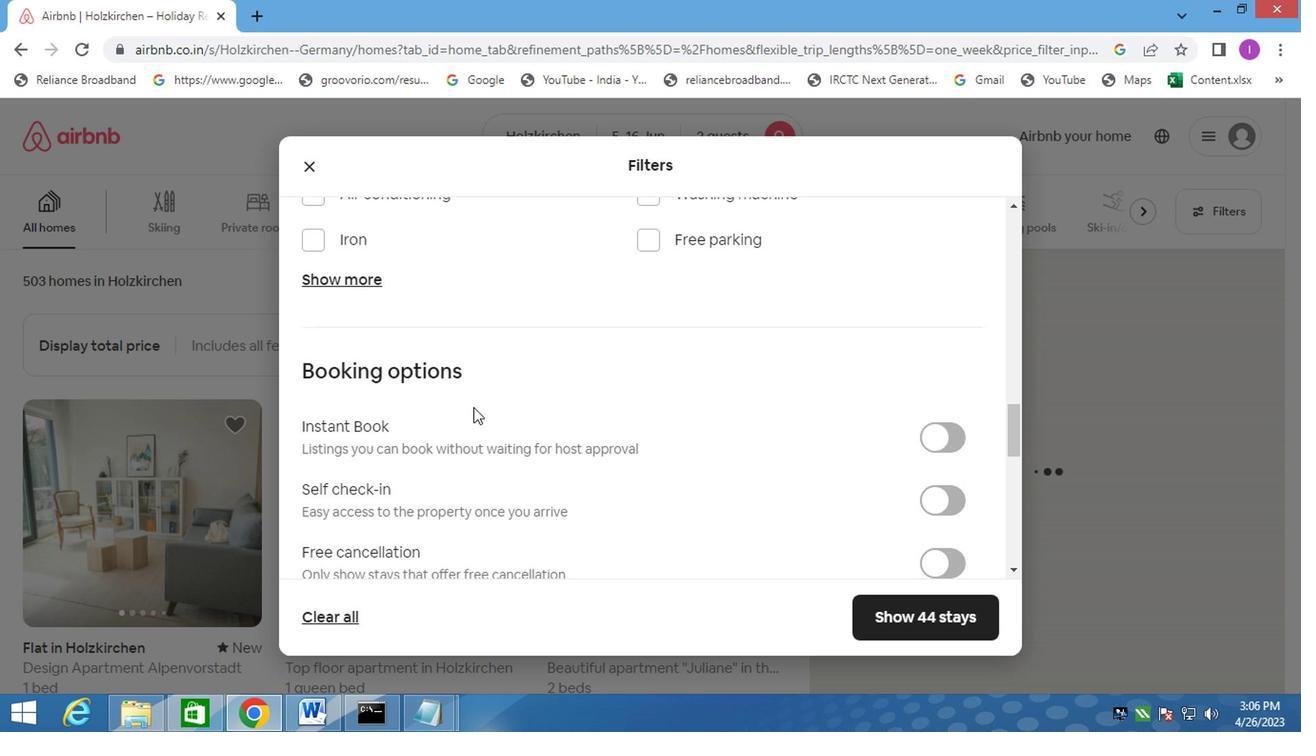 
Action: Mouse moved to (471, 410)
Screenshot: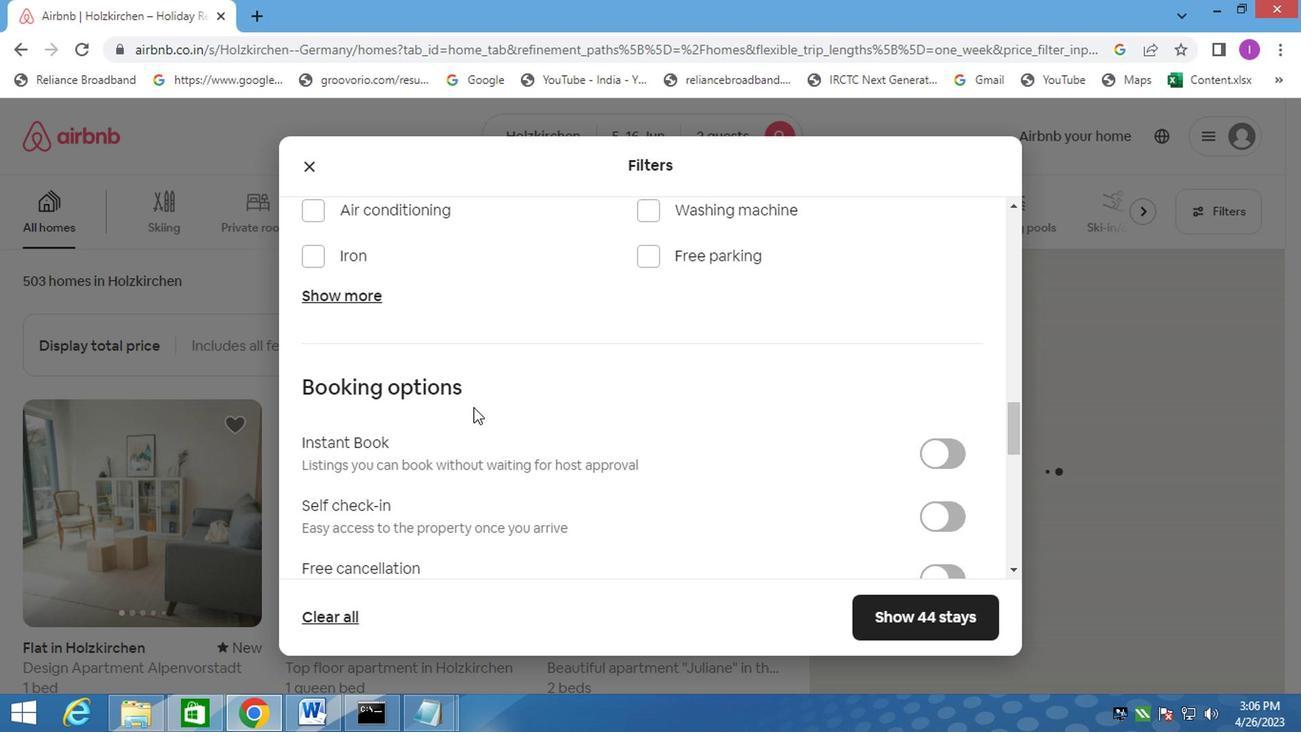 
Action: Mouse scrolled (471, 412) with delta (0, 1)
Screenshot: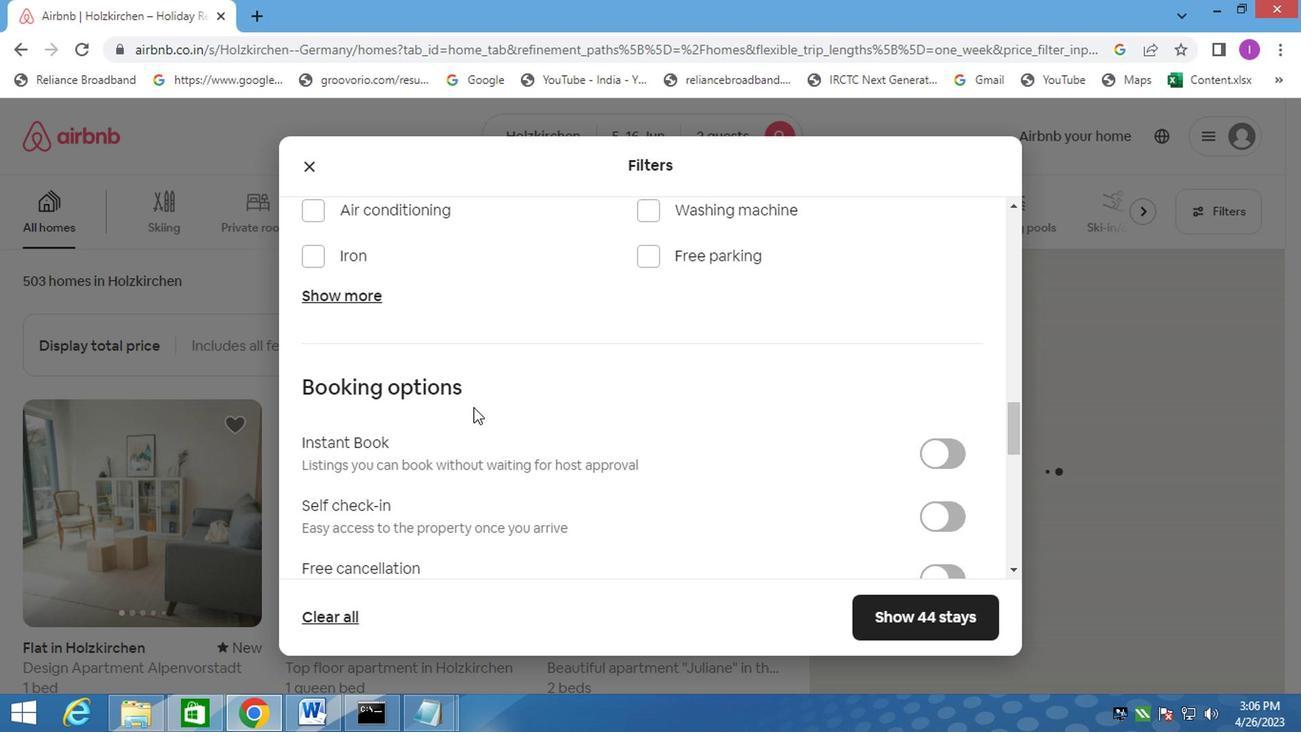 
Action: Mouse moved to (451, 415)
Screenshot: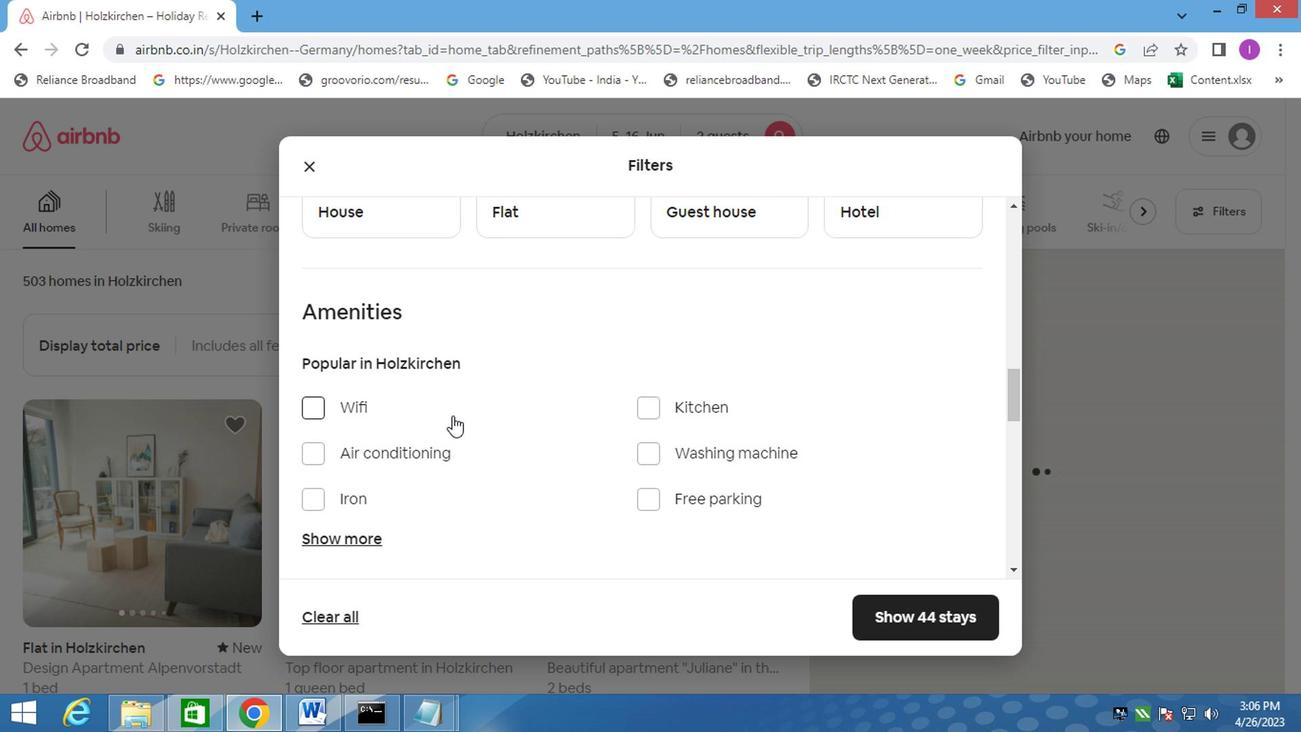 
Action: Mouse scrolled (451, 416) with delta (0, 1)
Screenshot: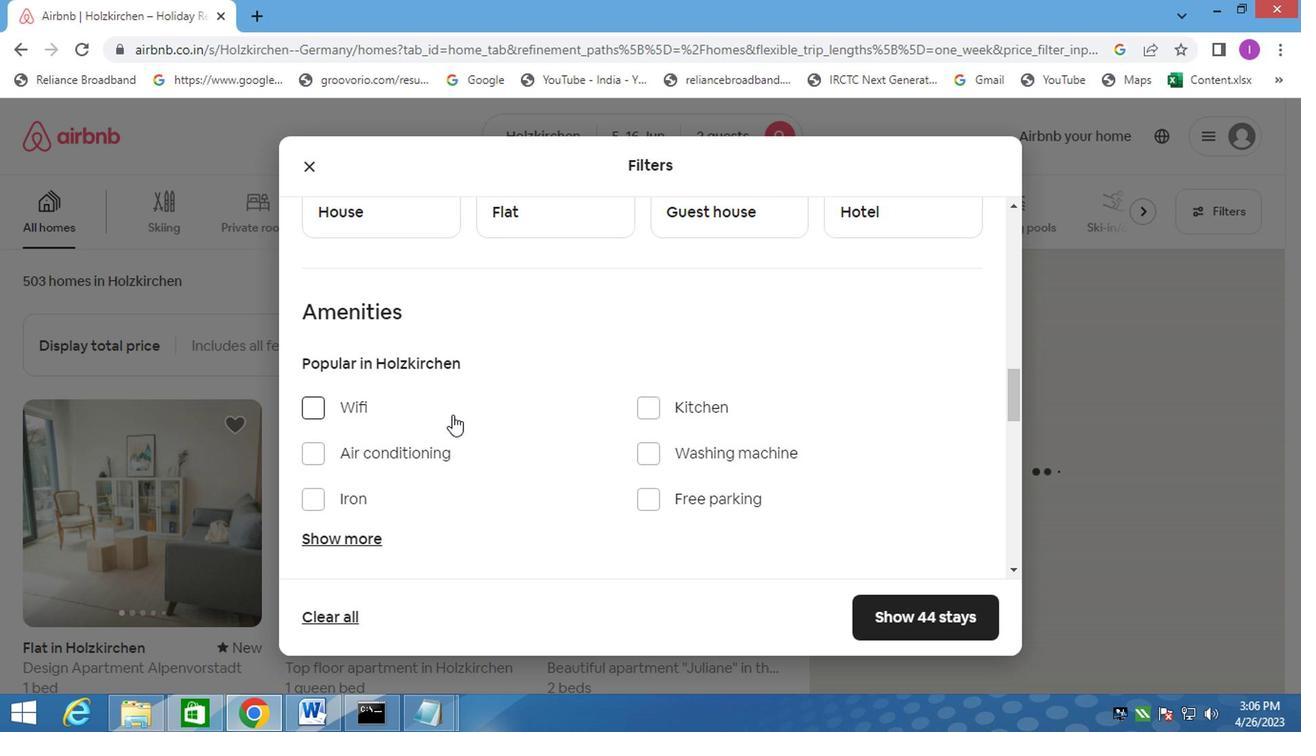 
Action: Mouse scrolled (451, 416) with delta (0, 1)
Screenshot: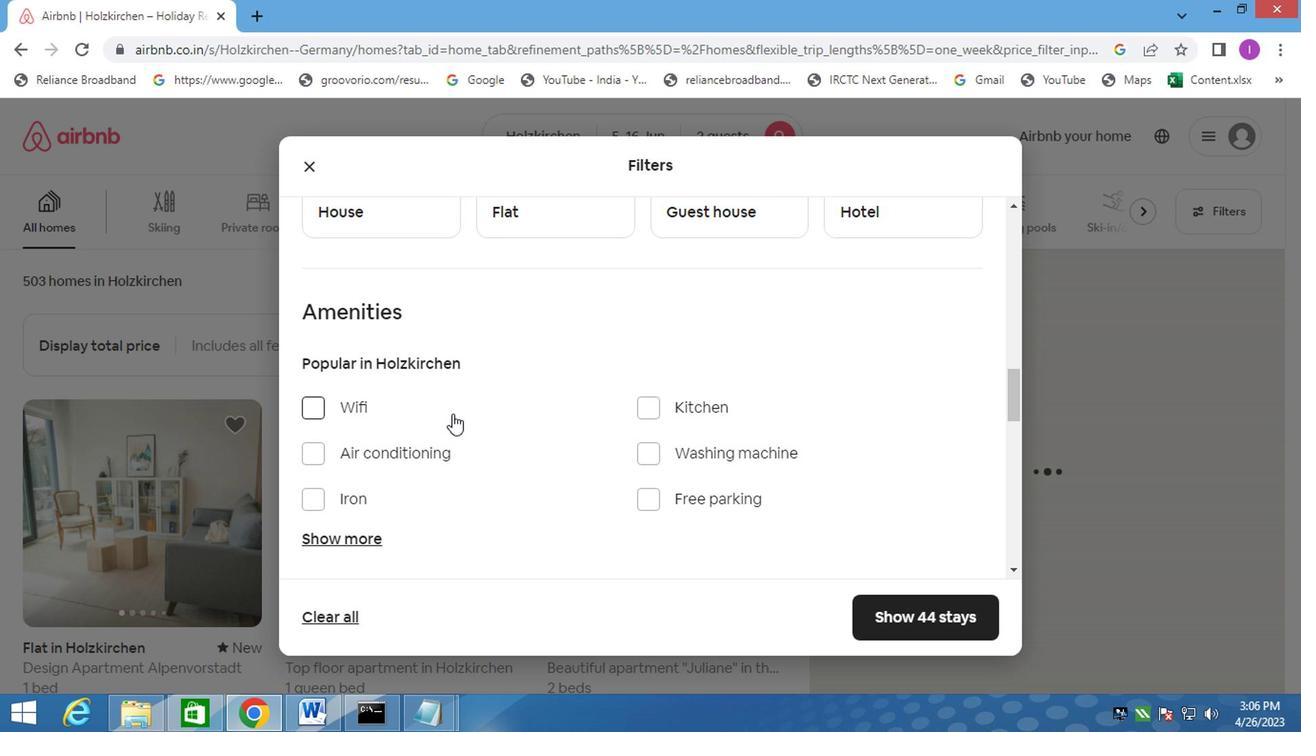 
Action: Mouse moved to (344, 387)
Screenshot: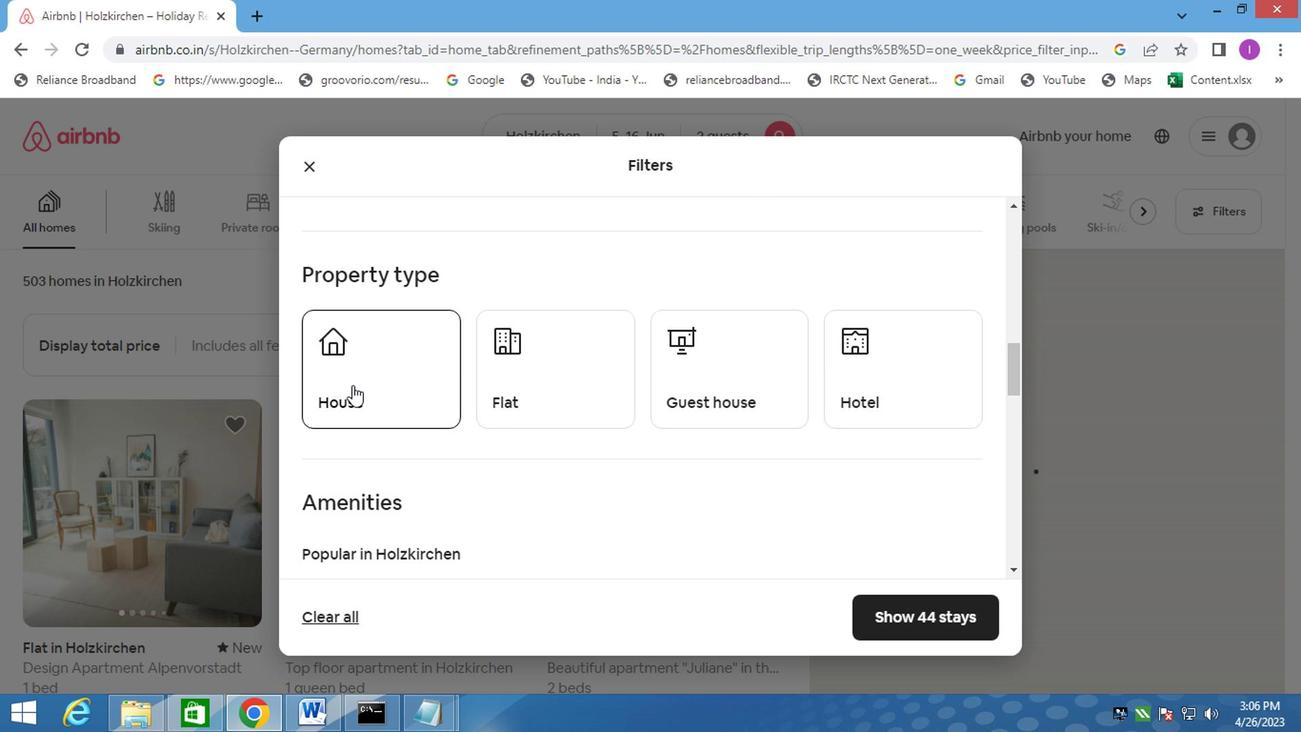 
Action: Mouse pressed left at (344, 387)
Screenshot: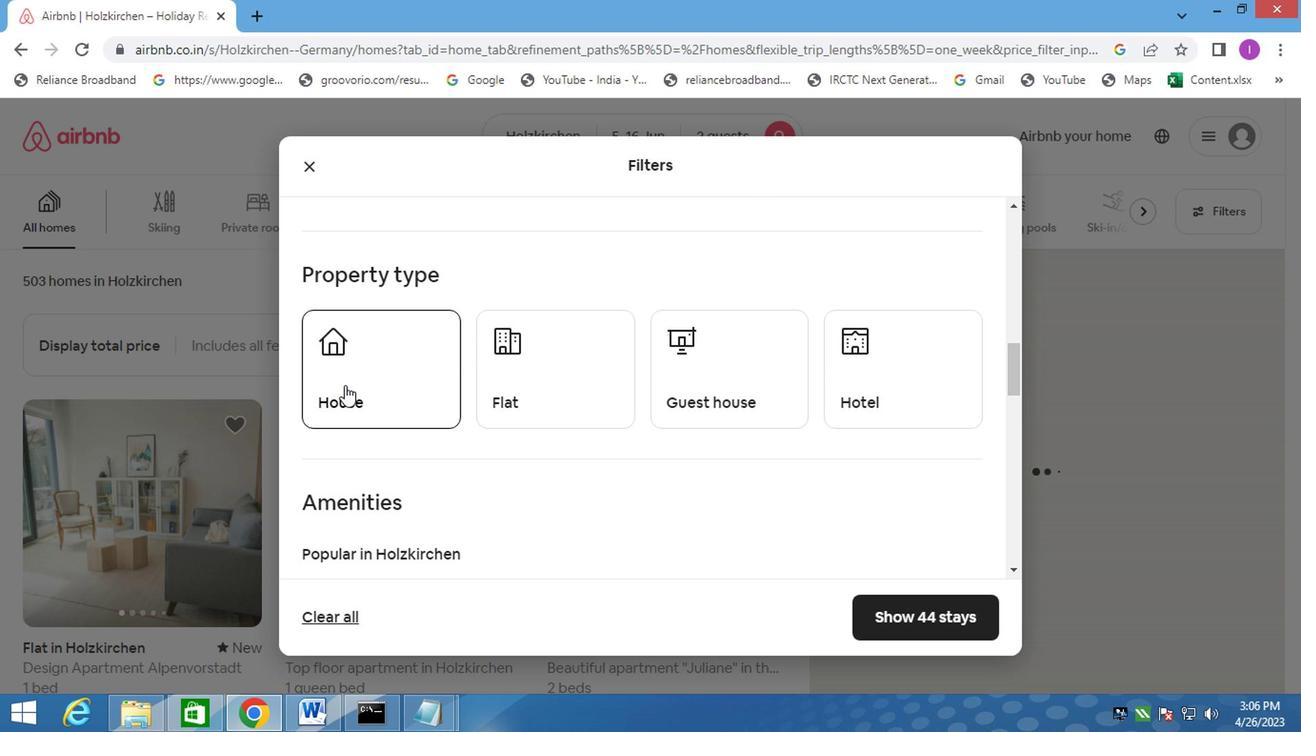 
Action: Mouse moved to (492, 385)
Screenshot: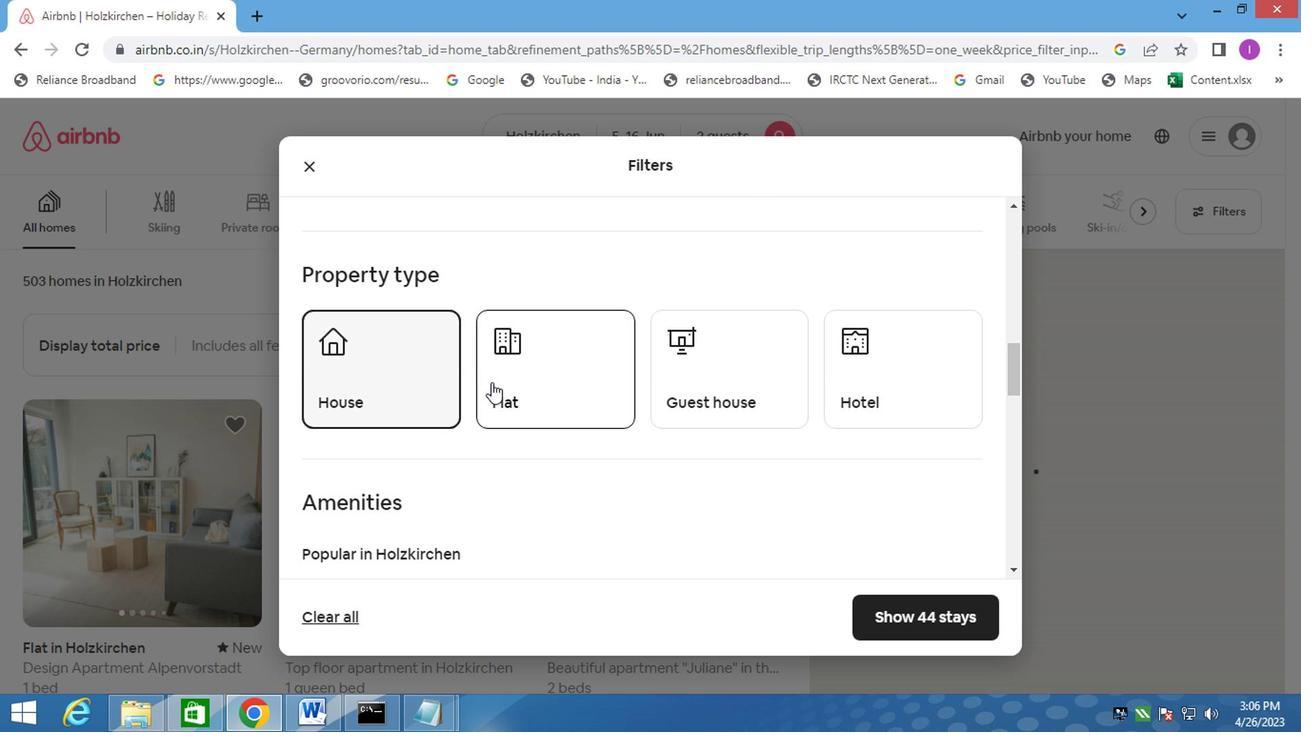 
Action: Mouse pressed left at (492, 385)
Screenshot: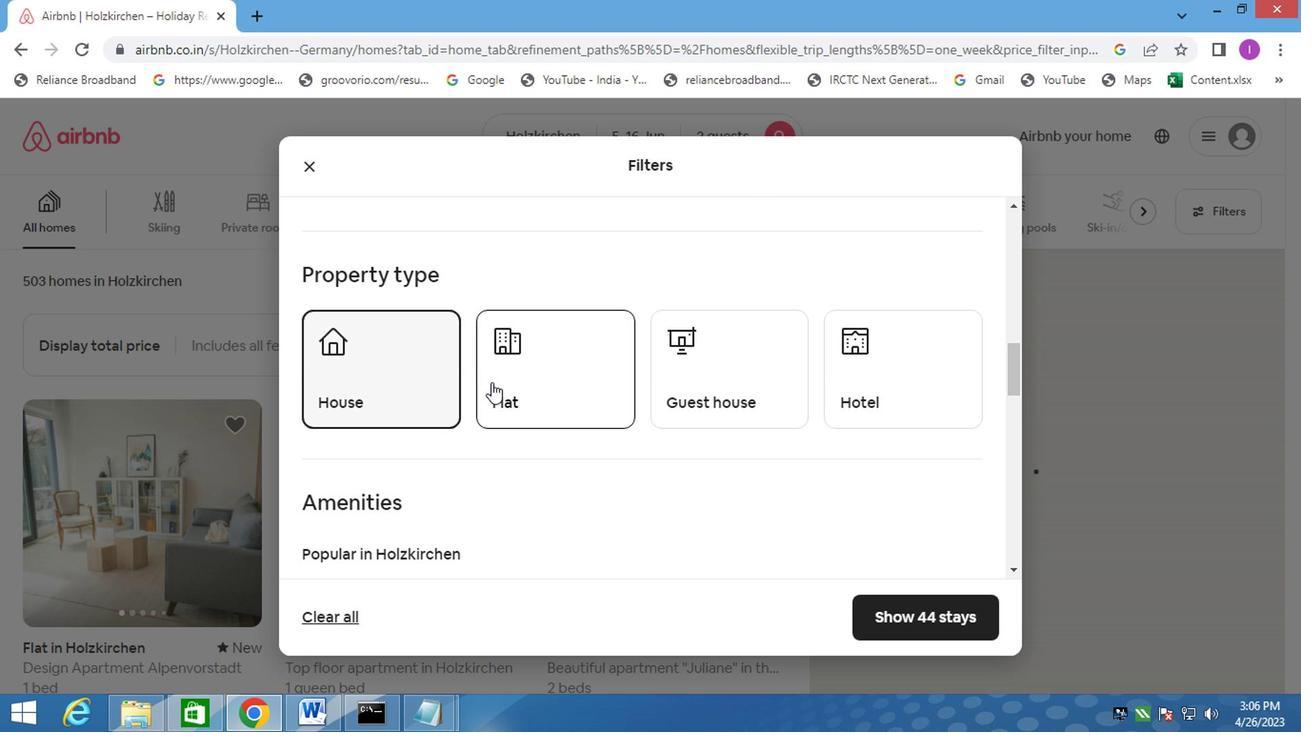 
Action: Mouse moved to (730, 374)
Screenshot: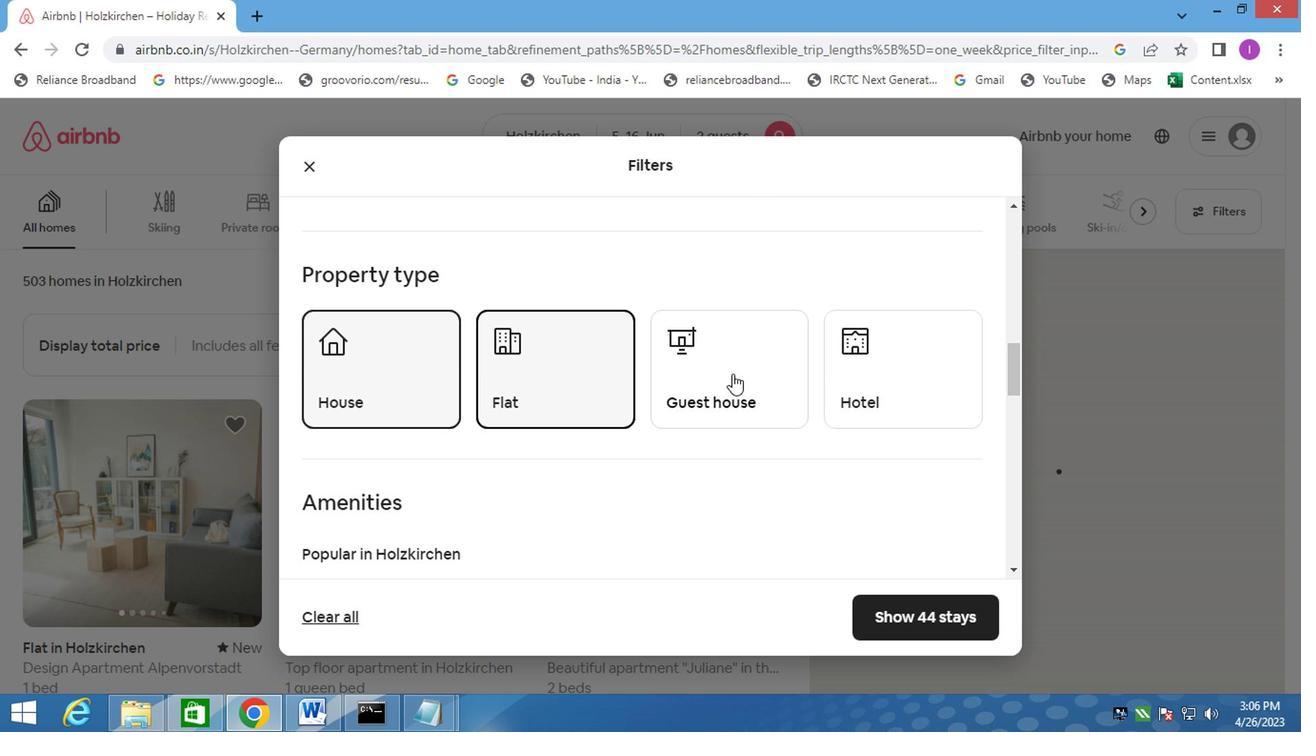 
Action: Mouse pressed left at (730, 374)
Screenshot: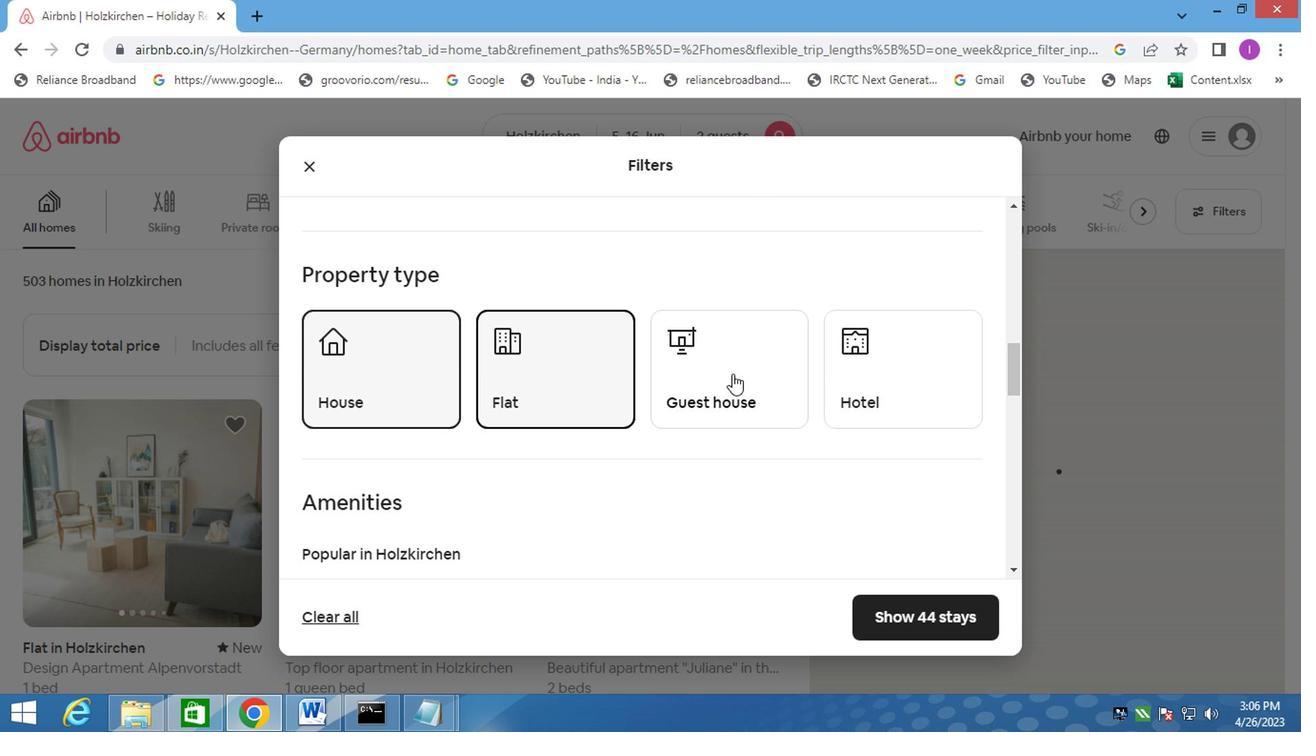 
Action: Mouse moved to (862, 374)
Screenshot: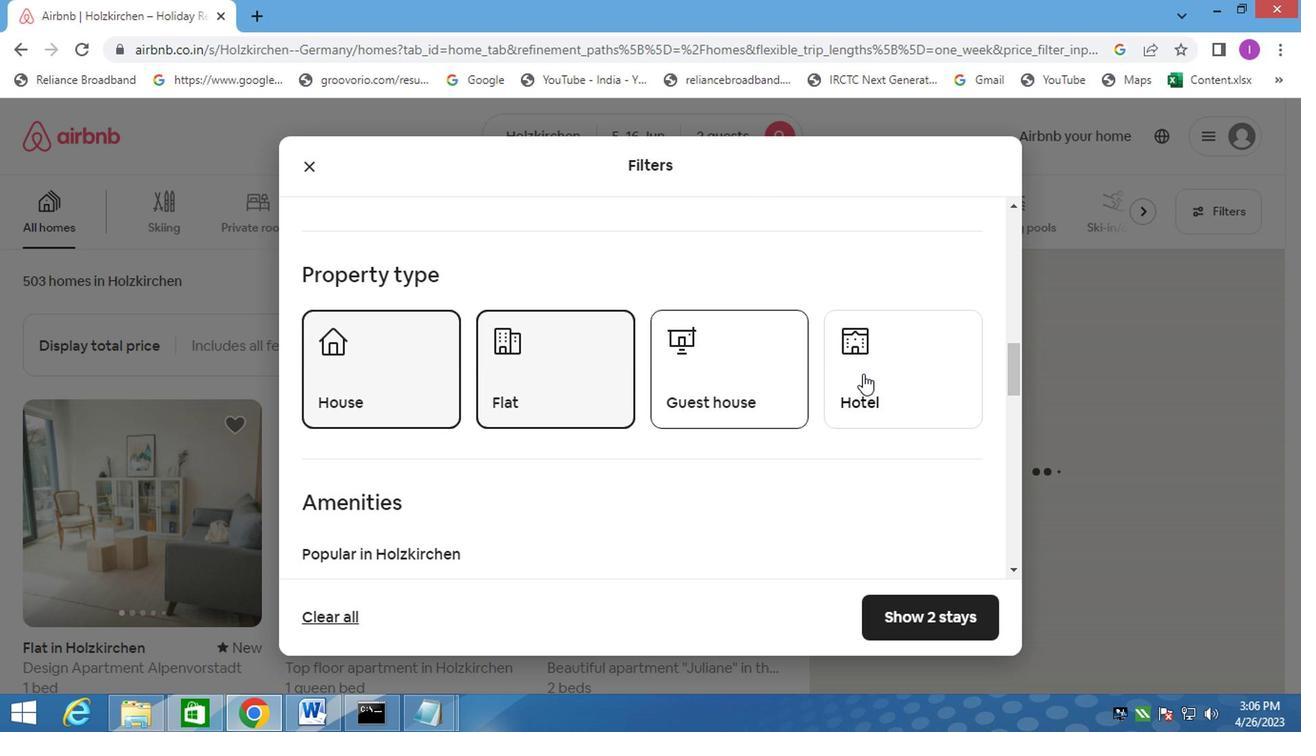 
Action: Mouse pressed left at (862, 374)
Screenshot: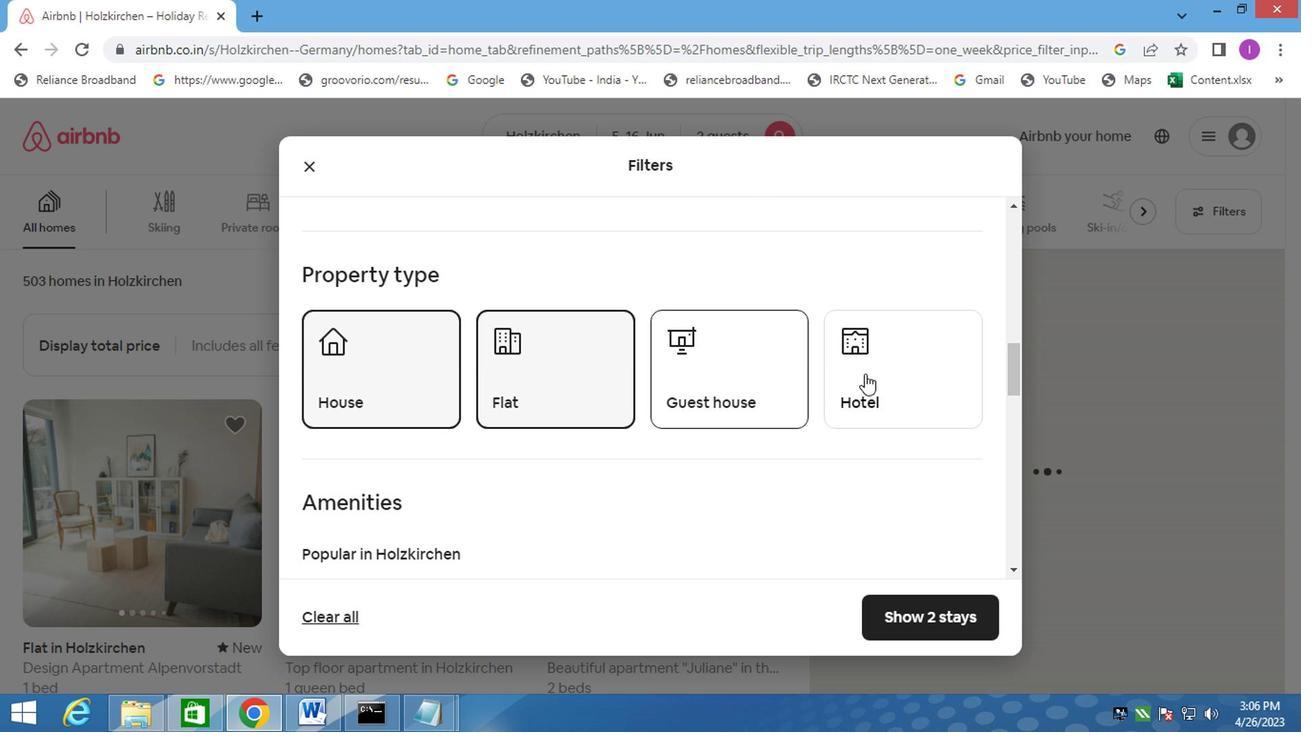 
Action: Mouse moved to (437, 458)
Screenshot: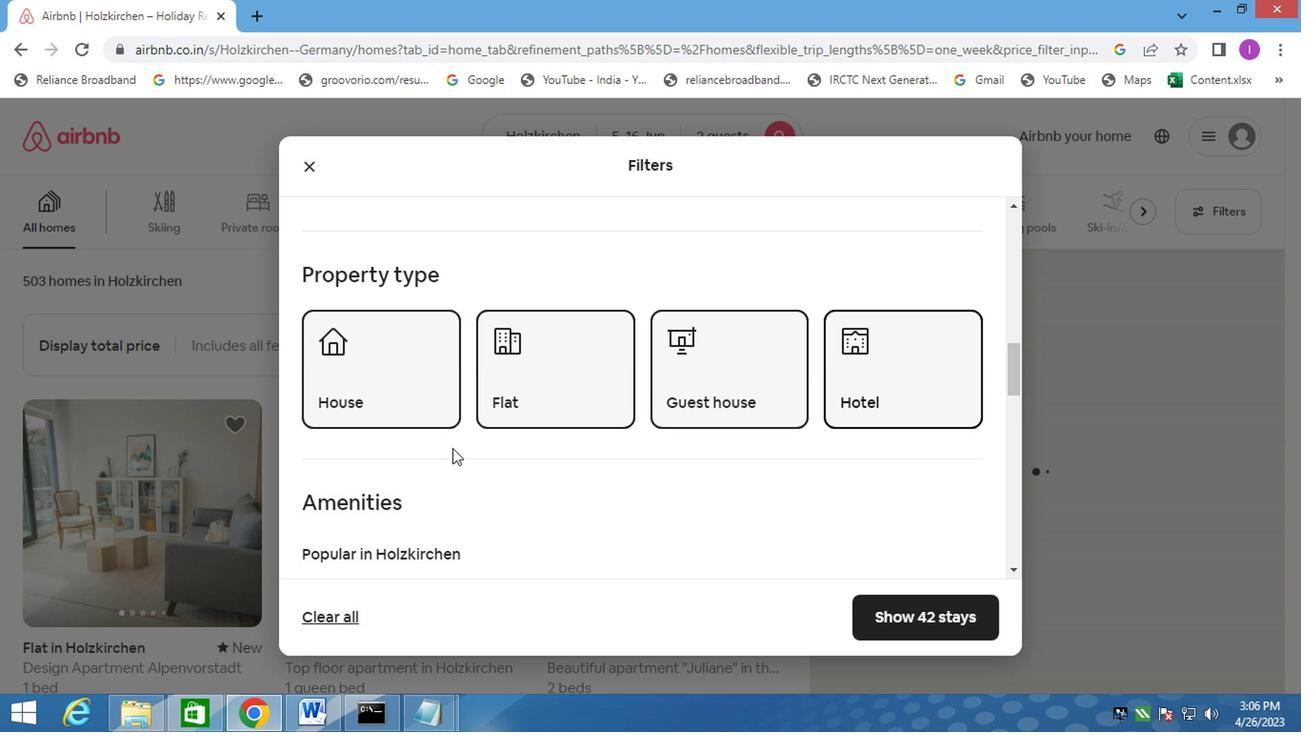 
Action: Mouse scrolled (437, 457) with delta (0, 0)
Screenshot: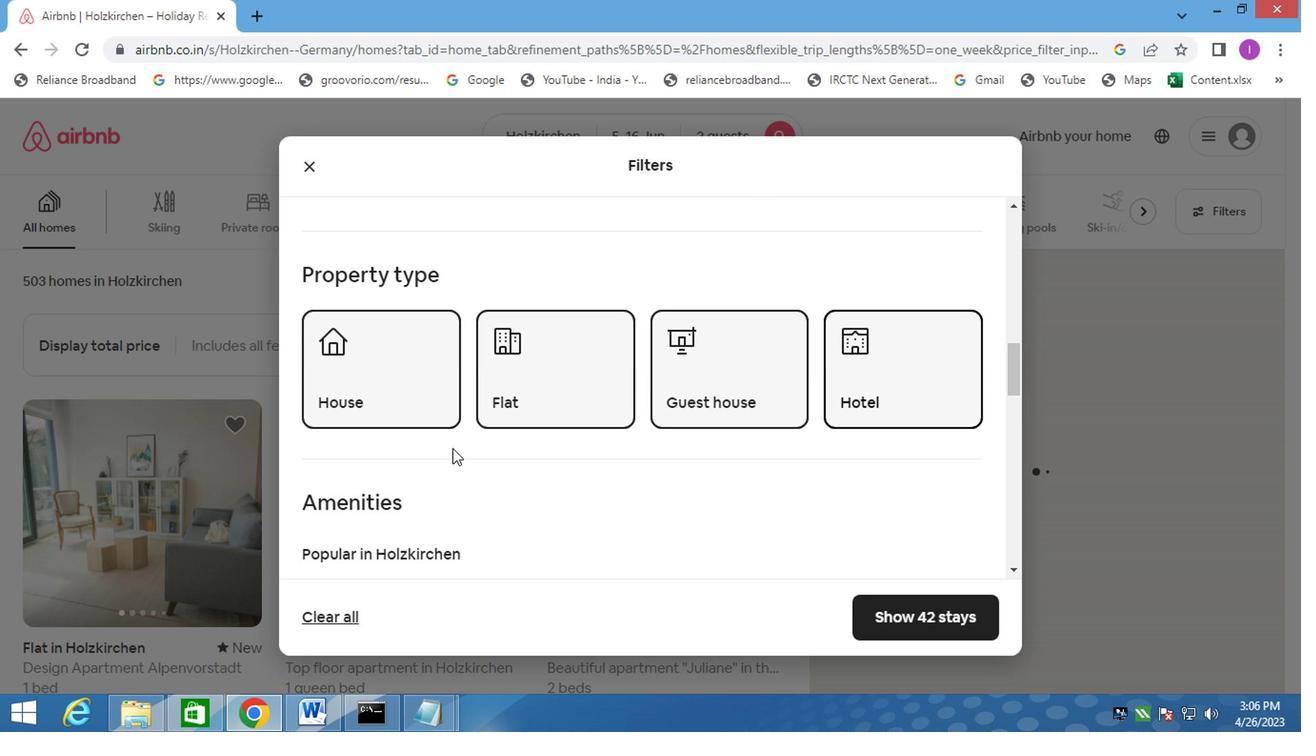 
Action: Mouse scrolled (437, 457) with delta (0, 0)
Screenshot: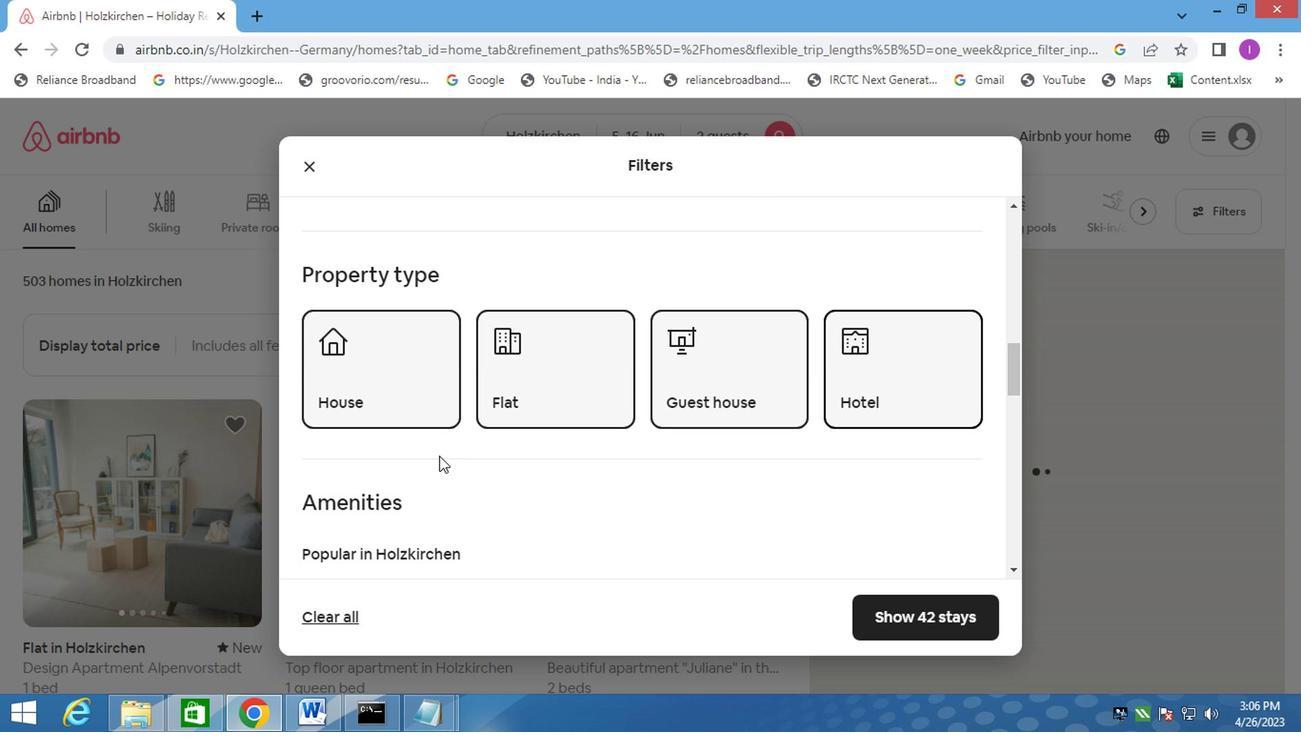 
Action: Mouse scrolled (437, 457) with delta (0, 0)
Screenshot: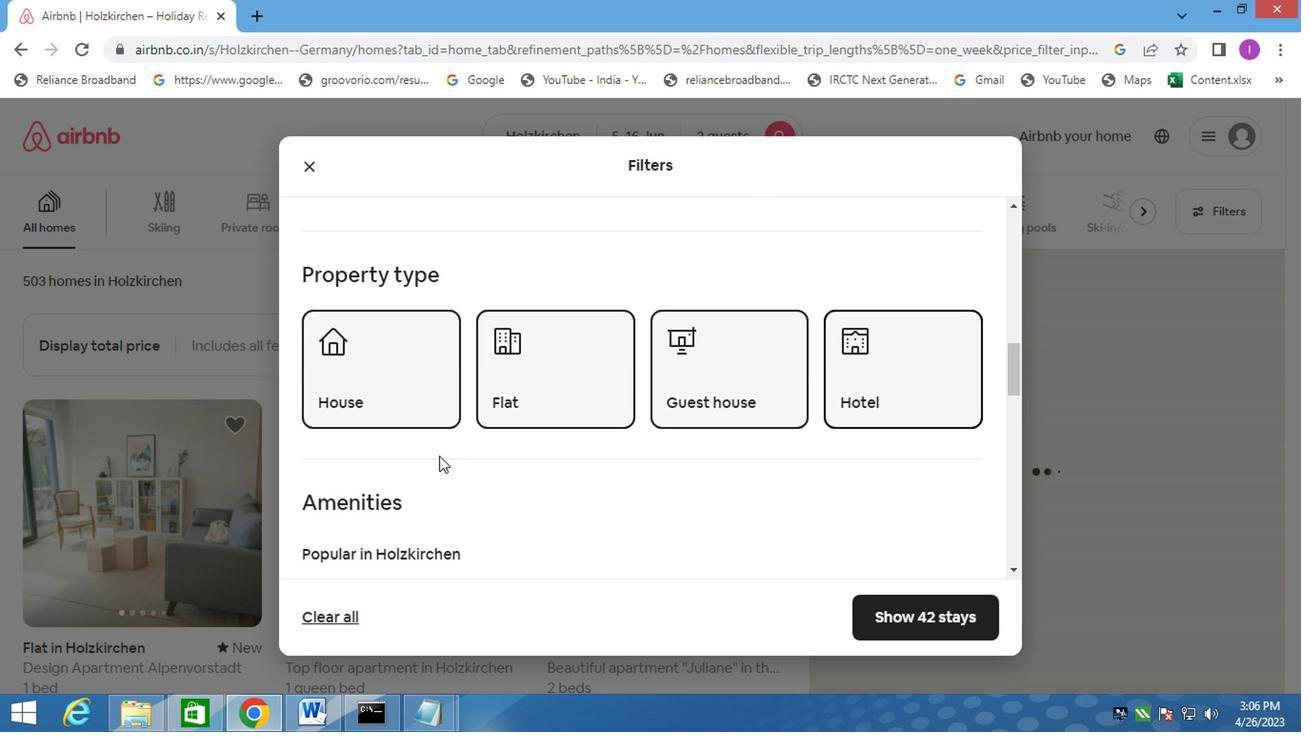 
Action: Mouse moved to (456, 435)
Screenshot: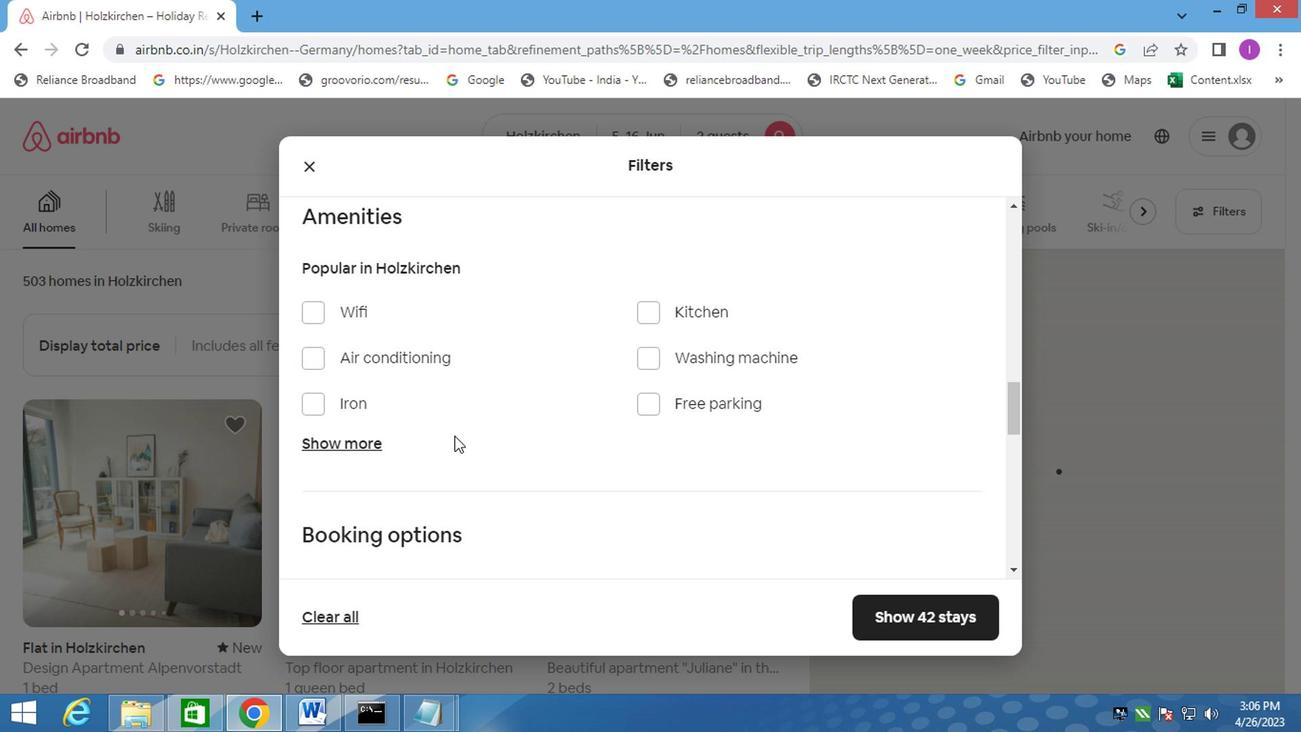 
Action: Mouse scrolled (456, 433) with delta (0, -1)
Screenshot: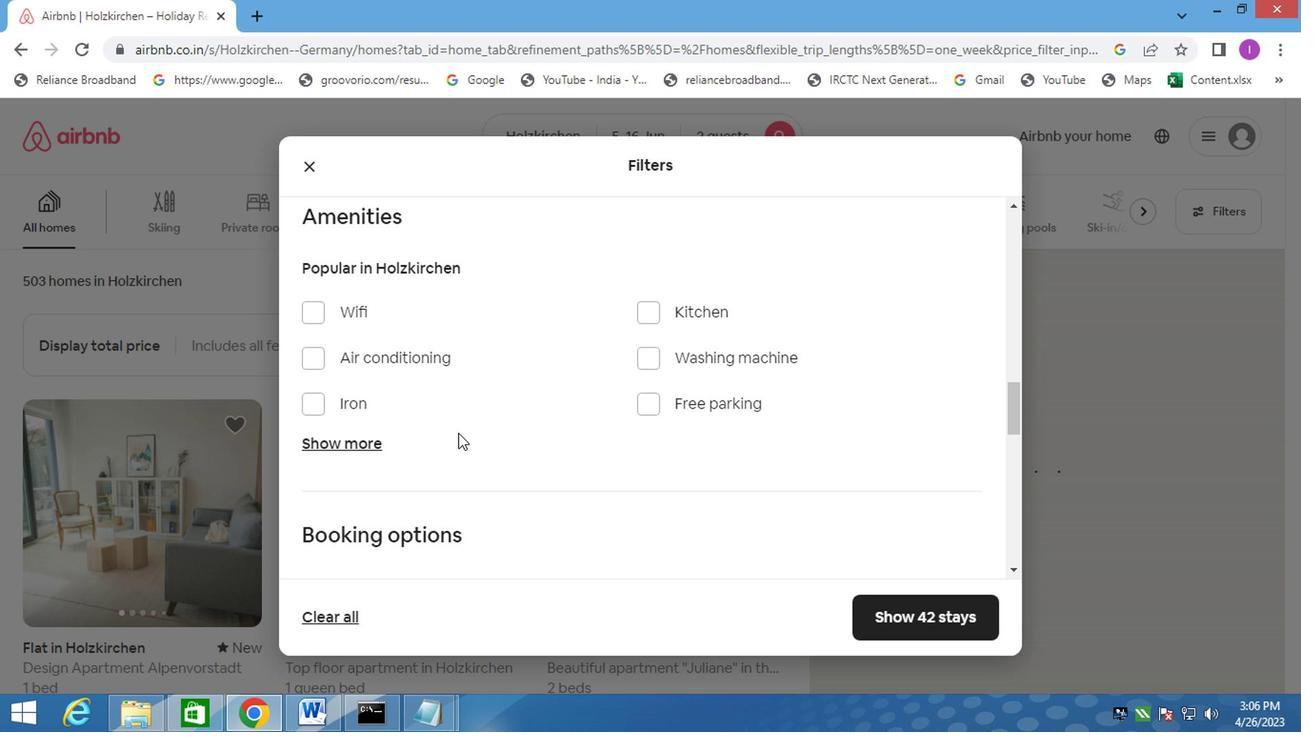 
Action: Mouse scrolled (456, 433) with delta (0, -1)
Screenshot: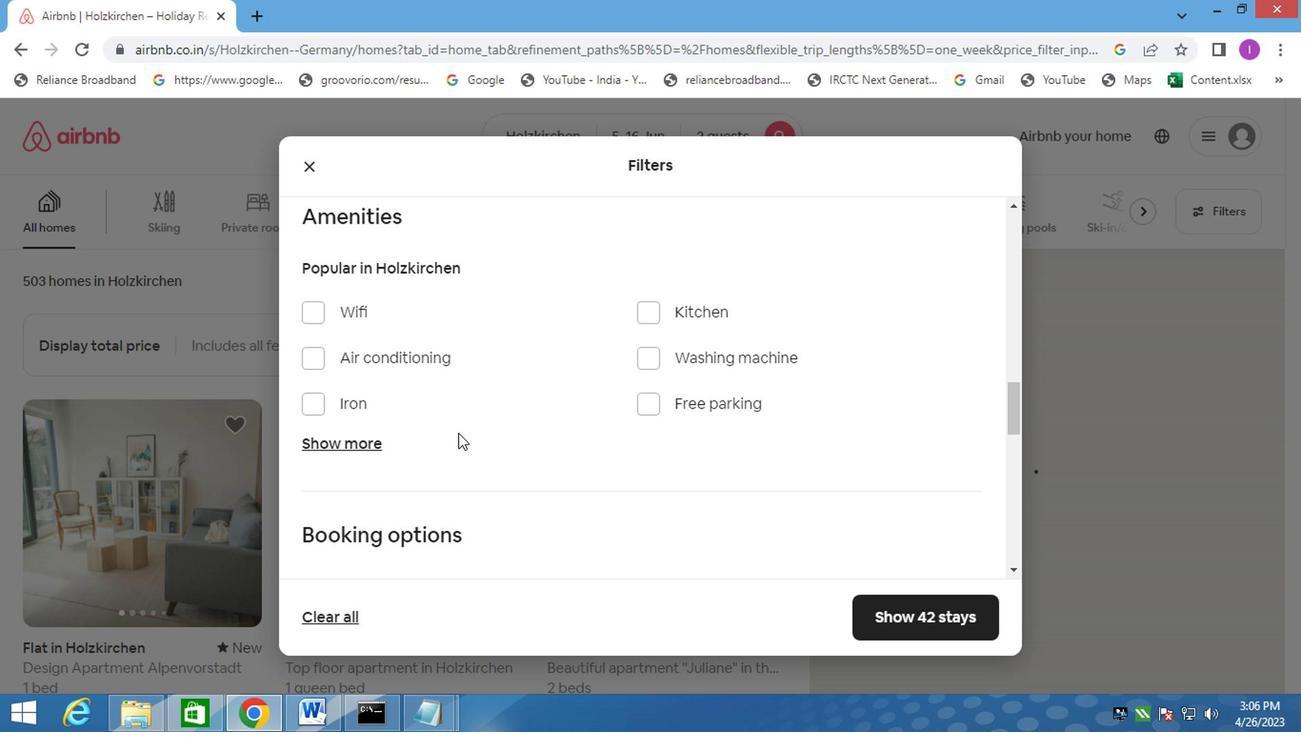 
Action: Mouse moved to (456, 431)
Screenshot: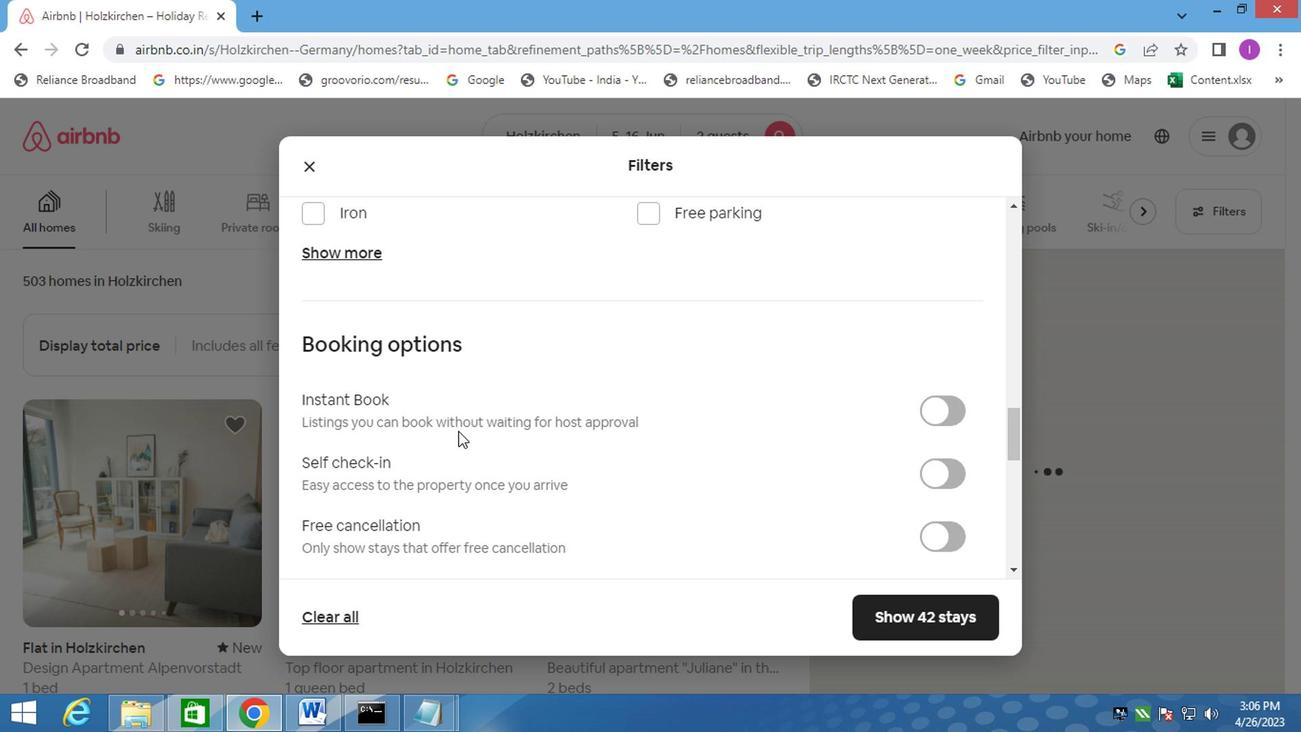 
Action: Mouse scrolled (456, 430) with delta (0, 0)
Screenshot: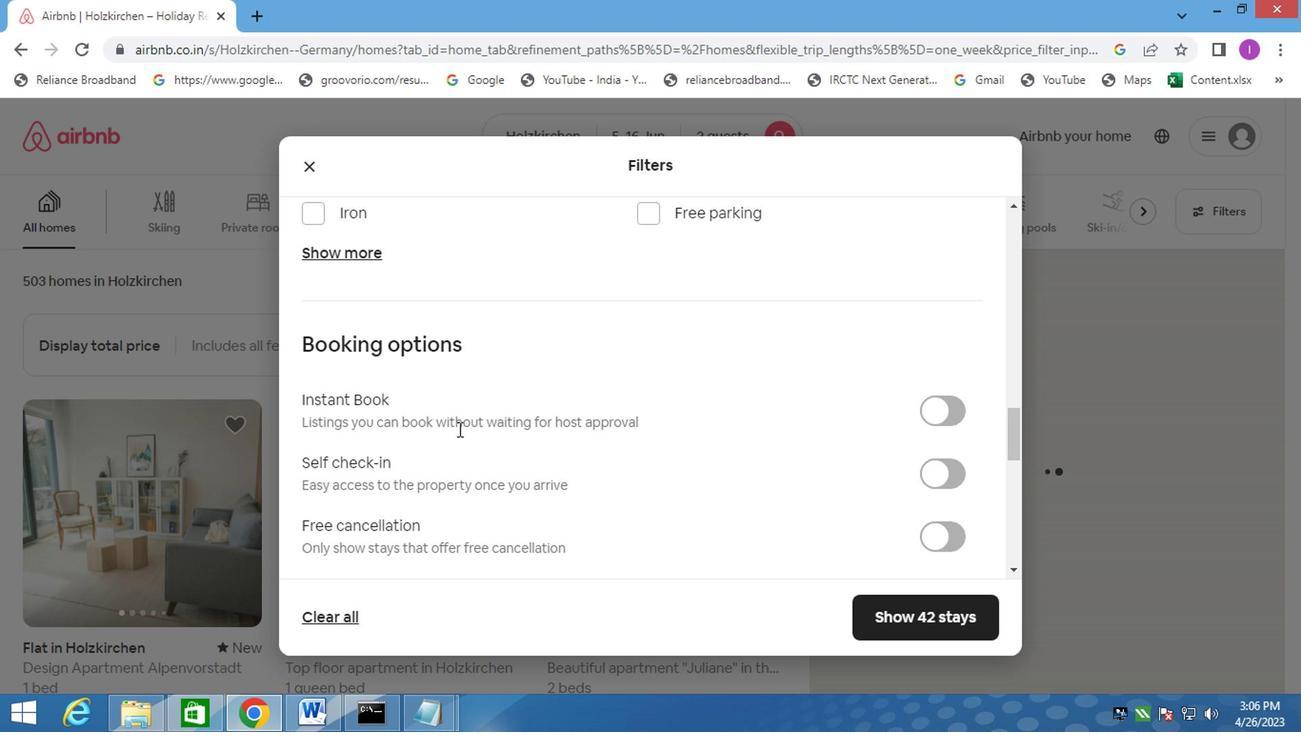 
Action: Mouse moved to (459, 430)
Screenshot: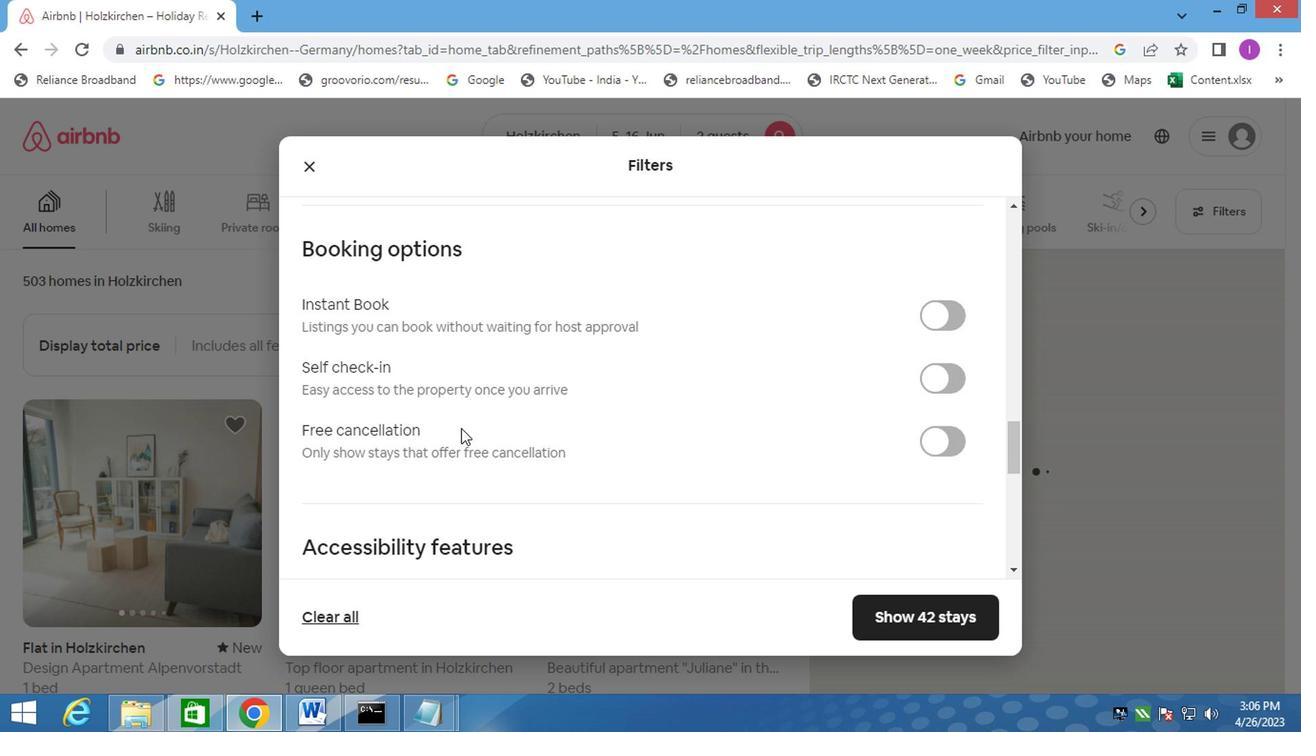 
Action: Mouse scrolled (459, 429) with delta (0, -1)
Screenshot: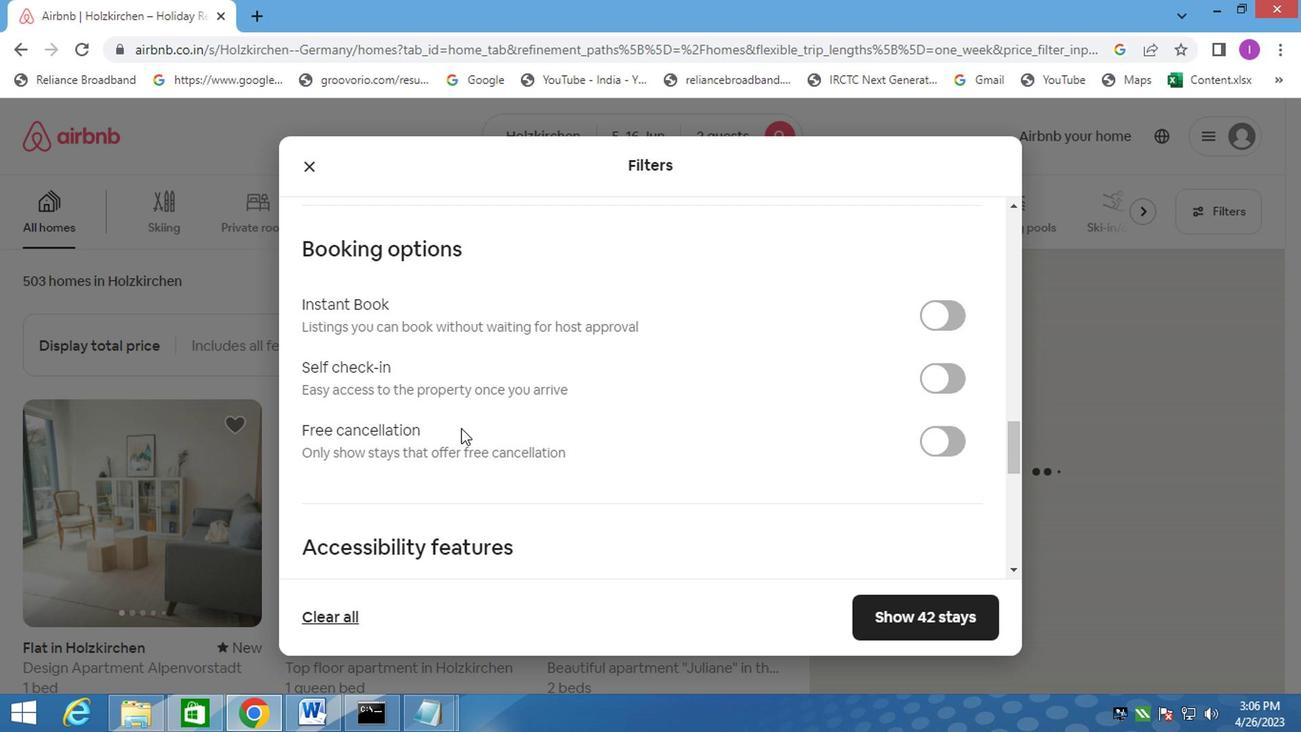 
Action: Mouse scrolled (459, 429) with delta (0, -1)
Screenshot: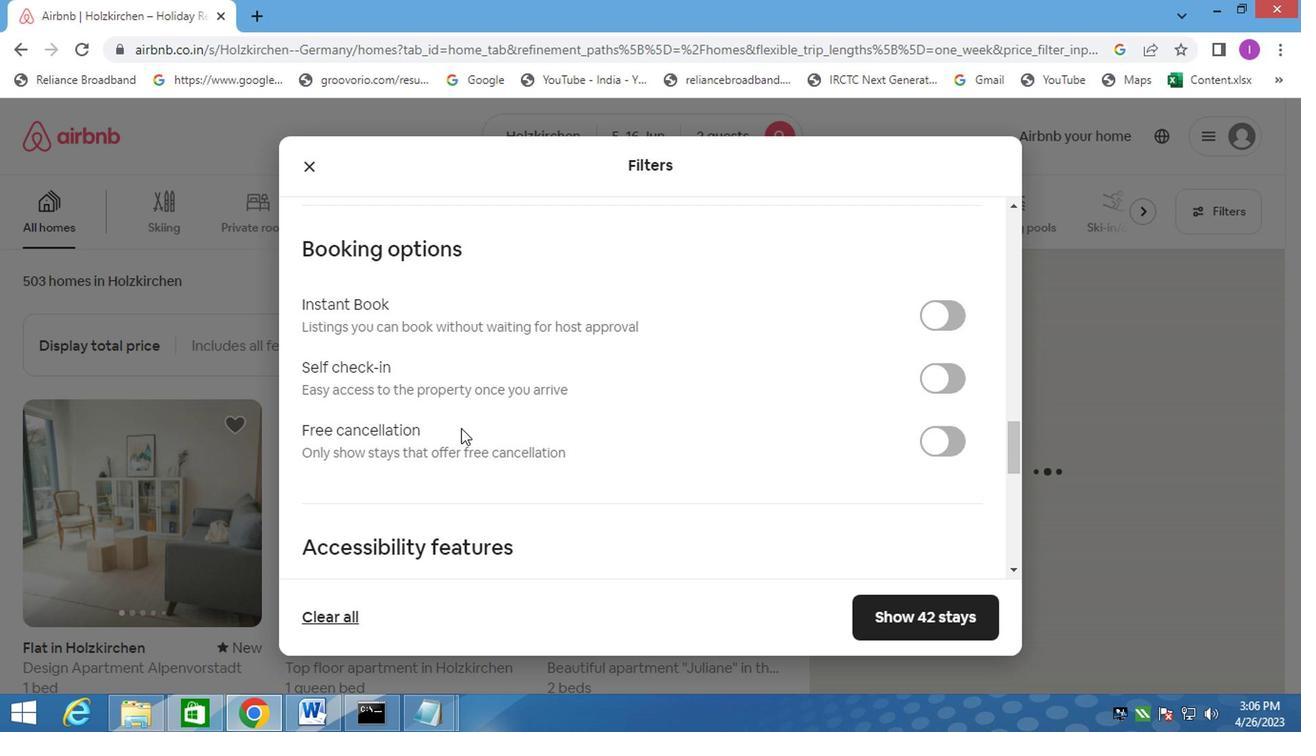 
Action: Mouse moved to (846, 294)
Screenshot: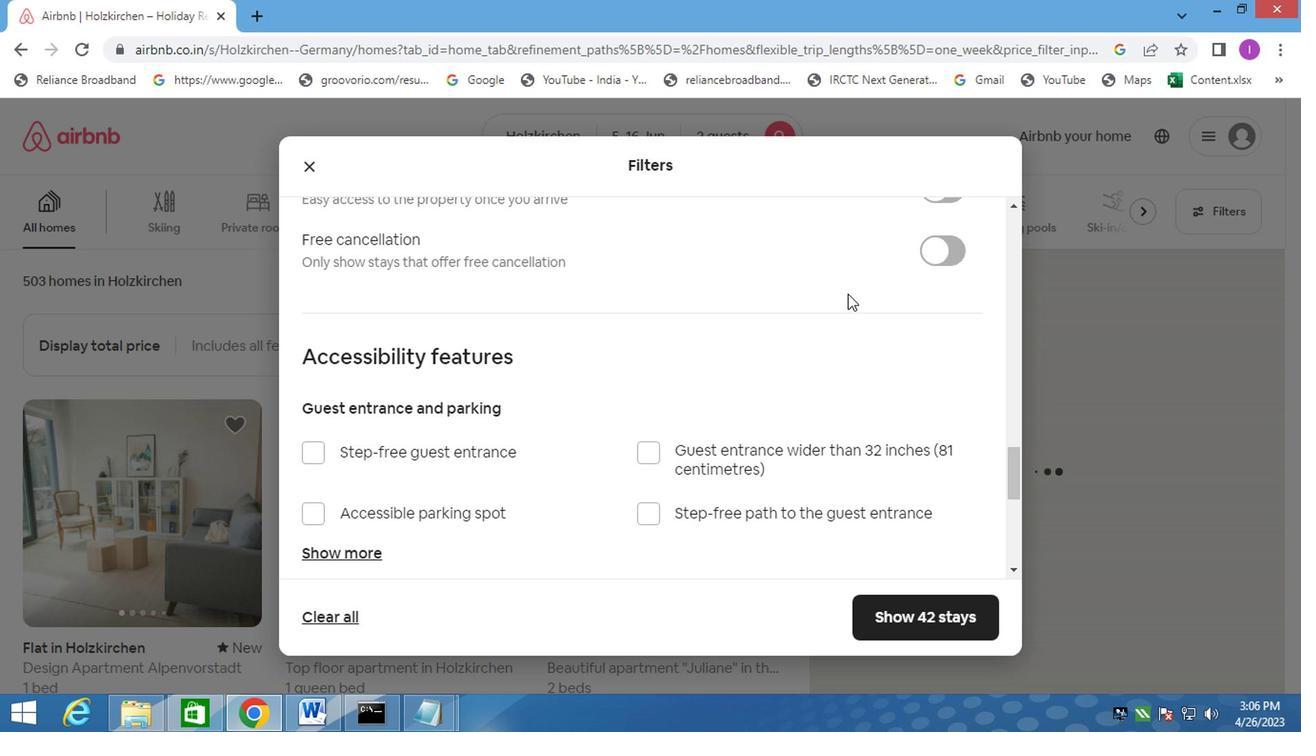 
Action: Mouse scrolled (846, 294) with delta (0, 0)
Screenshot: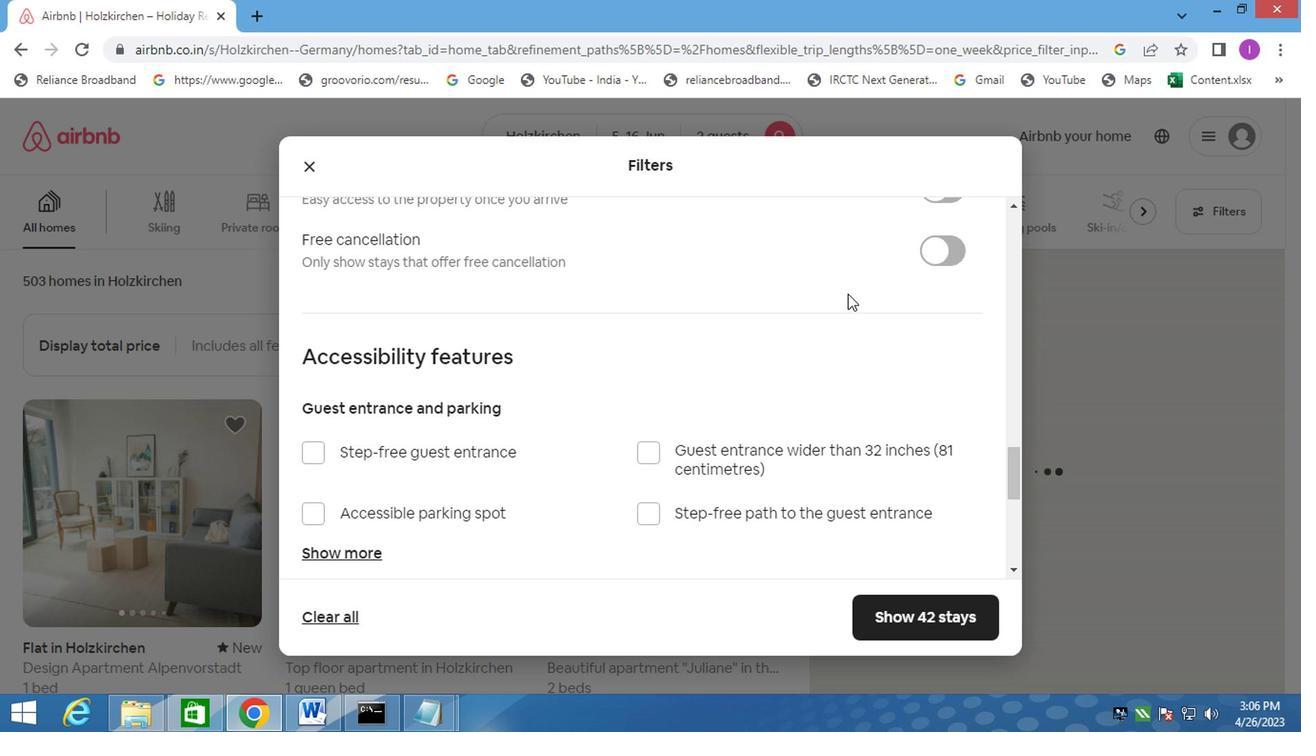
Action: Mouse moved to (955, 283)
Screenshot: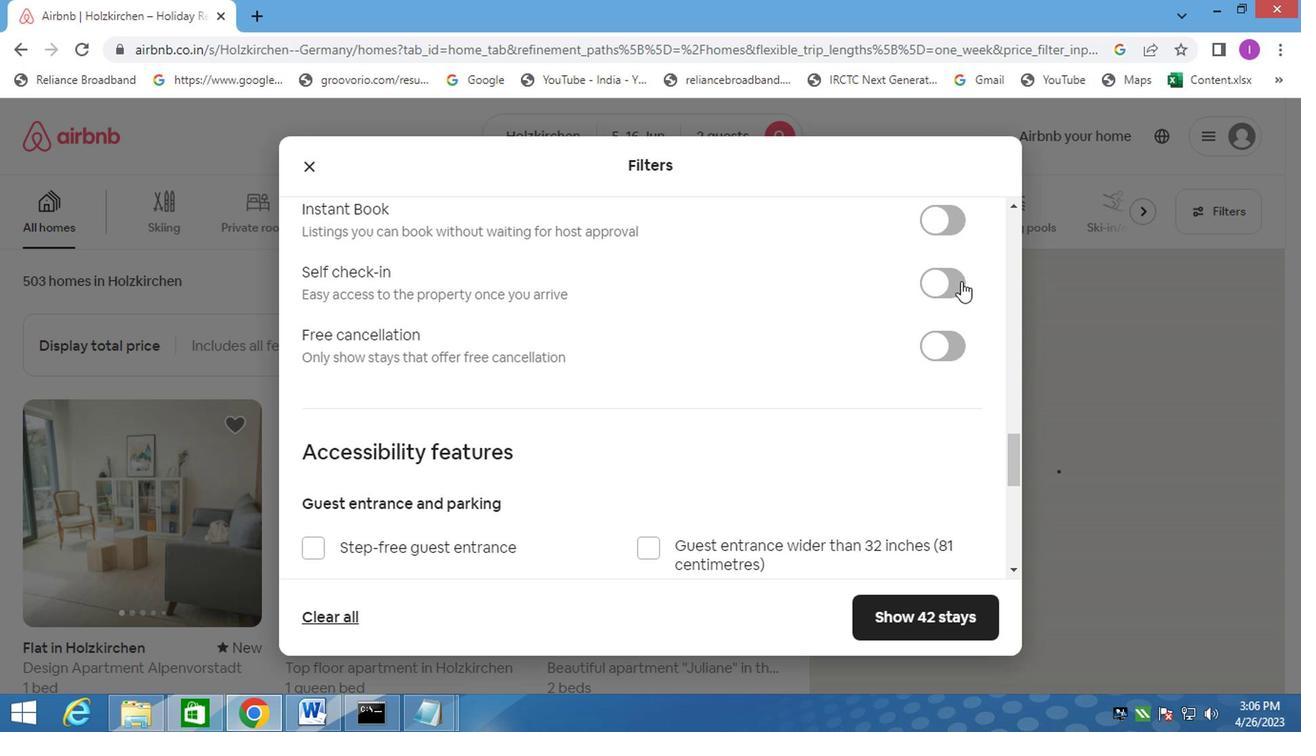 
Action: Mouse pressed left at (955, 283)
Screenshot: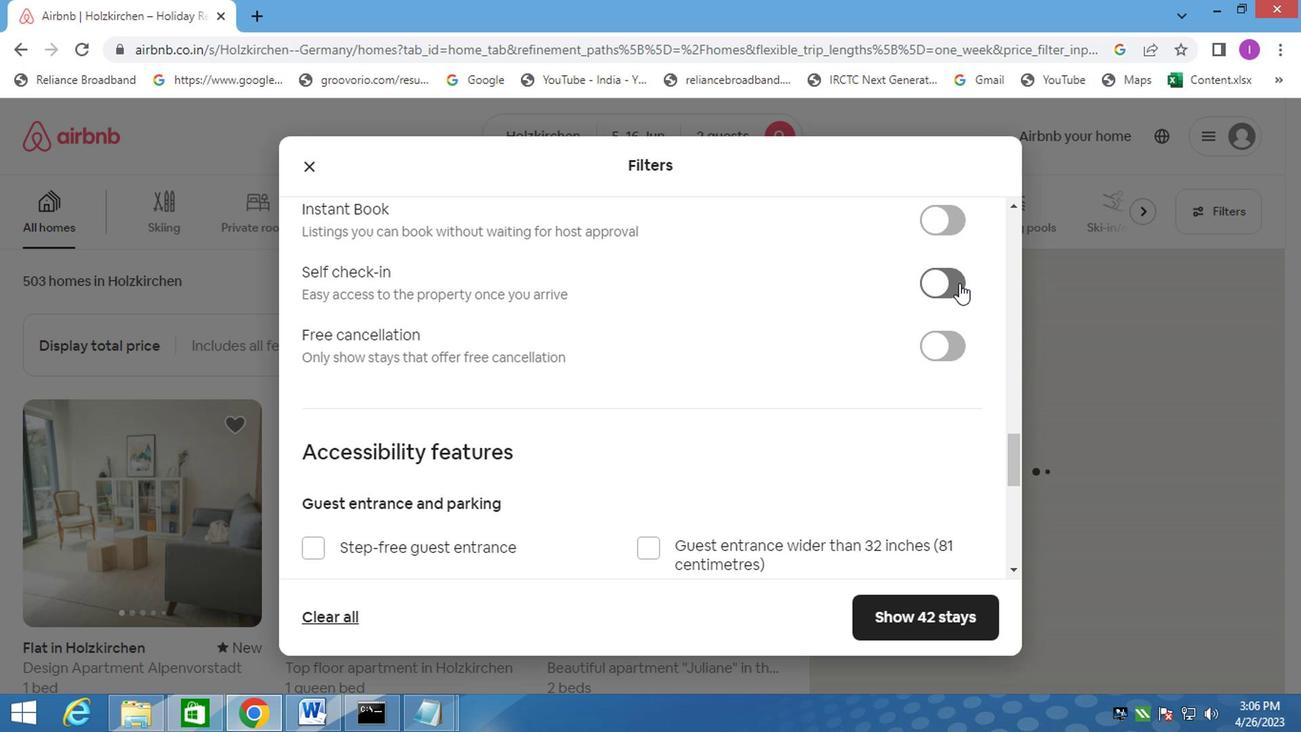 
Action: Mouse moved to (488, 406)
Screenshot: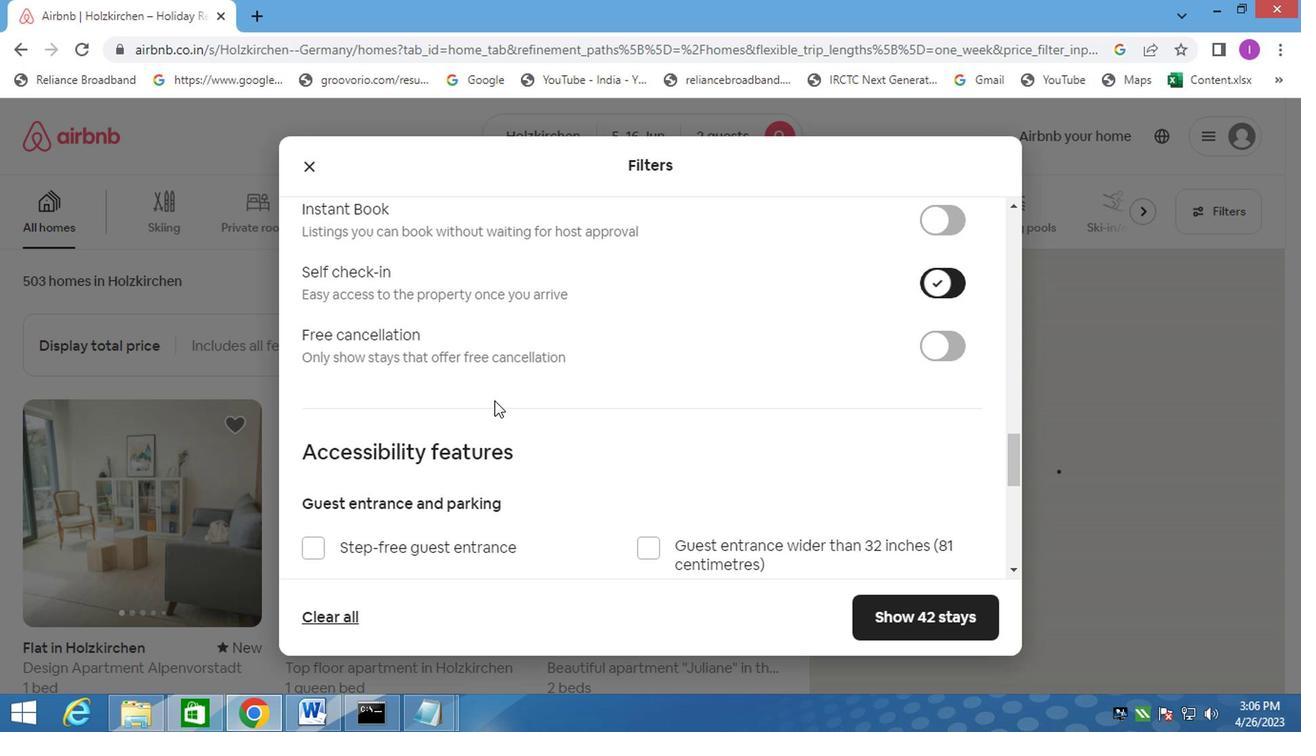 
Action: Mouse scrolled (488, 405) with delta (0, 0)
Screenshot: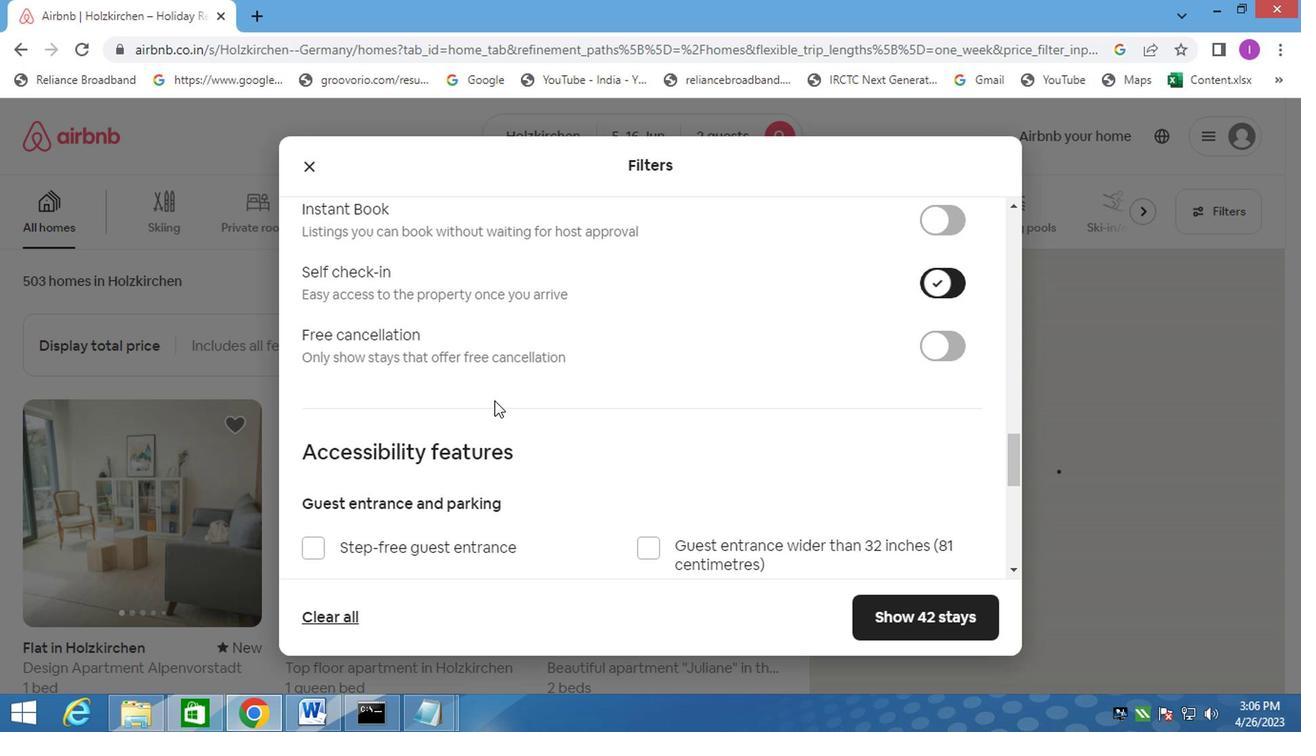 
Action: Mouse scrolled (488, 405) with delta (0, 0)
Screenshot: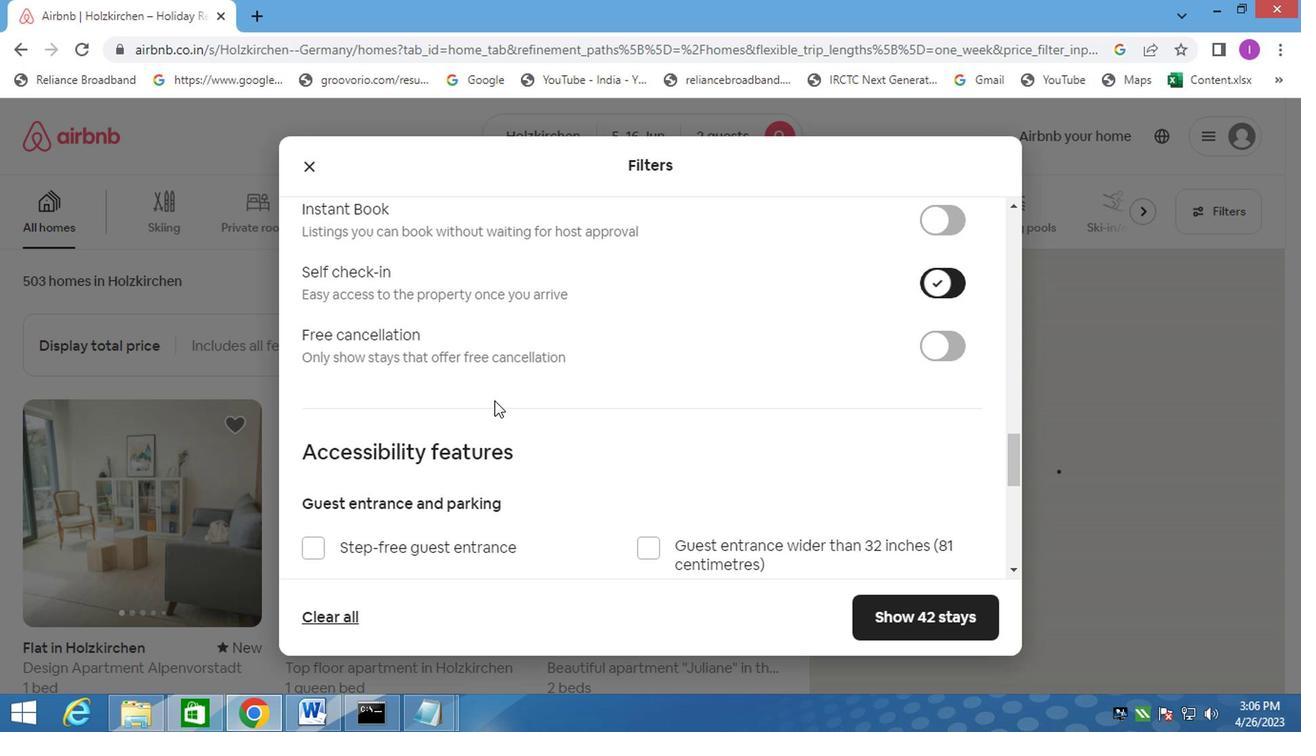 
Action: Mouse scrolled (488, 405) with delta (0, 0)
Screenshot: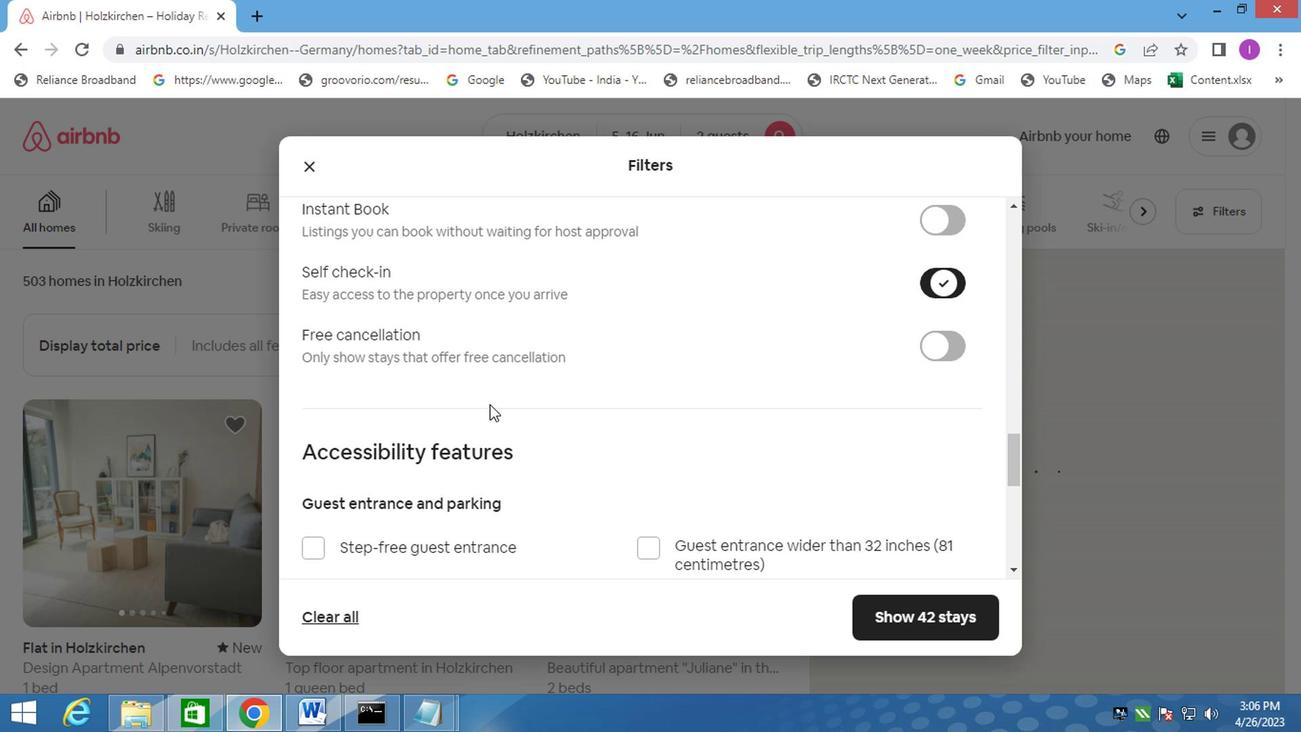 
Action: Mouse scrolled (488, 405) with delta (0, 0)
Screenshot: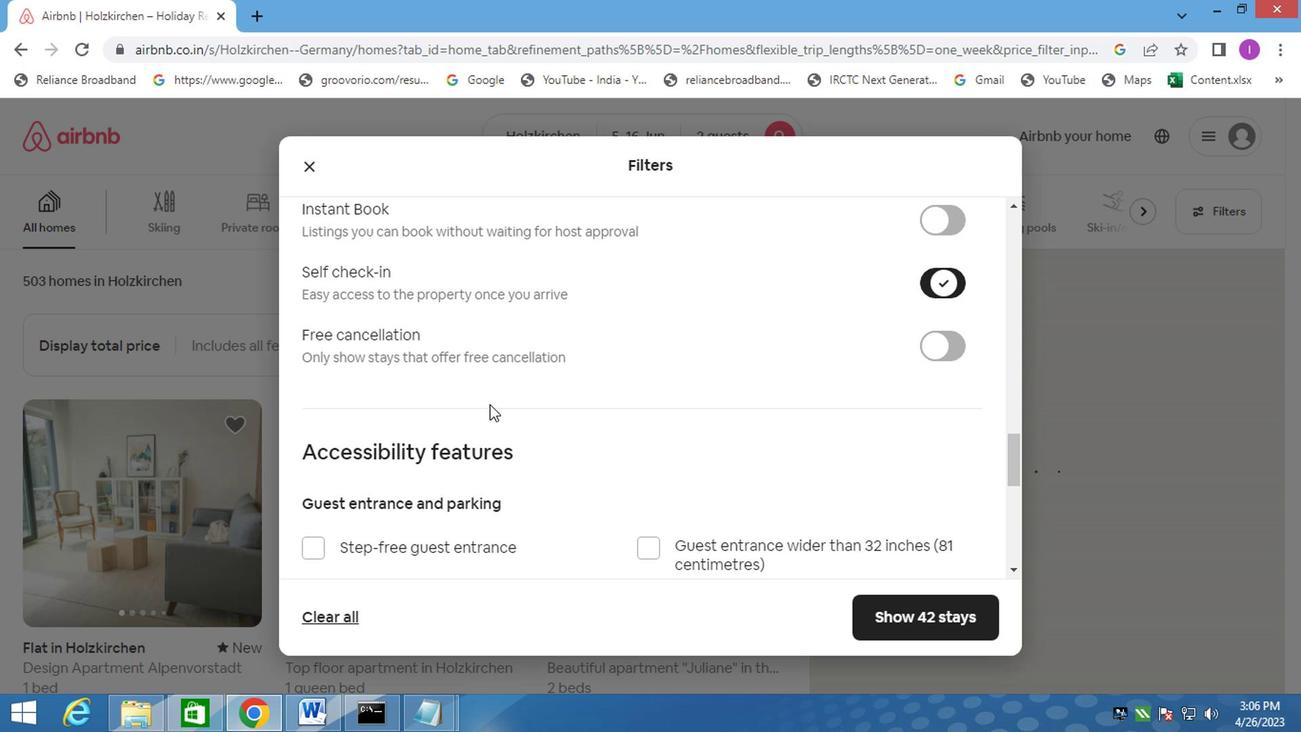 
Action: Mouse moved to (477, 412)
Screenshot: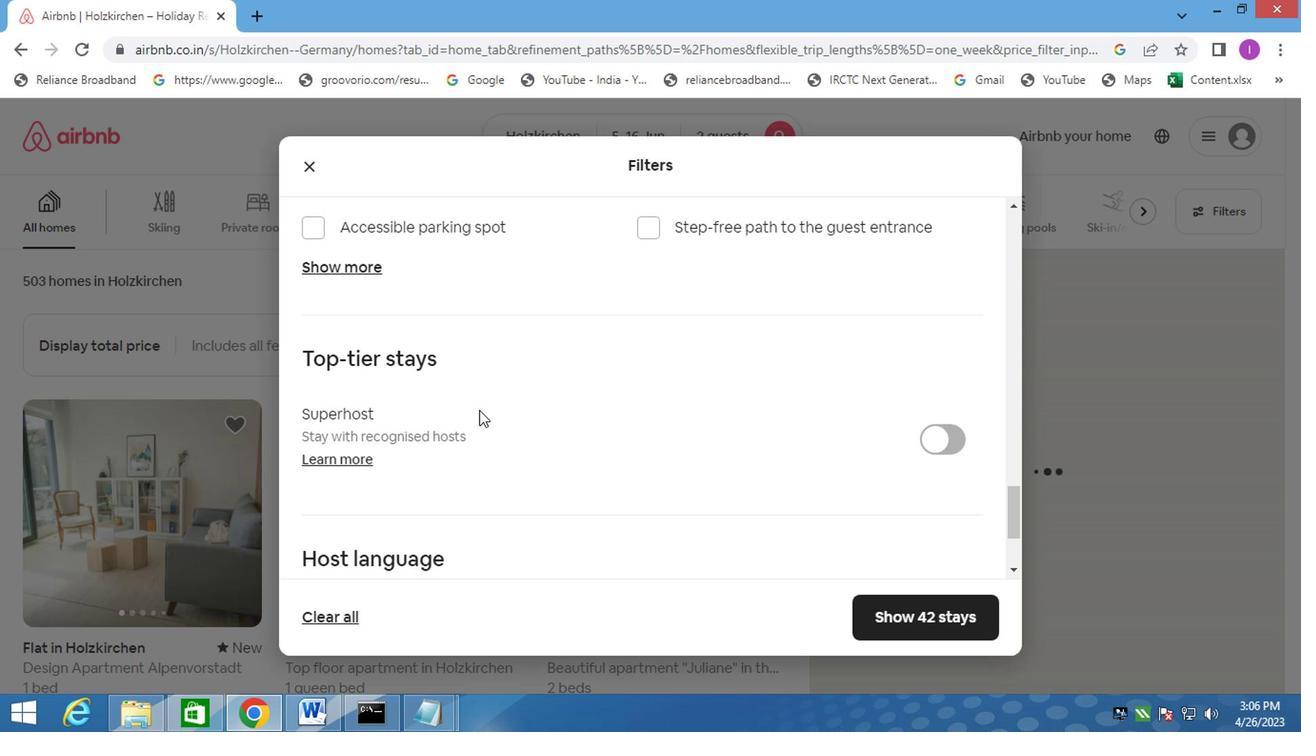 
Action: Mouse scrolled (477, 410) with delta (0, -1)
Screenshot: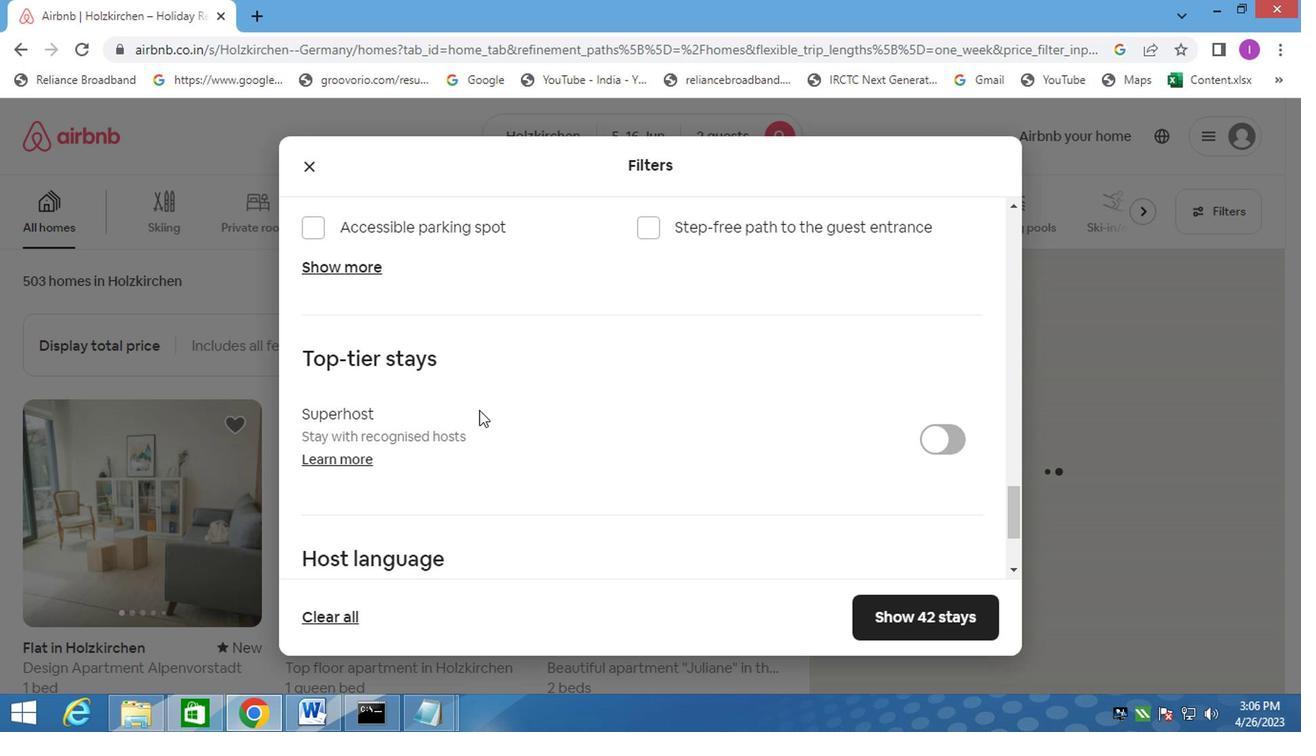 
Action: Mouse scrolled (477, 410) with delta (0, -1)
Screenshot: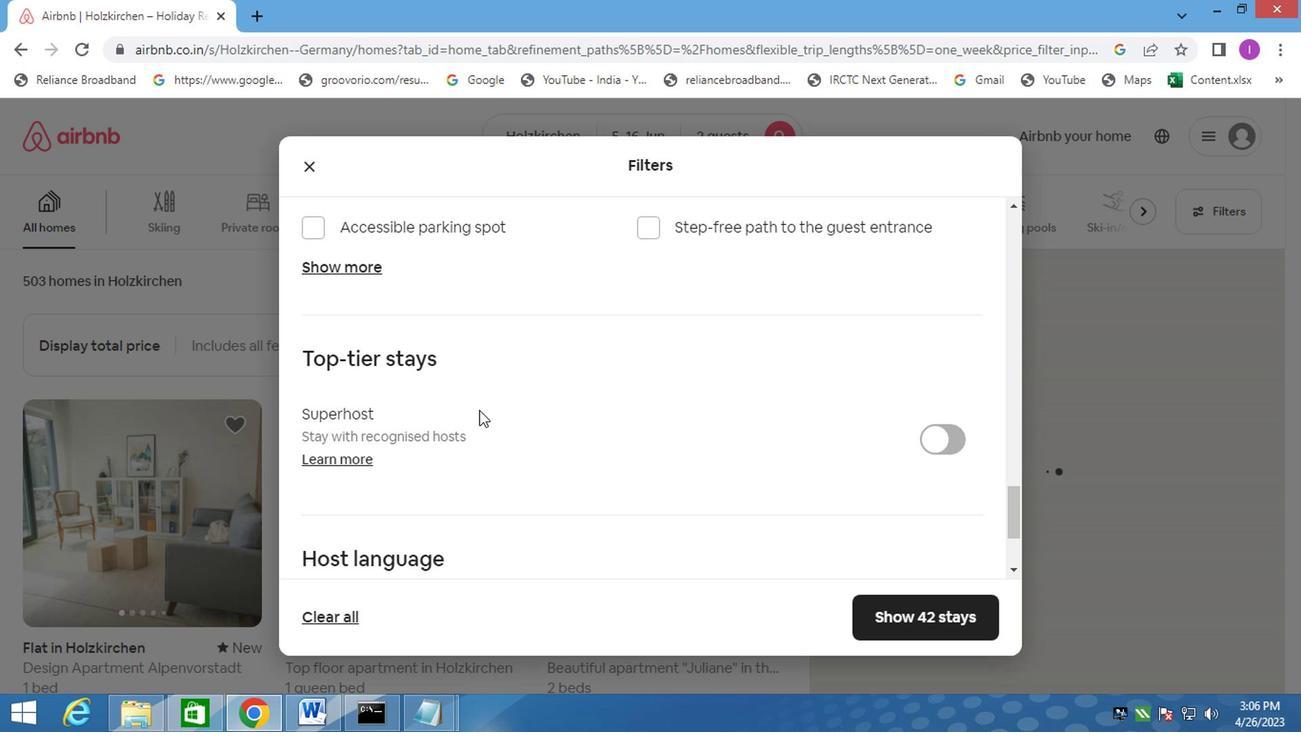 
Action: Mouse moved to (308, 447)
Screenshot: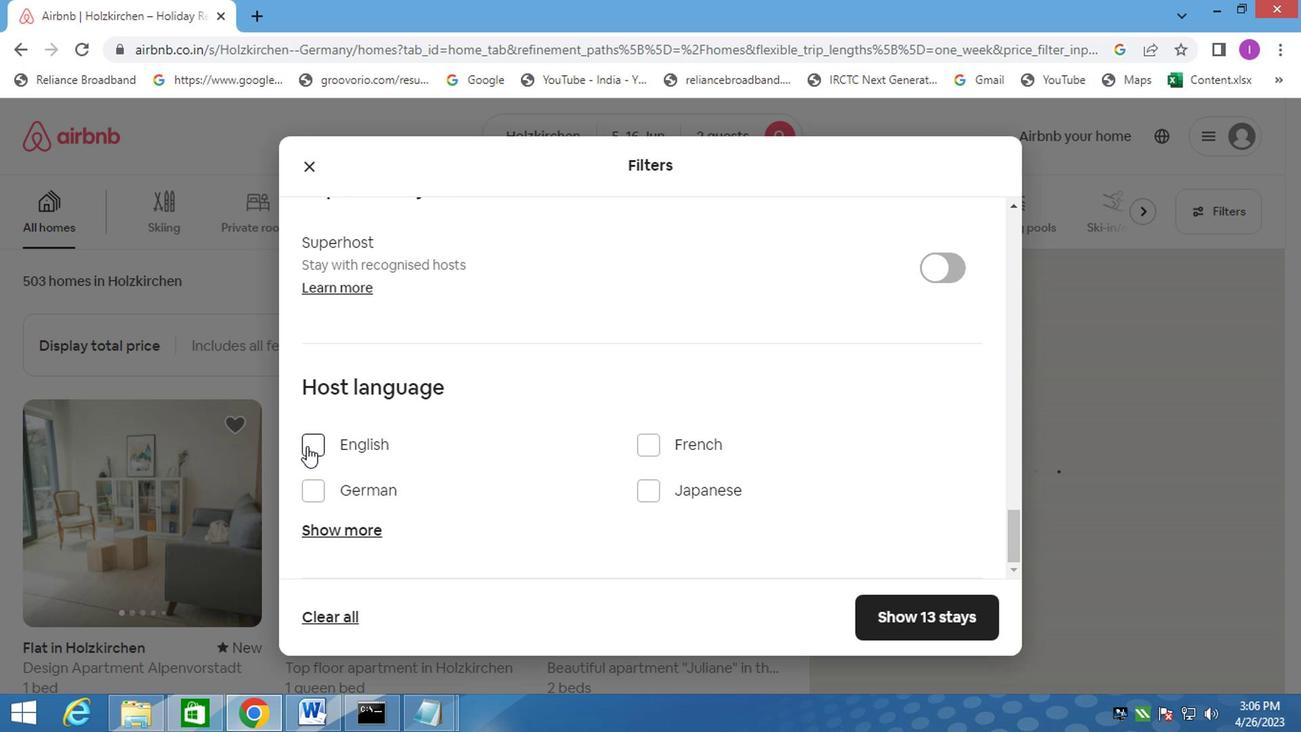 
Action: Mouse pressed left at (308, 447)
Screenshot: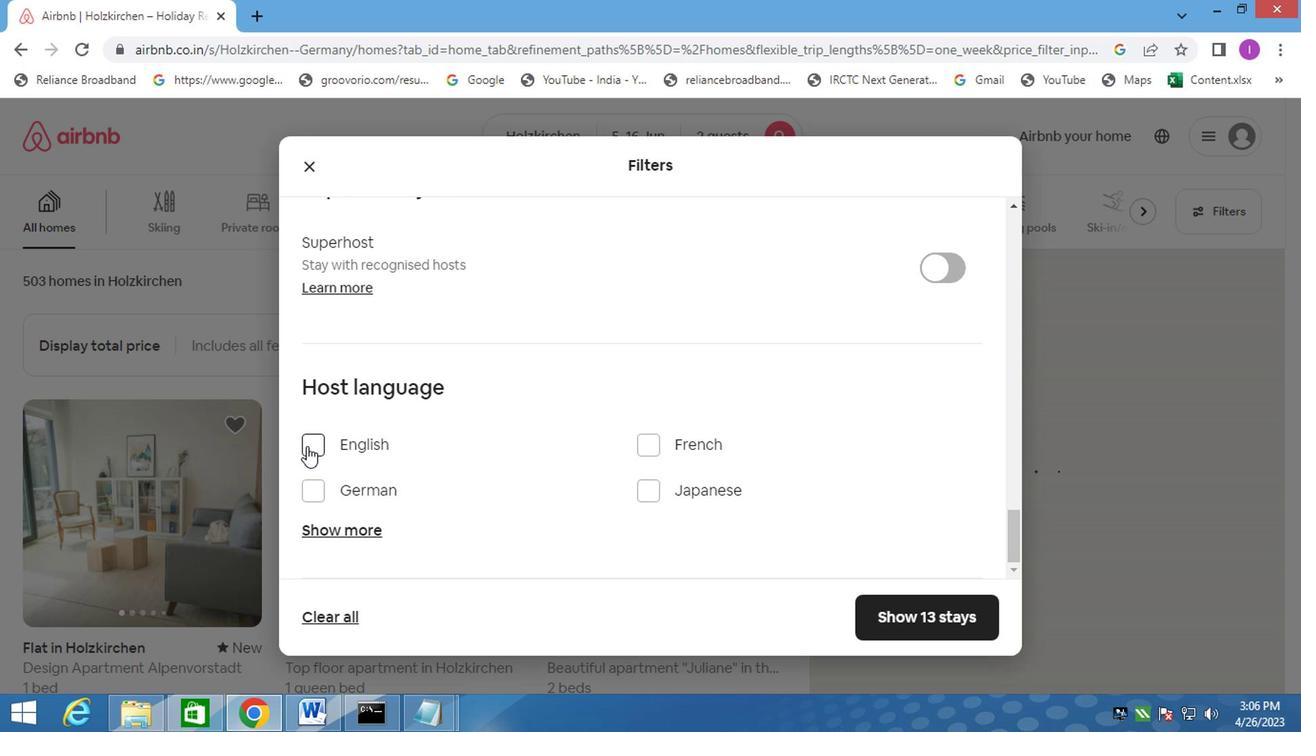 
Action: Mouse moved to (925, 622)
Screenshot: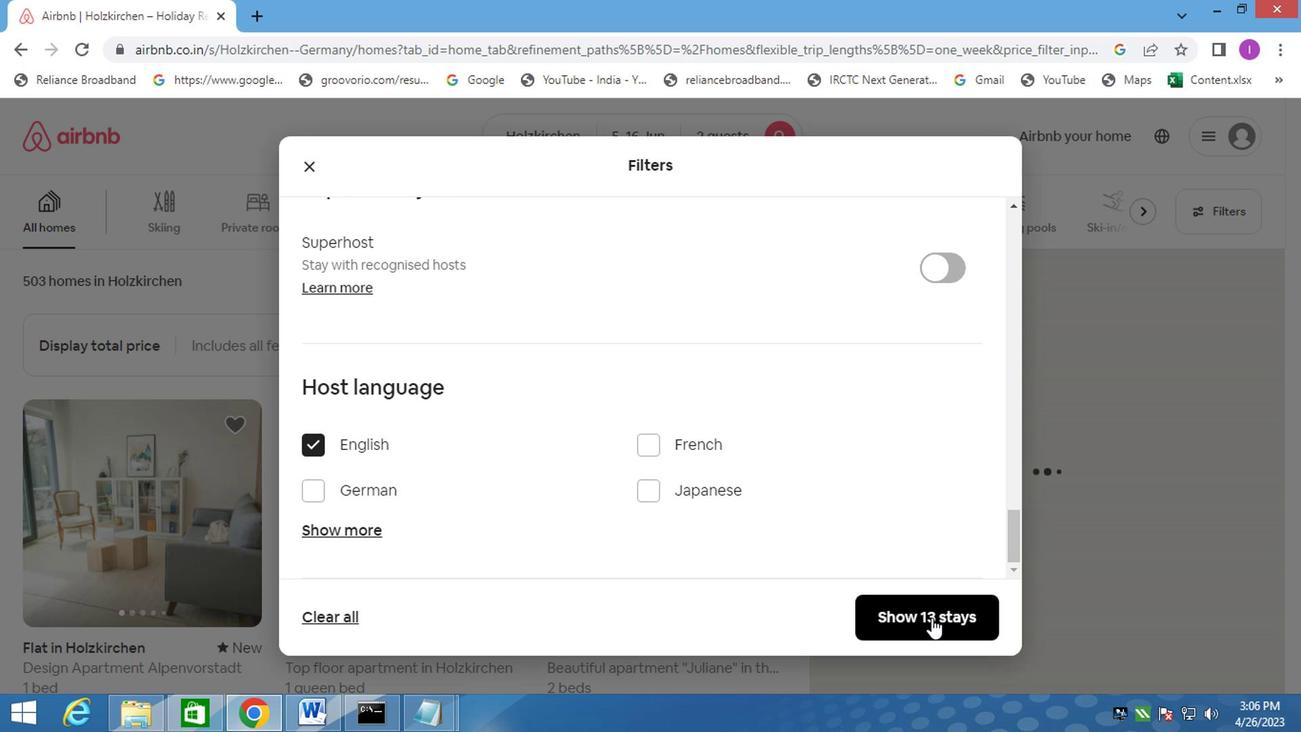 
Action: Mouse pressed left at (925, 622)
Screenshot: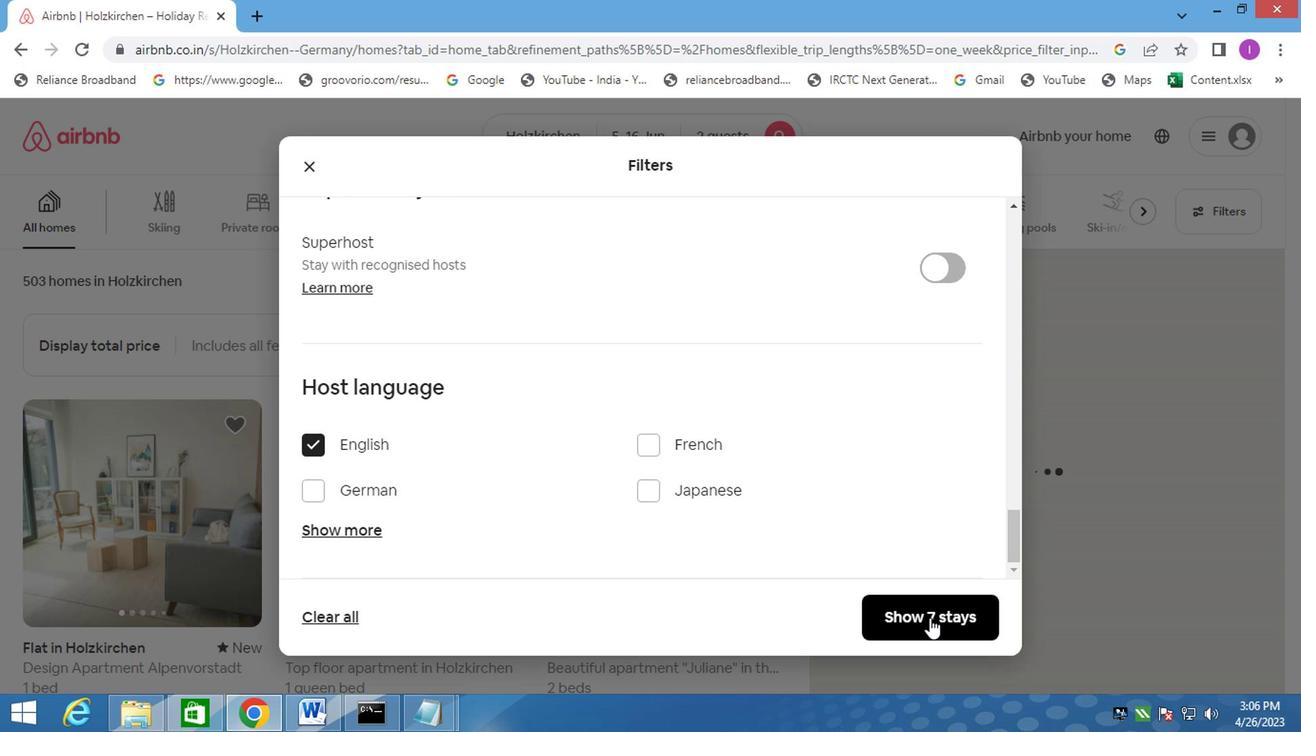 
Action: Mouse moved to (927, 569)
Screenshot: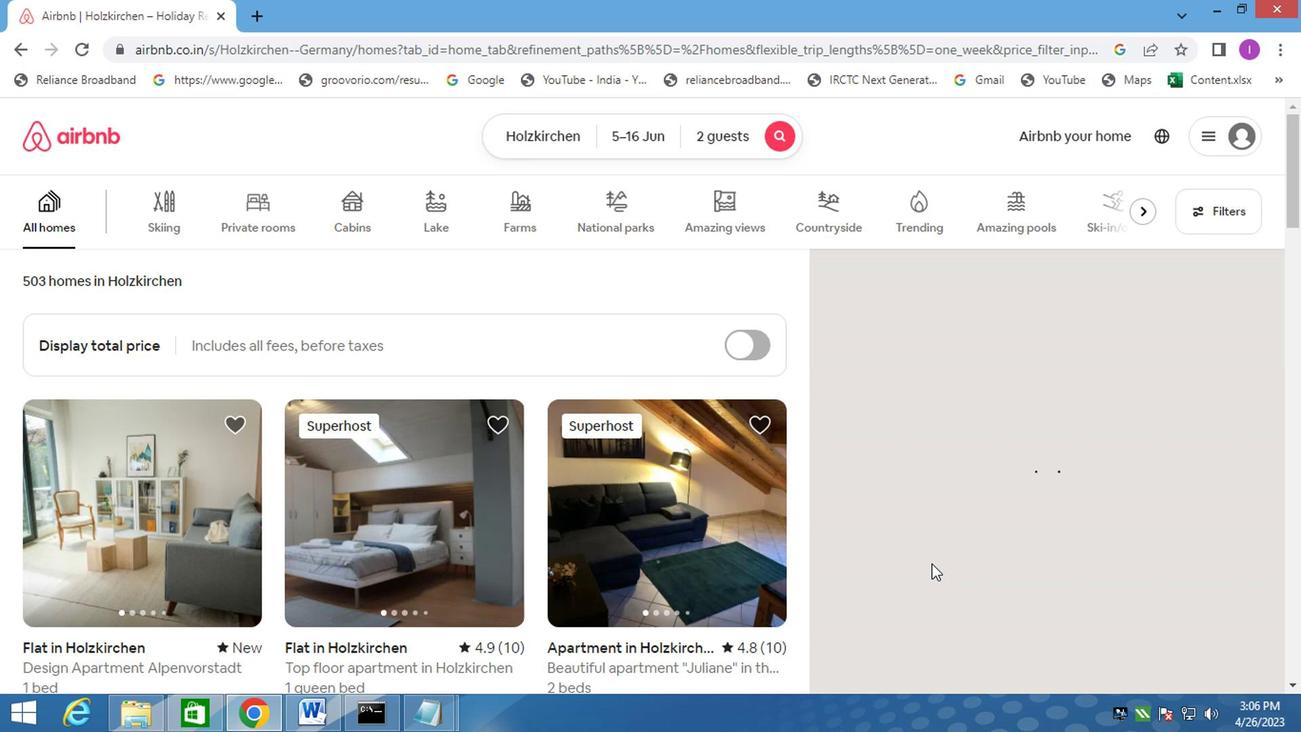 
